 Task: Buy 5 Graters from Graters, Peelers & Slicers section under best seller category for shipping address: Jude Thompson, 2767 Fieldcrest Road, New York, New York 10005, Cell Number 6318992398. Pay from credit card ending with 9757, CVV 798
Action: Mouse moved to (14, 74)
Screenshot: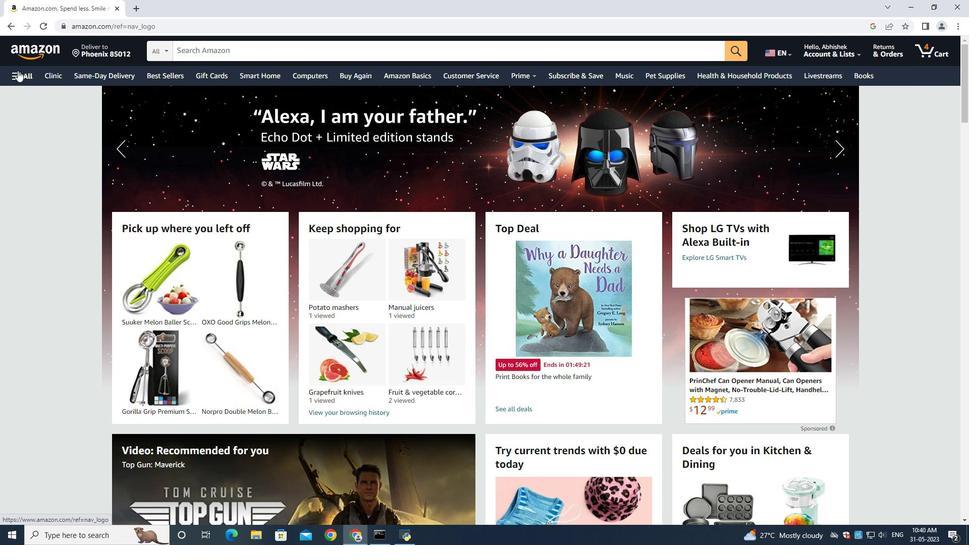 
Action: Mouse pressed left at (14, 74)
Screenshot: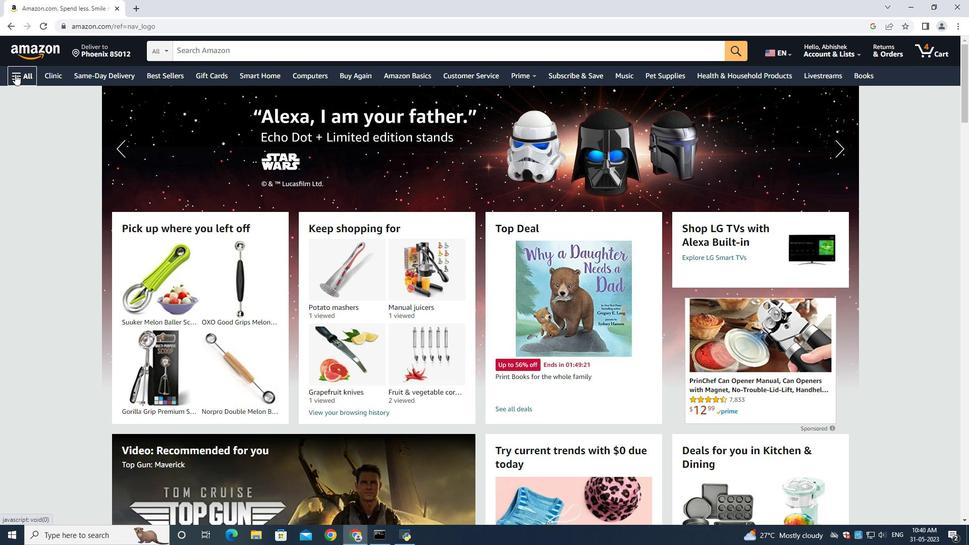 
Action: Mouse moved to (48, 99)
Screenshot: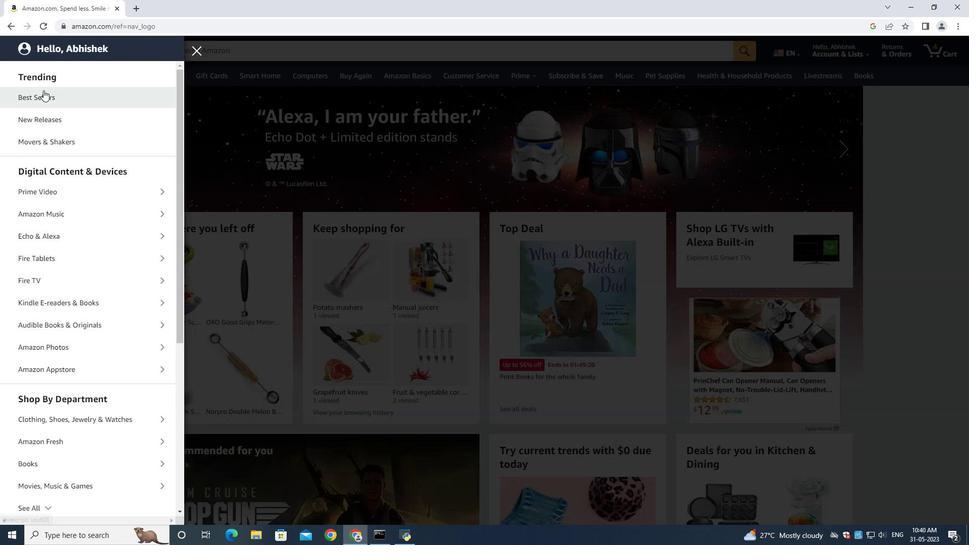 
Action: Mouse pressed left at (48, 99)
Screenshot: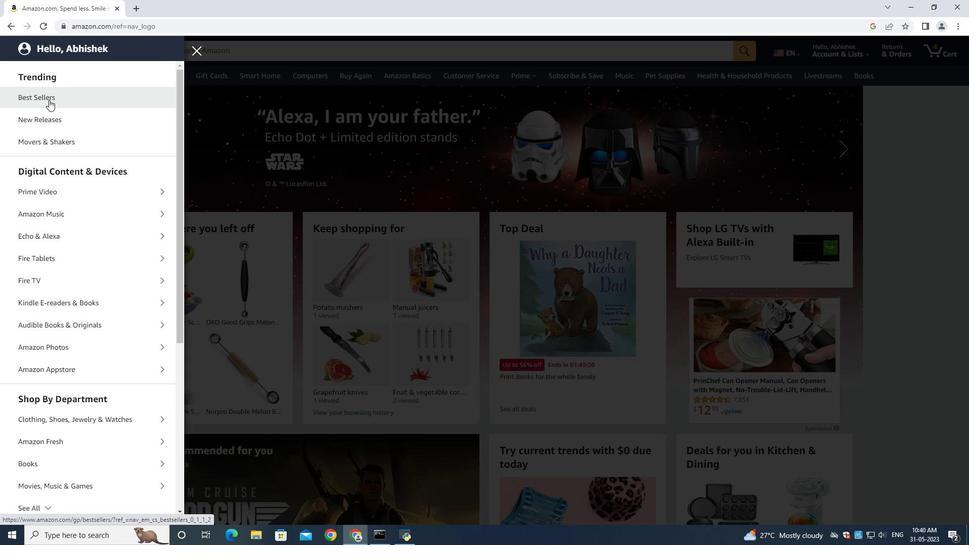 
Action: Mouse moved to (178, 57)
Screenshot: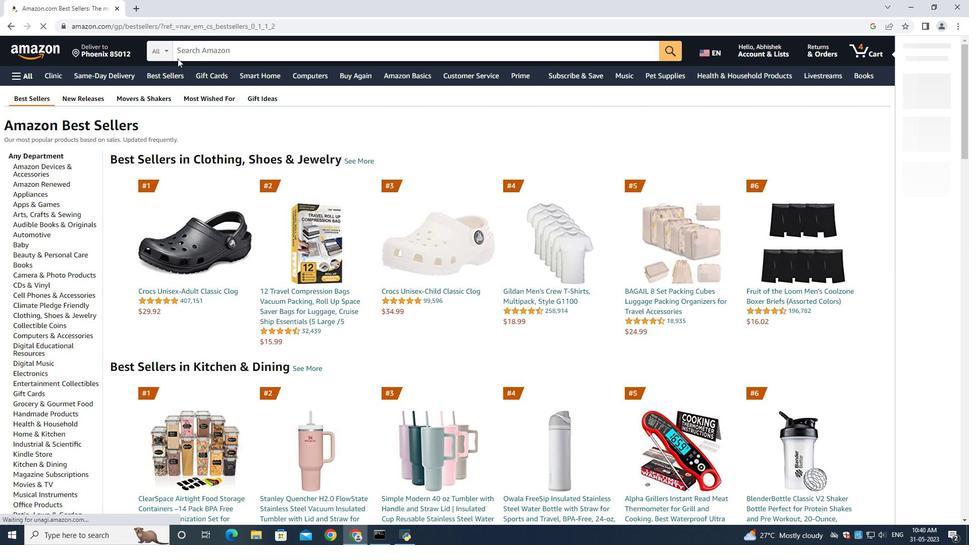 
Action: Mouse pressed left at (178, 57)
Screenshot: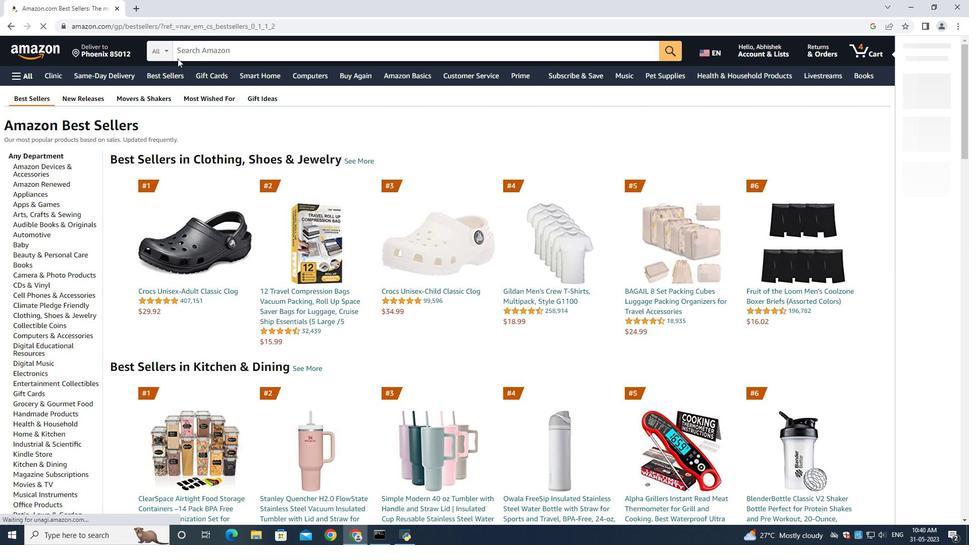 
Action: Mouse moved to (180, 56)
Screenshot: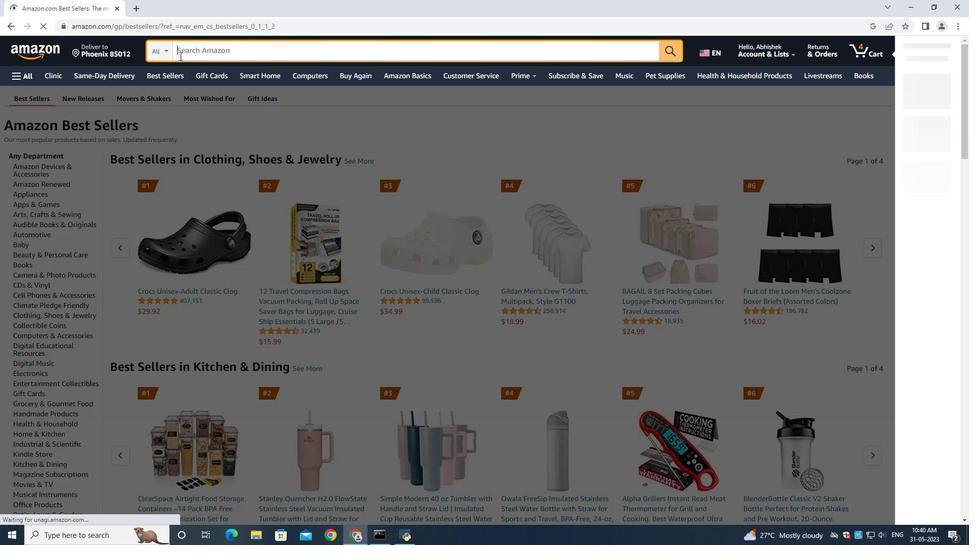 
Action: Key pressed <Key.shift>Graters<Key.enter>
Screenshot: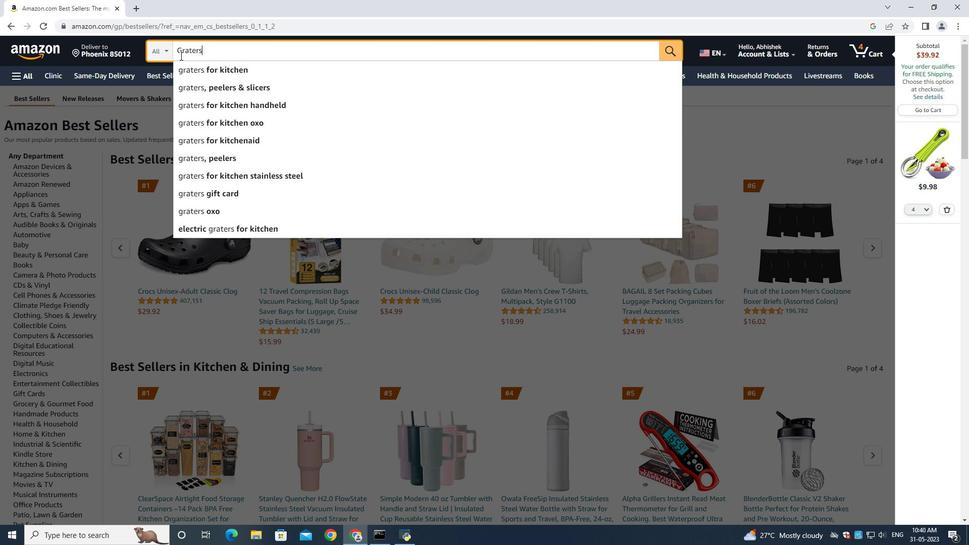 
Action: Mouse moved to (948, 211)
Screenshot: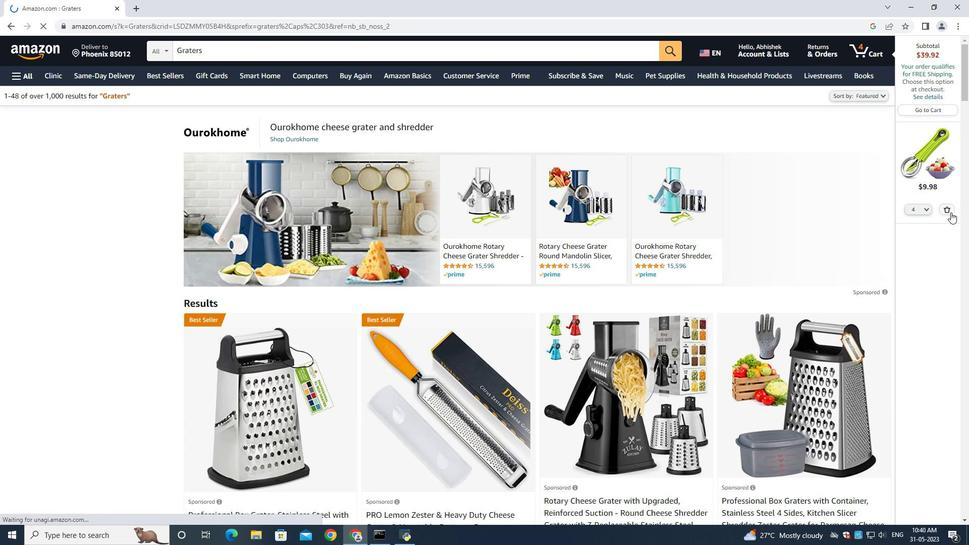 
Action: Mouse pressed left at (948, 211)
Screenshot: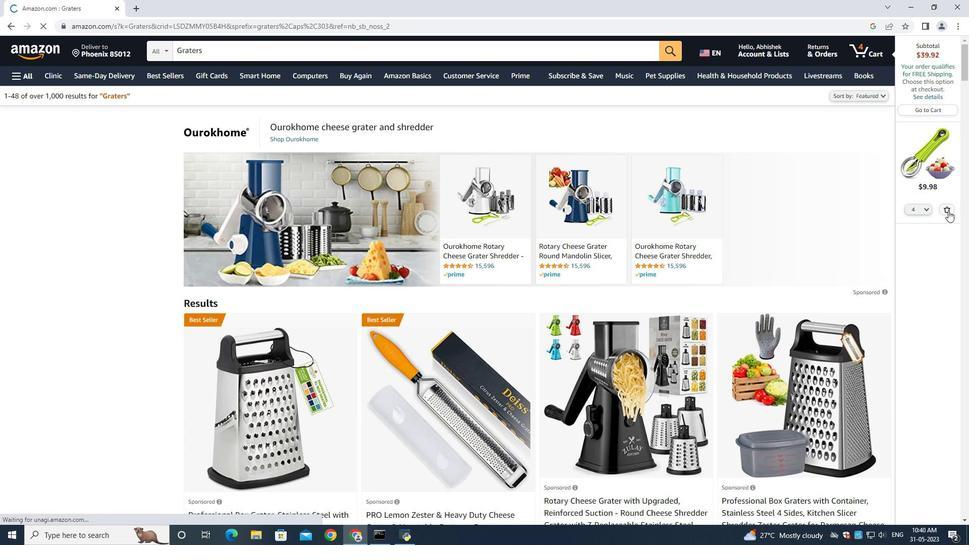 
Action: Mouse moved to (241, 54)
Screenshot: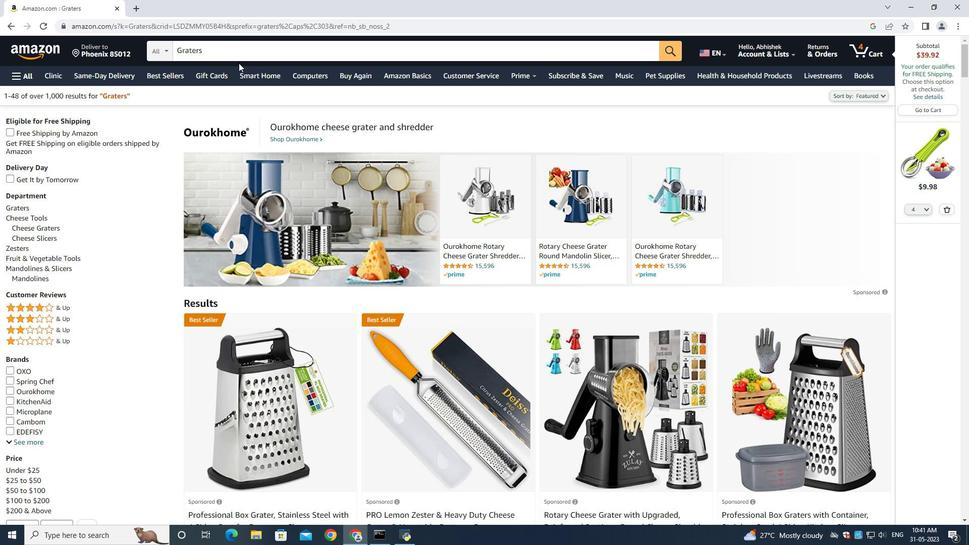 
Action: Mouse pressed left at (241, 54)
Screenshot: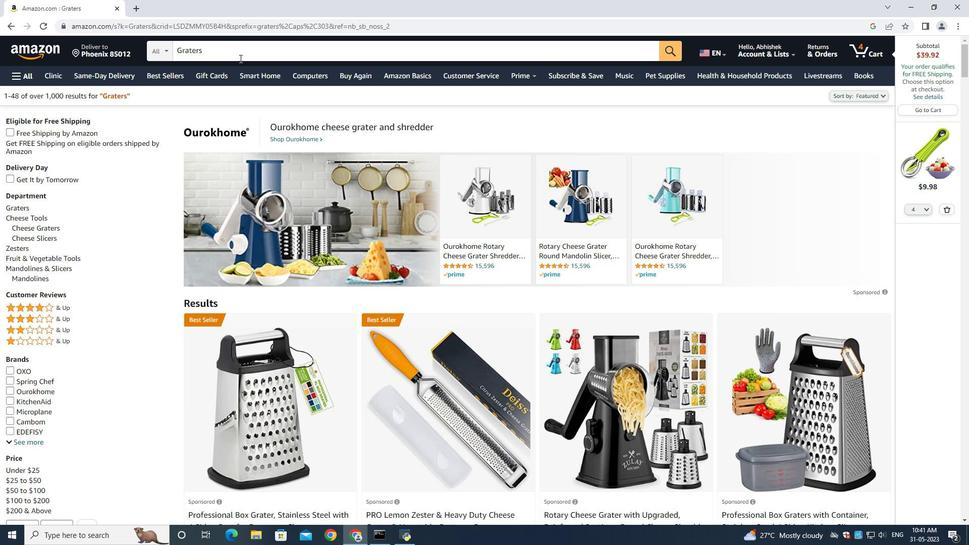 
Action: Mouse moved to (946, 207)
Screenshot: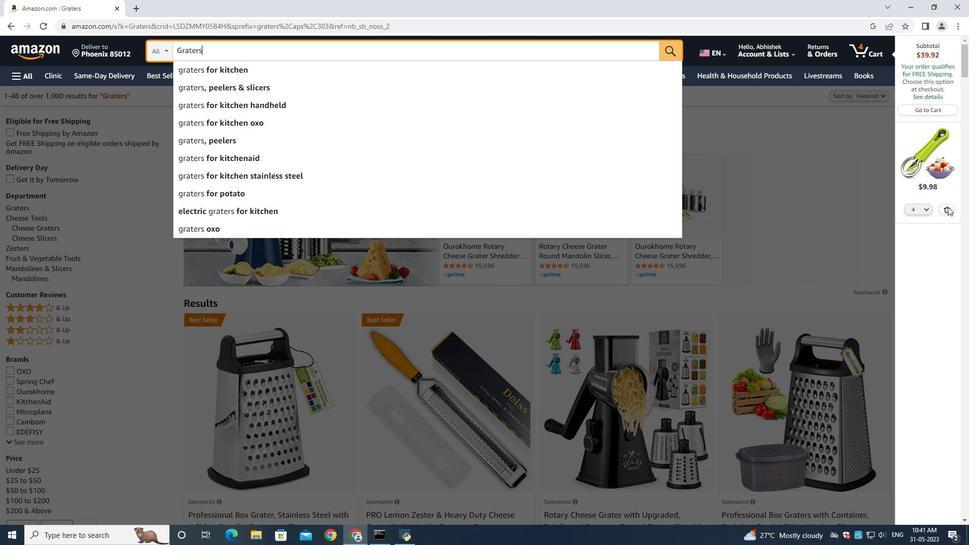 
Action: Mouse pressed left at (946, 207)
Screenshot: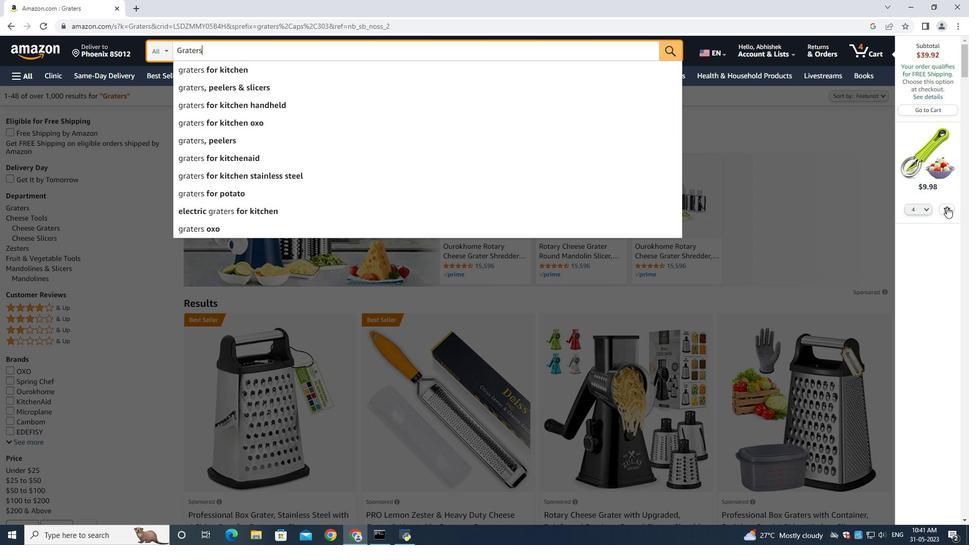 
Action: Mouse moved to (289, 52)
Screenshot: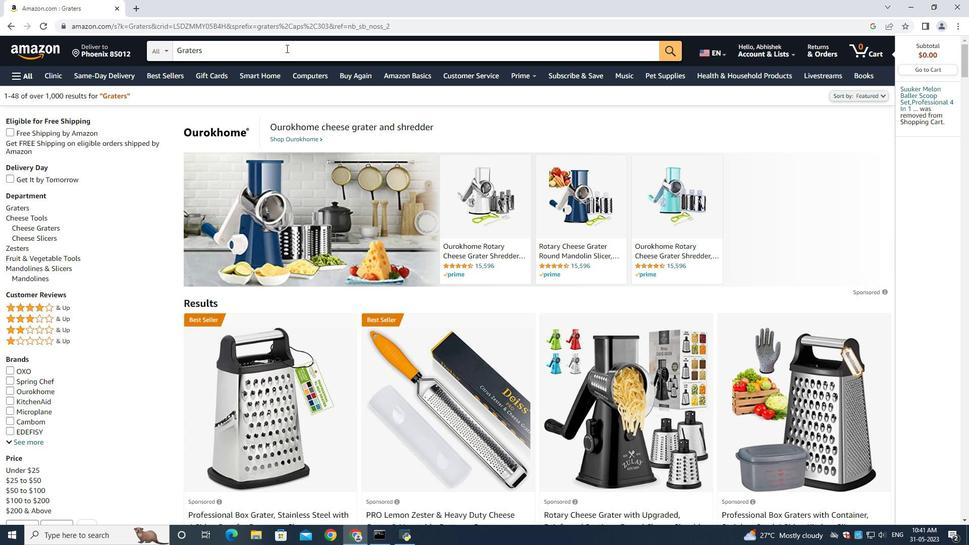 
Action: Mouse pressed left at (289, 52)
Screenshot: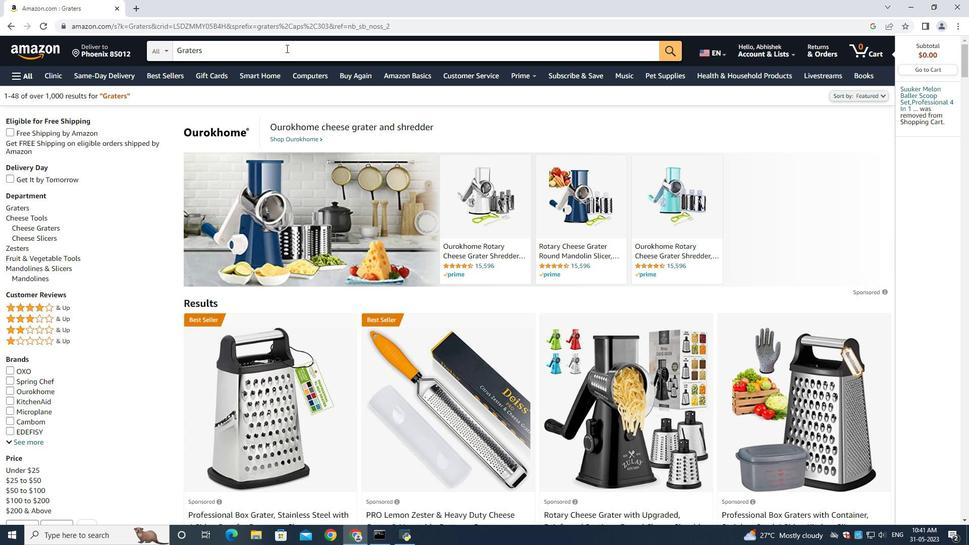 
Action: Key pressed <Key.space>
Screenshot: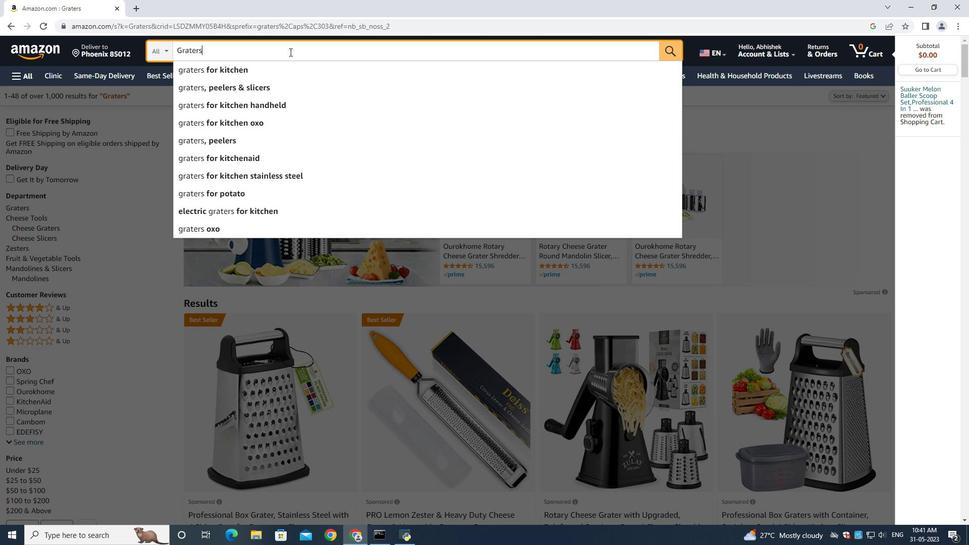
Action: Mouse moved to (95, 197)
Screenshot: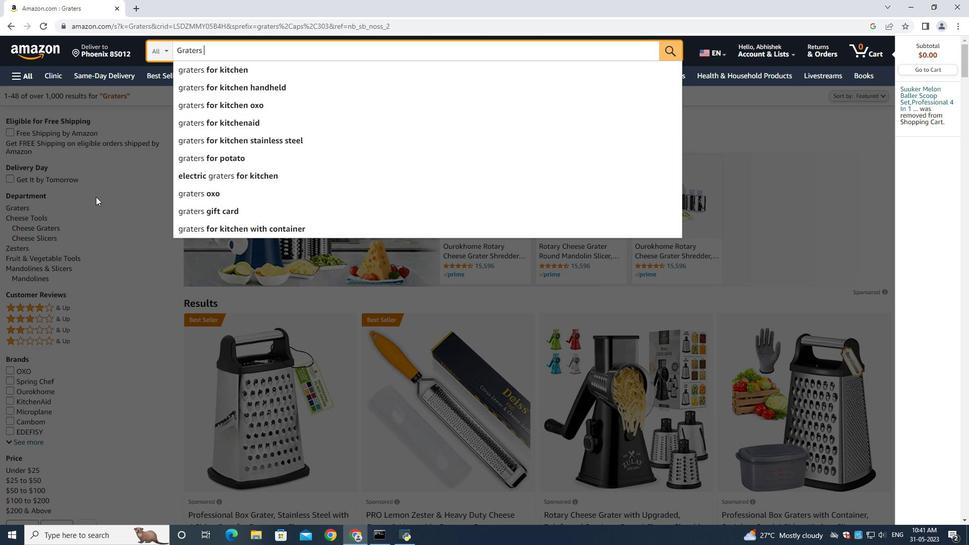 
Action: Mouse pressed left at (95, 197)
Screenshot: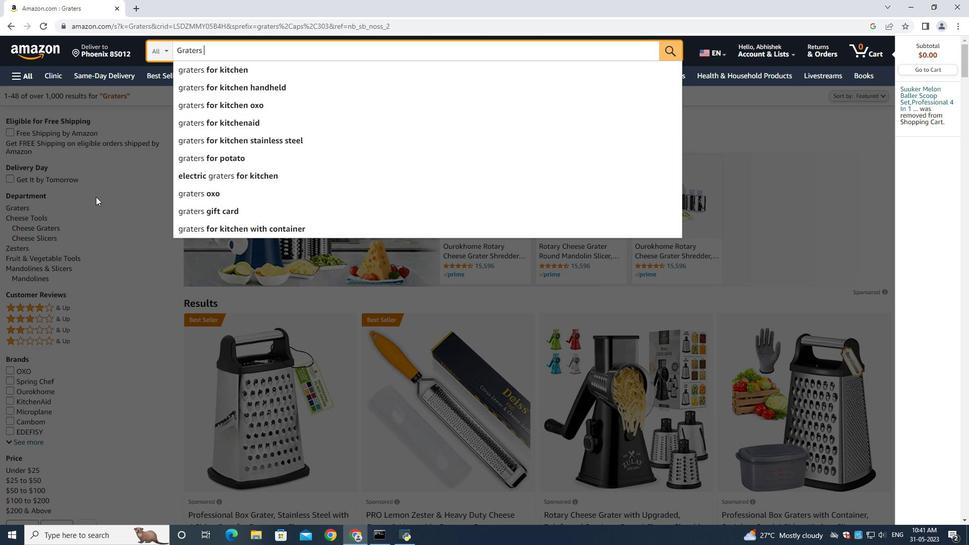 
Action: Mouse moved to (19, 208)
Screenshot: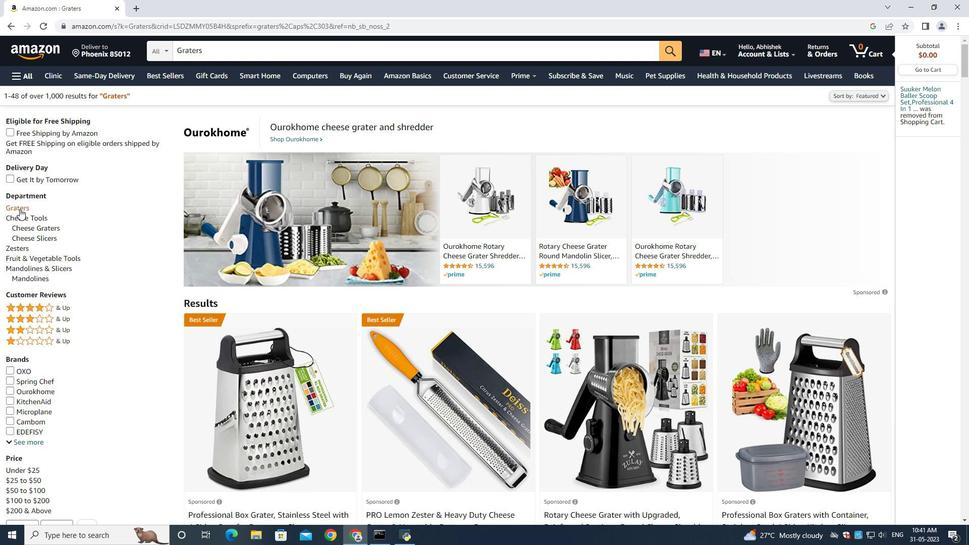 
Action: Mouse pressed left at (19, 208)
Screenshot: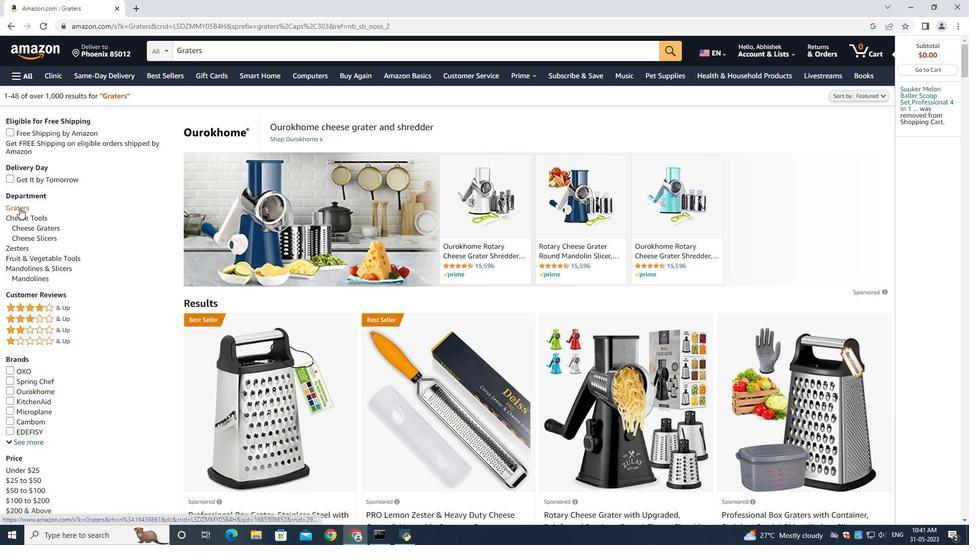 
Action: Mouse moved to (52, 300)
Screenshot: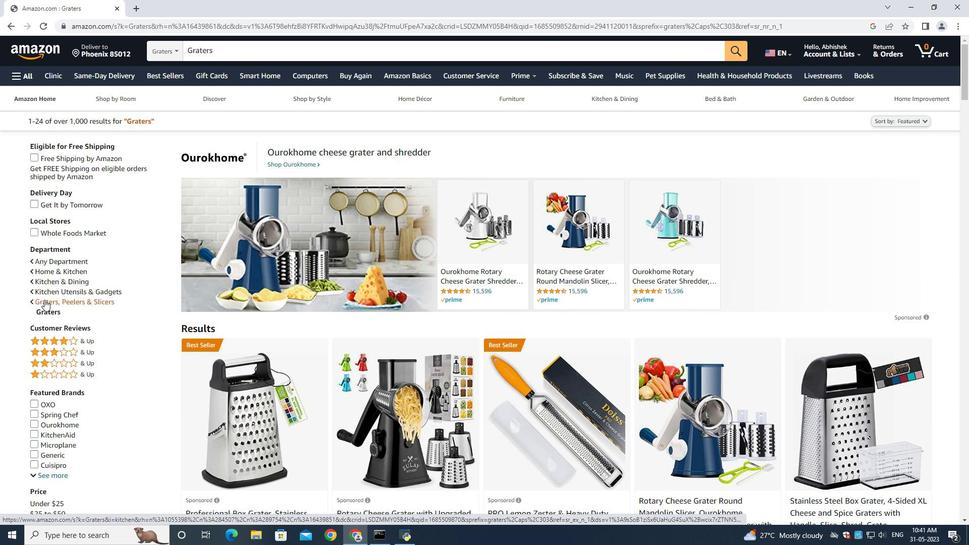 
Action: Mouse pressed left at (52, 300)
Screenshot: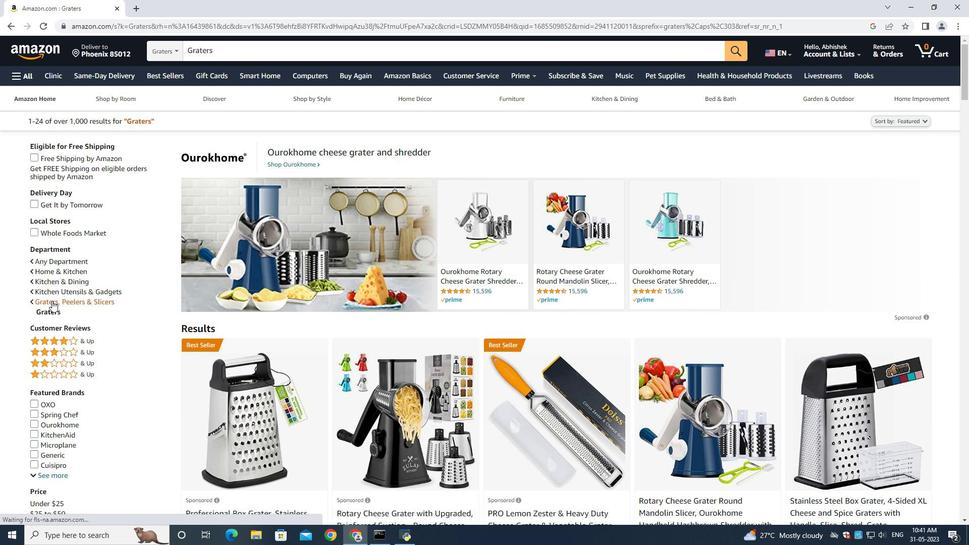 
Action: Mouse moved to (412, 430)
Screenshot: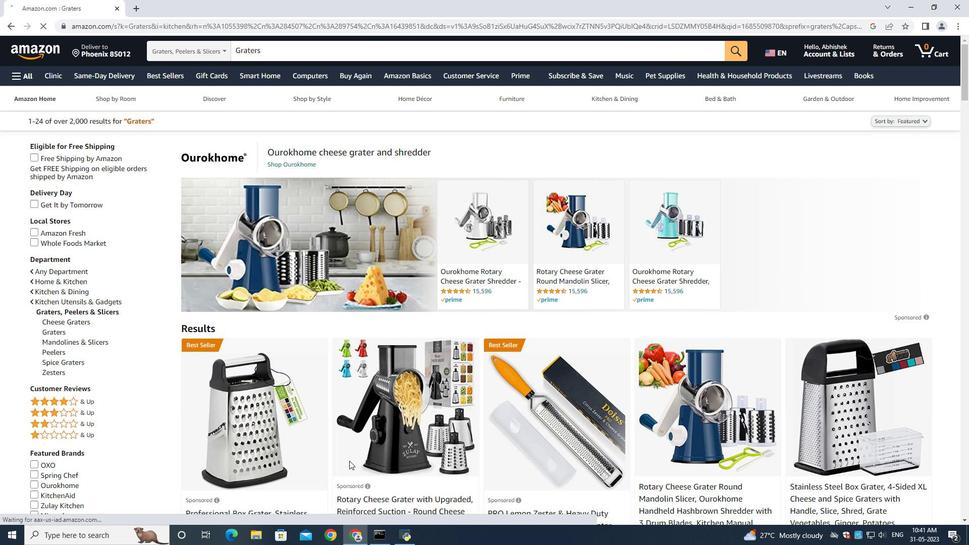 
Action: Mouse scrolled (412, 429) with delta (0, 0)
Screenshot: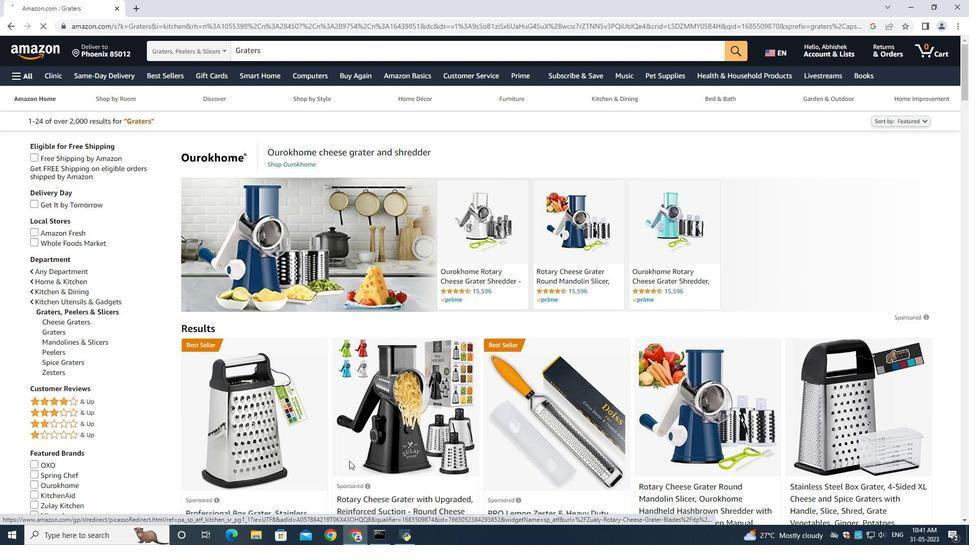 
Action: Mouse moved to (414, 428)
Screenshot: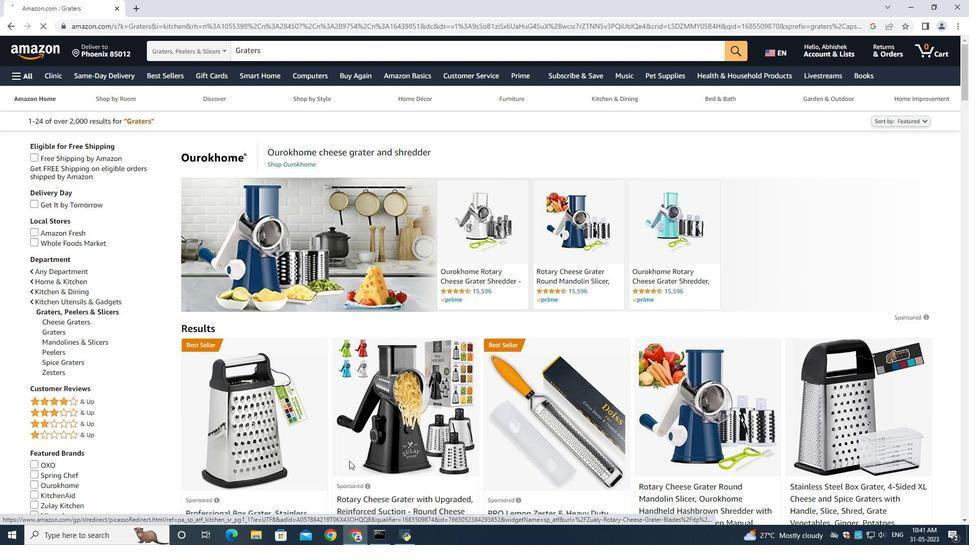 
Action: Mouse scrolled (414, 427) with delta (0, 0)
Screenshot: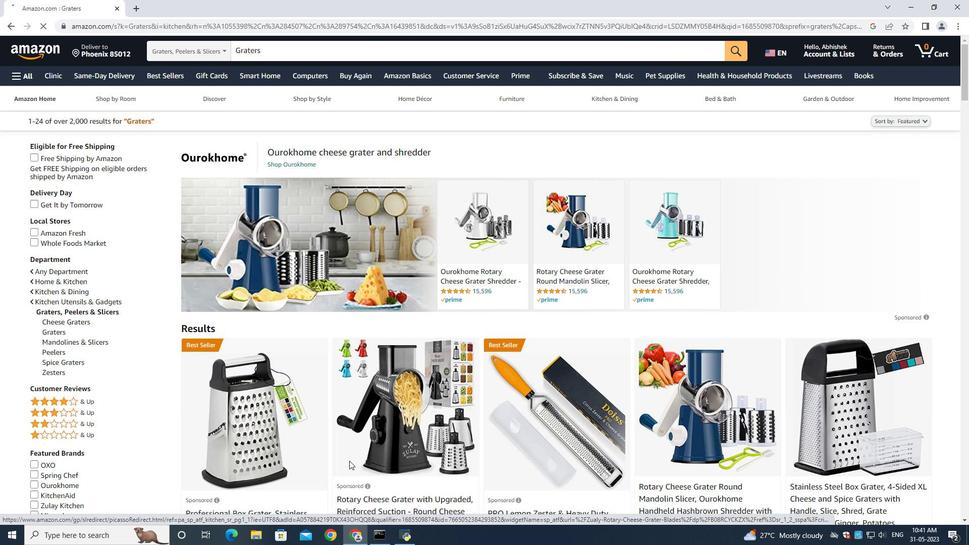 
Action: Mouse moved to (419, 425)
Screenshot: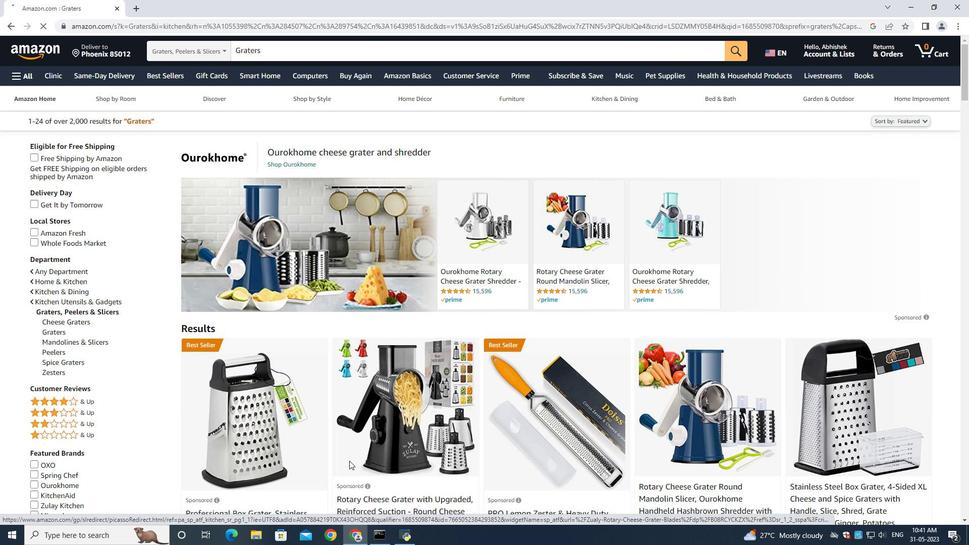 
Action: Mouse scrolled (419, 425) with delta (0, 0)
Screenshot: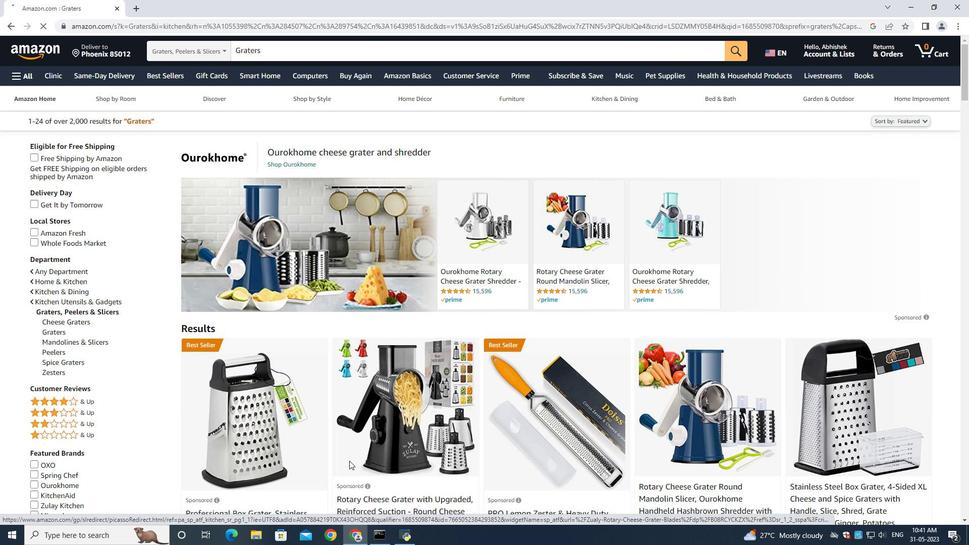 
Action: Mouse moved to (404, 361)
Screenshot: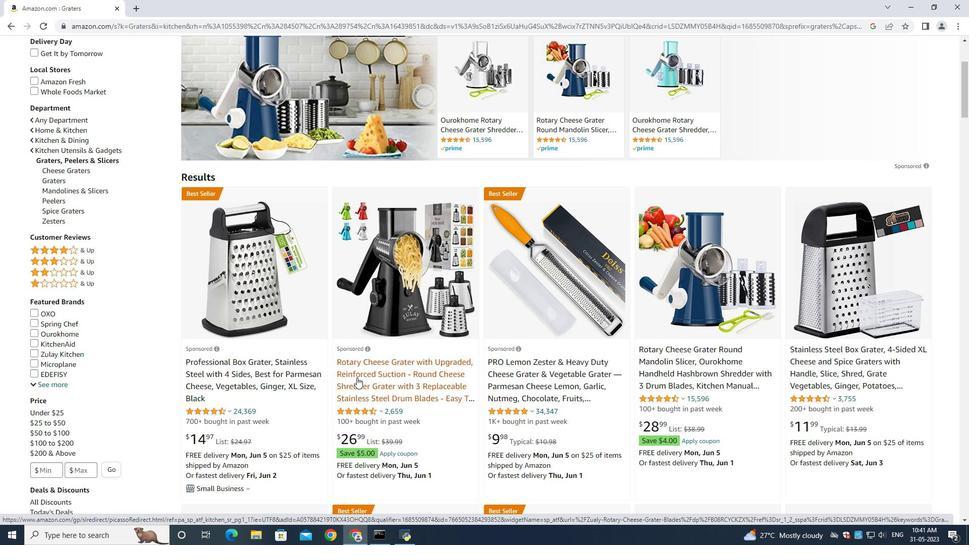 
Action: Mouse scrolled (404, 361) with delta (0, 0)
Screenshot: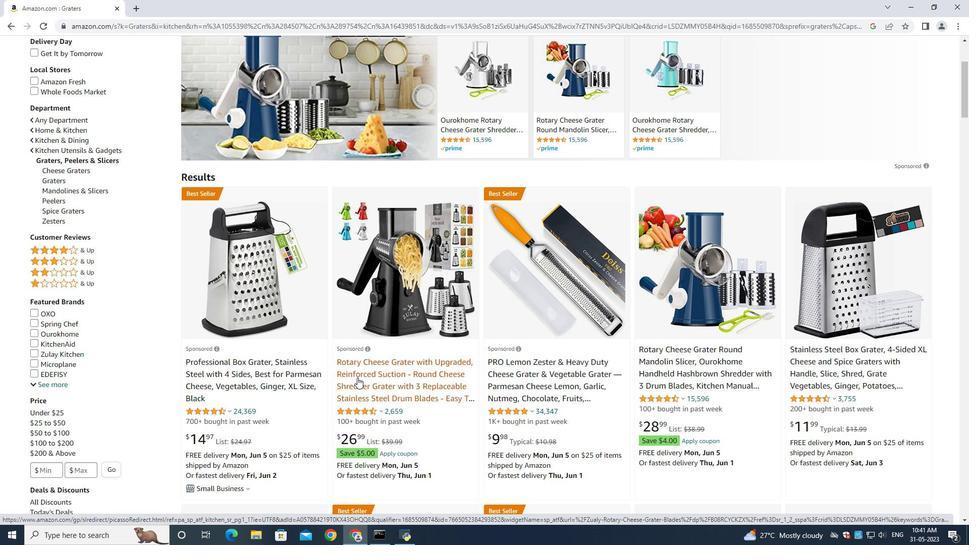 
Action: Mouse scrolled (404, 361) with delta (0, 0)
Screenshot: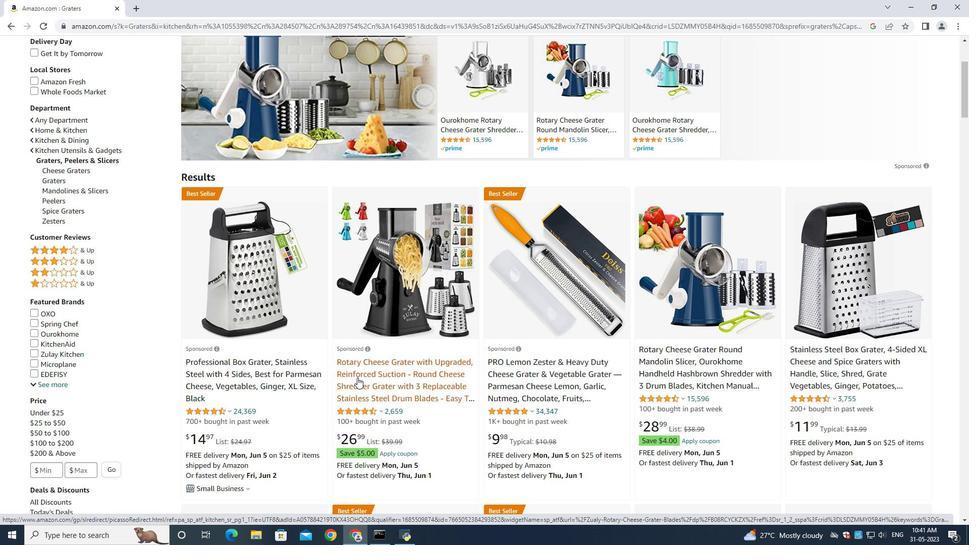 
Action: Mouse scrolled (404, 361) with delta (0, 0)
Screenshot: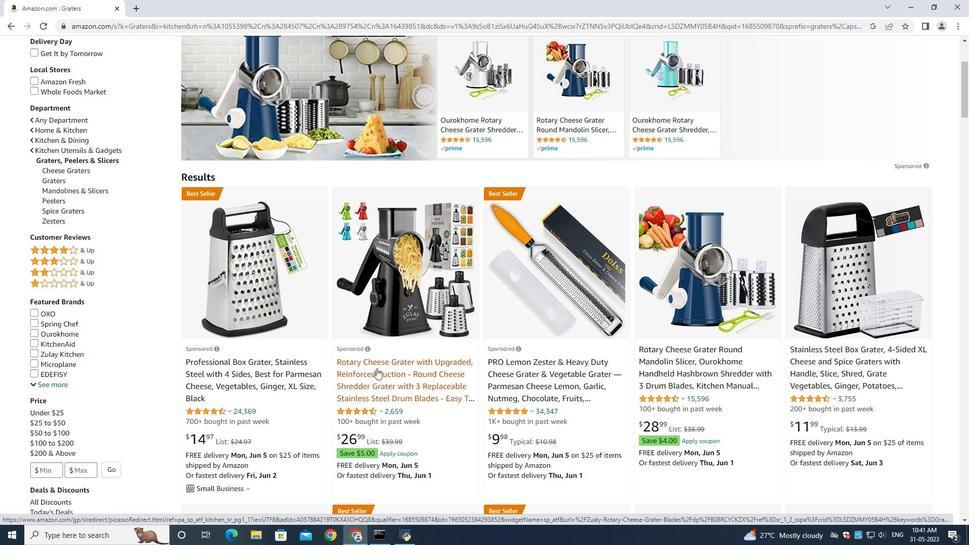 
Action: Mouse scrolled (404, 361) with delta (0, 0)
Screenshot: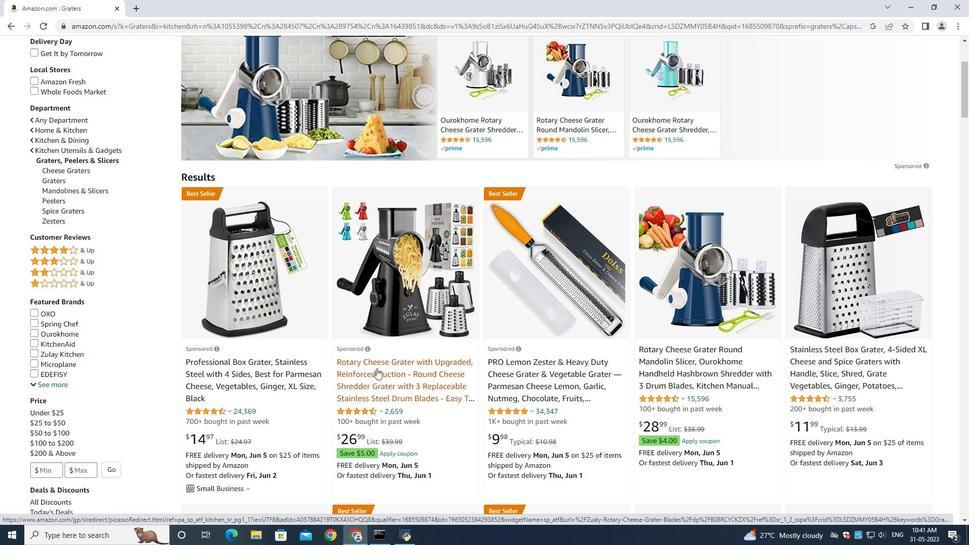
Action: Mouse scrolled (404, 361) with delta (0, 0)
Screenshot: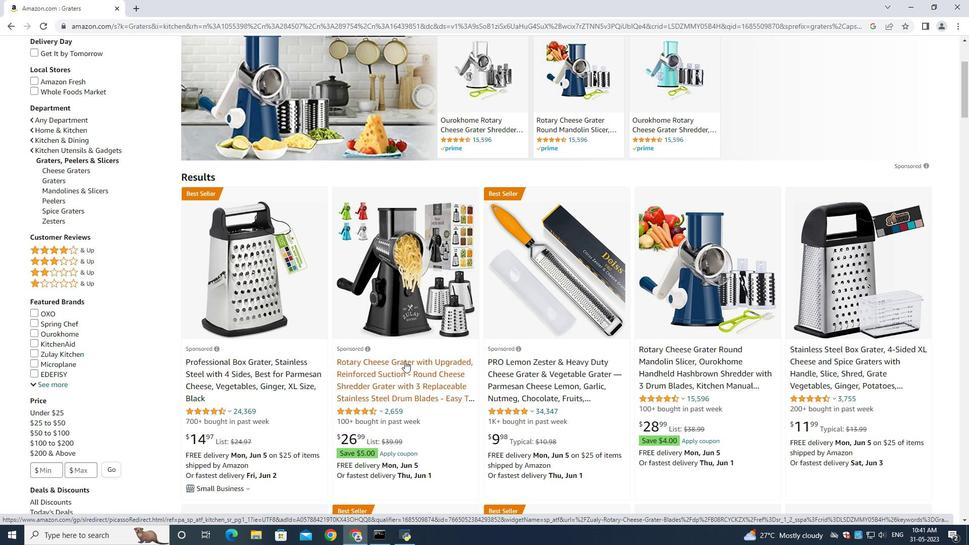 
Action: Mouse moved to (404, 361)
Screenshot: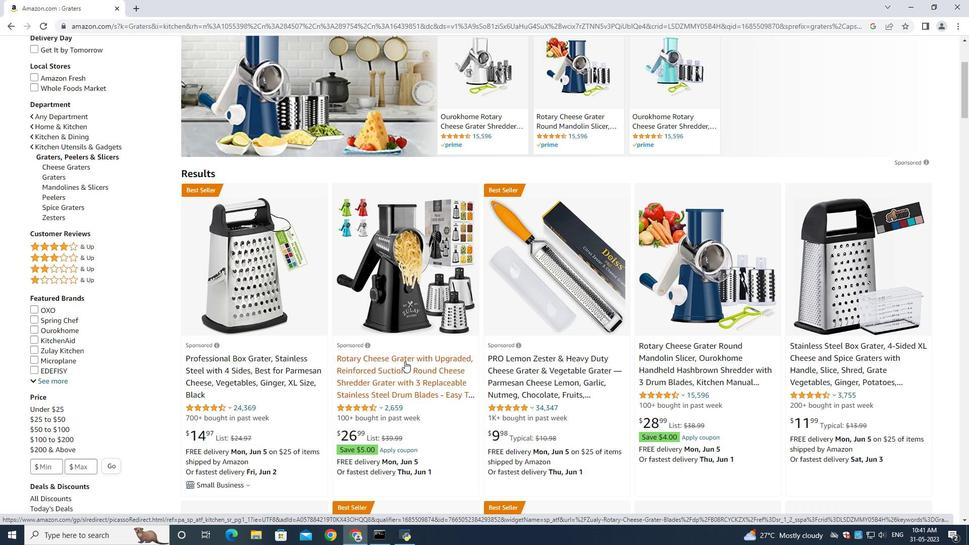 
Action: Mouse scrolled (404, 362) with delta (0, 0)
Screenshot: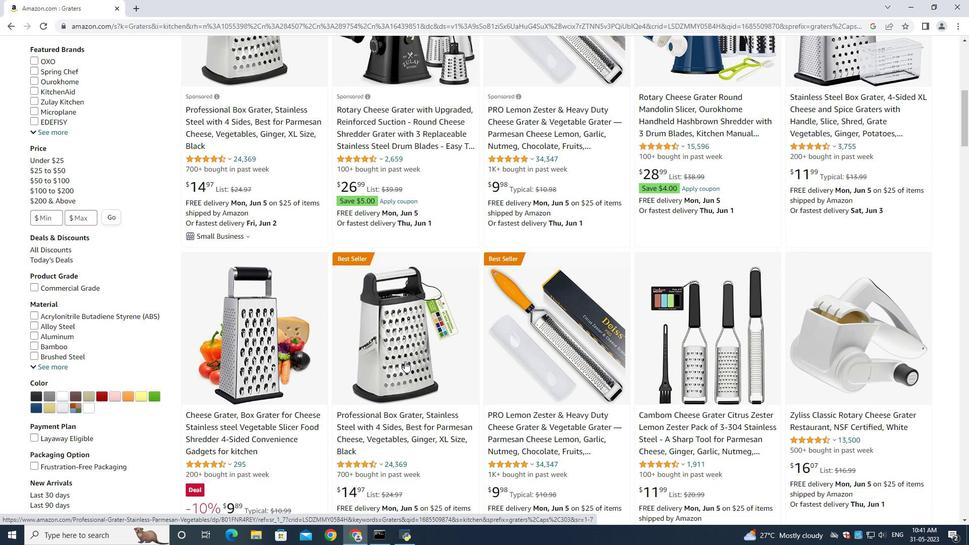 
Action: Mouse scrolled (404, 362) with delta (0, 0)
Screenshot: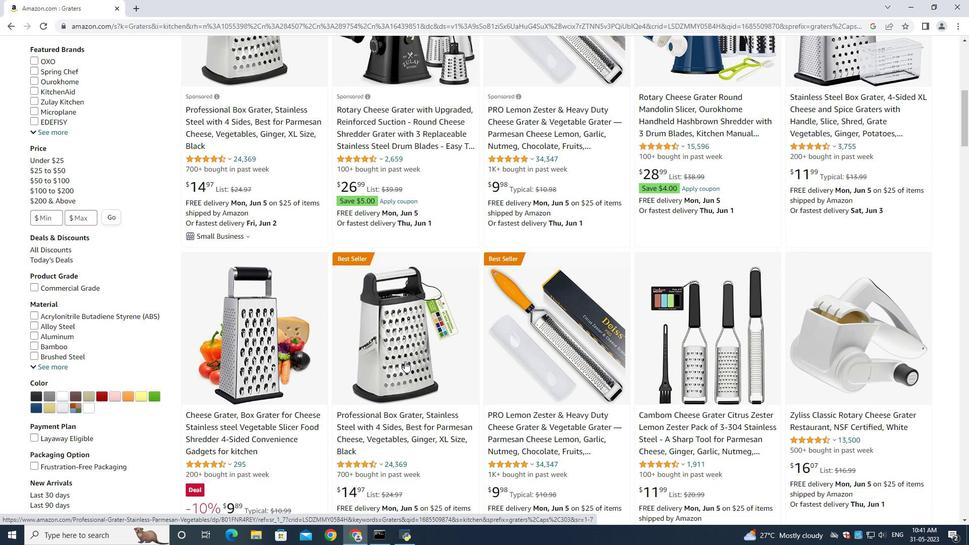 
Action: Mouse scrolled (404, 362) with delta (0, 0)
Screenshot: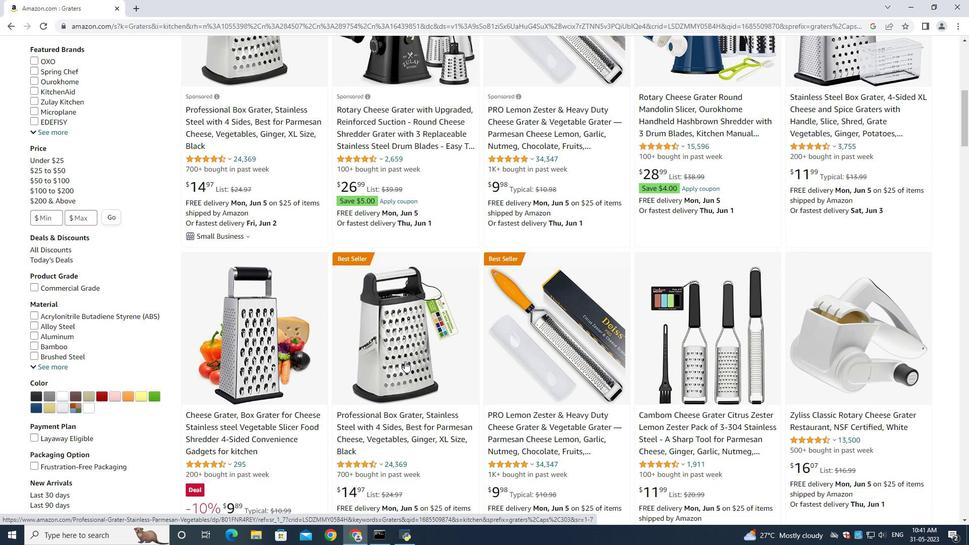 
Action: Mouse moved to (363, 278)
Screenshot: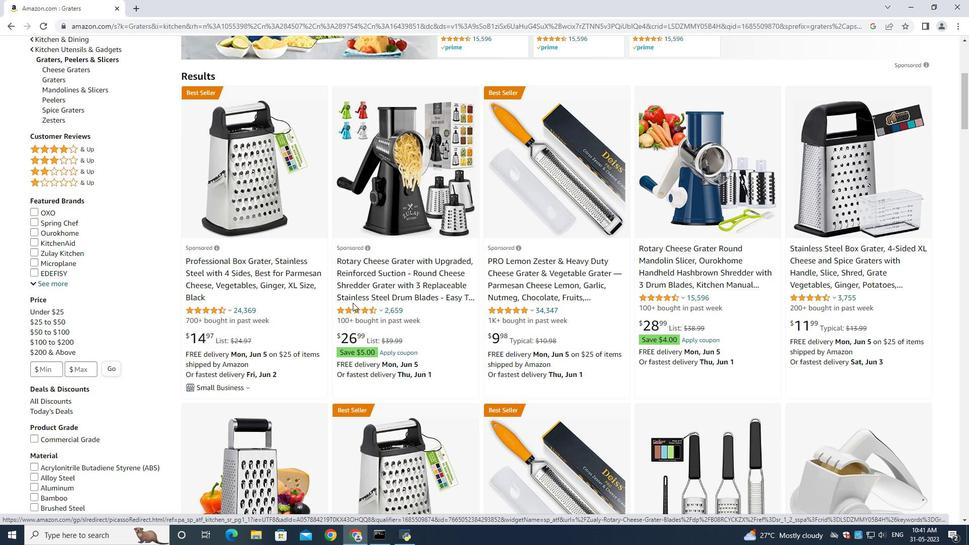 
Action: Mouse pressed left at (363, 278)
Screenshot: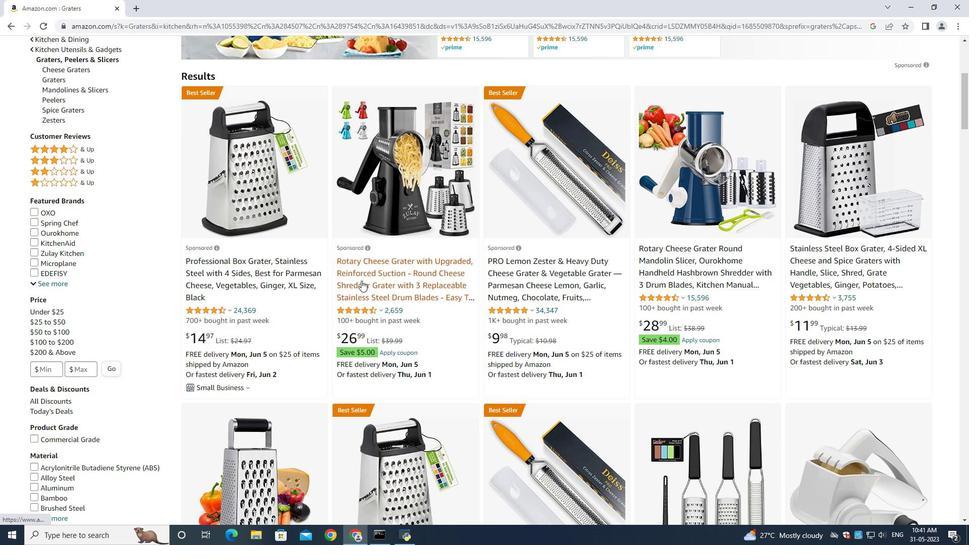 
Action: Mouse moved to (322, 446)
Screenshot: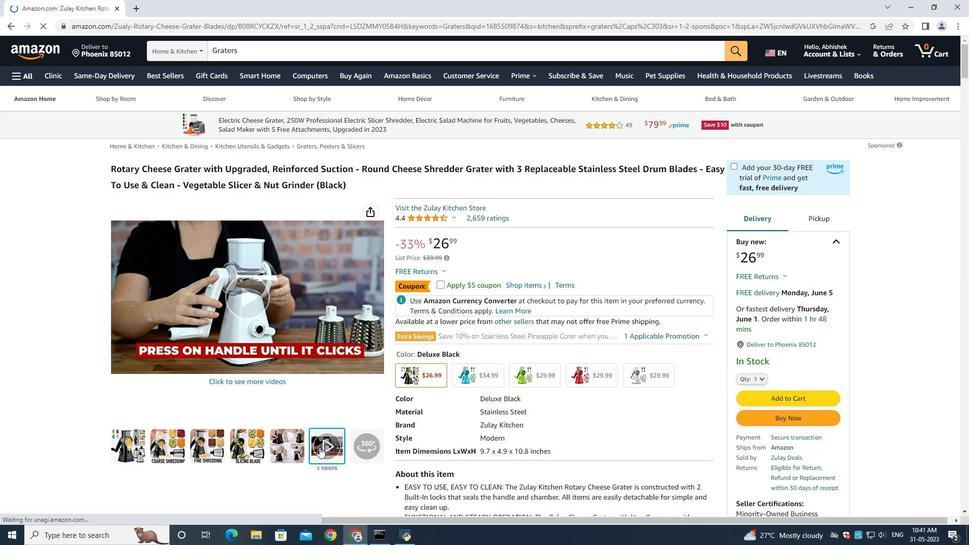 
Action: Mouse pressed left at (322, 446)
Screenshot: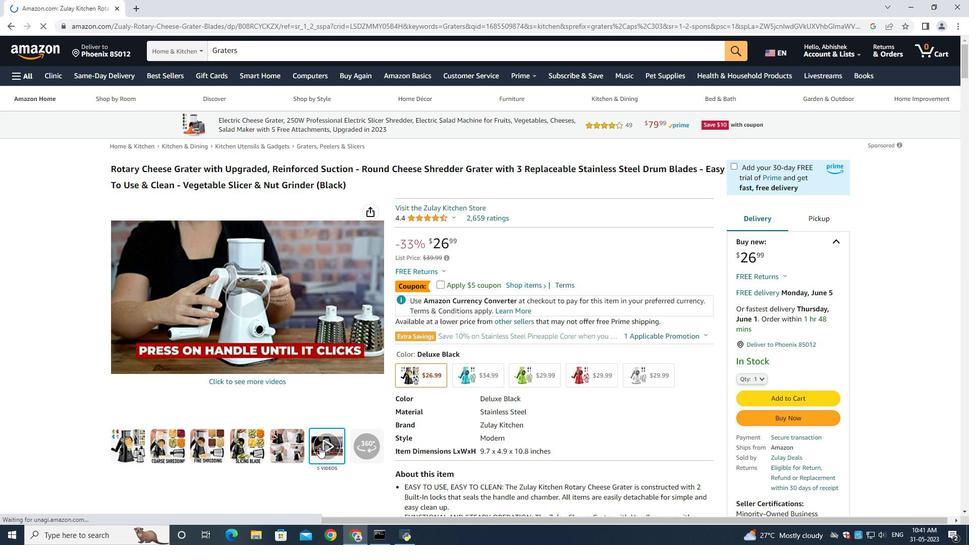 
Action: Mouse moved to (442, 420)
Screenshot: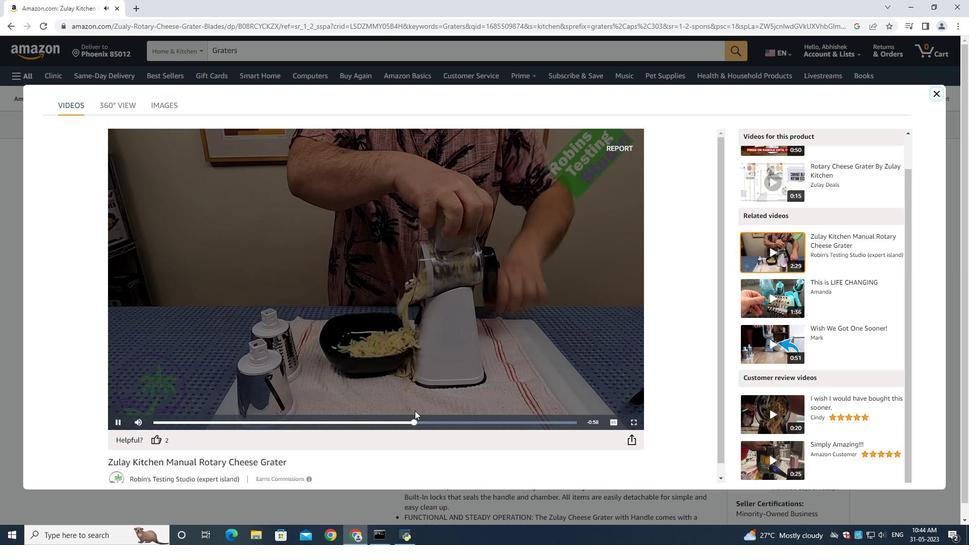 
Action: Mouse pressed left at (442, 420)
Screenshot: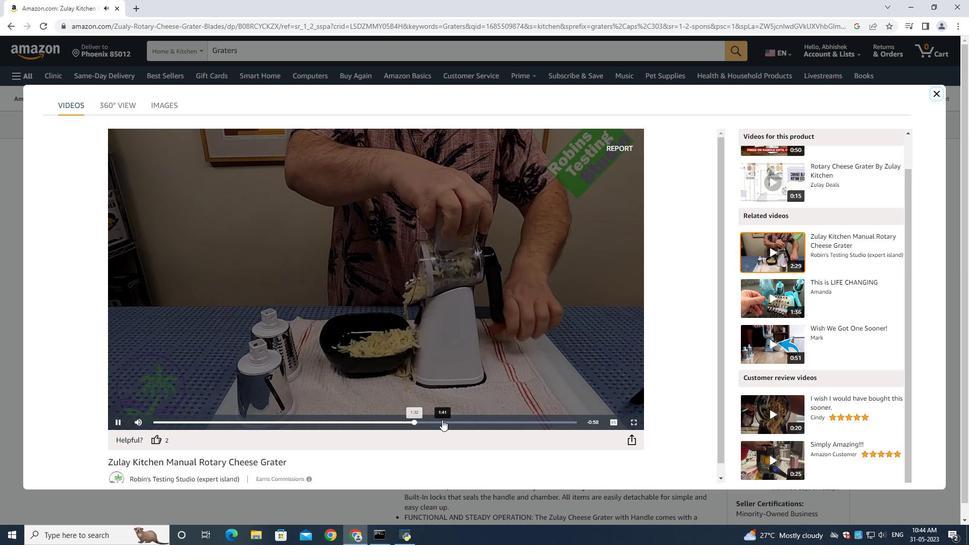
Action: Mouse moved to (471, 419)
Screenshot: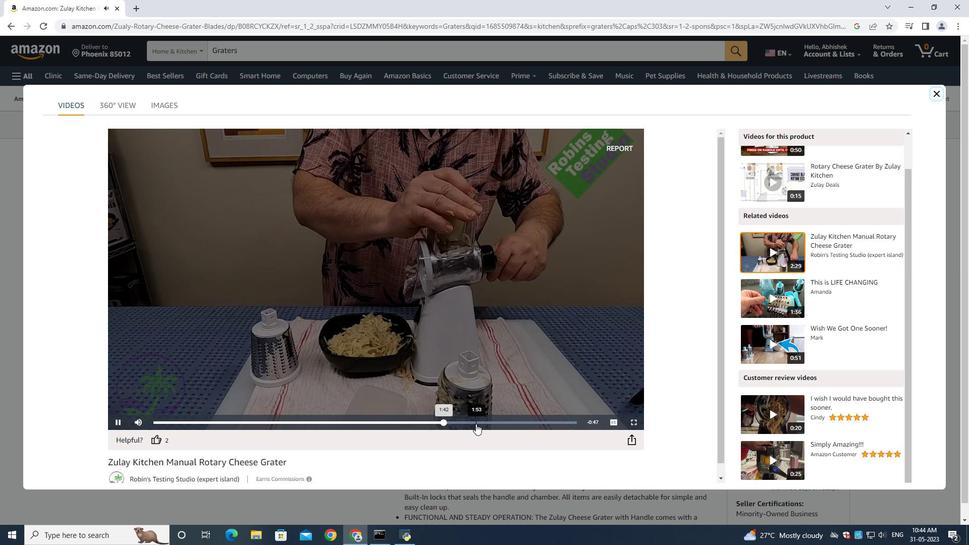 
Action: Mouse pressed left at (471, 419)
Screenshot: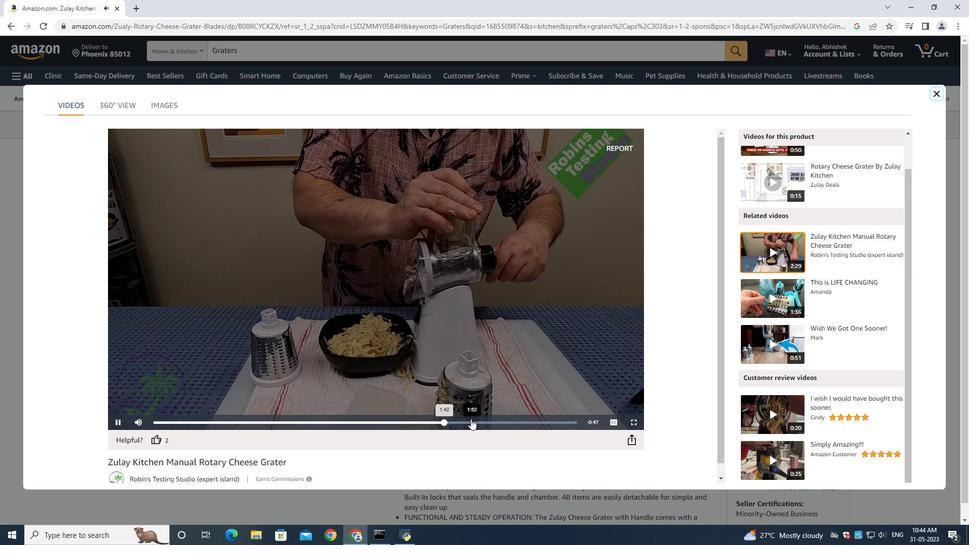 
Action: Mouse moved to (753, 298)
Screenshot: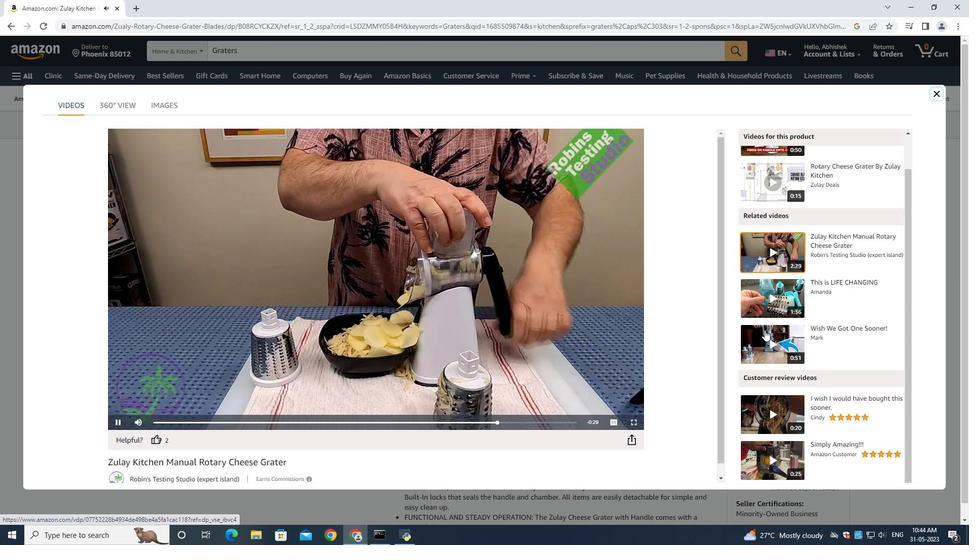 
Action: Mouse pressed left at (753, 298)
Screenshot: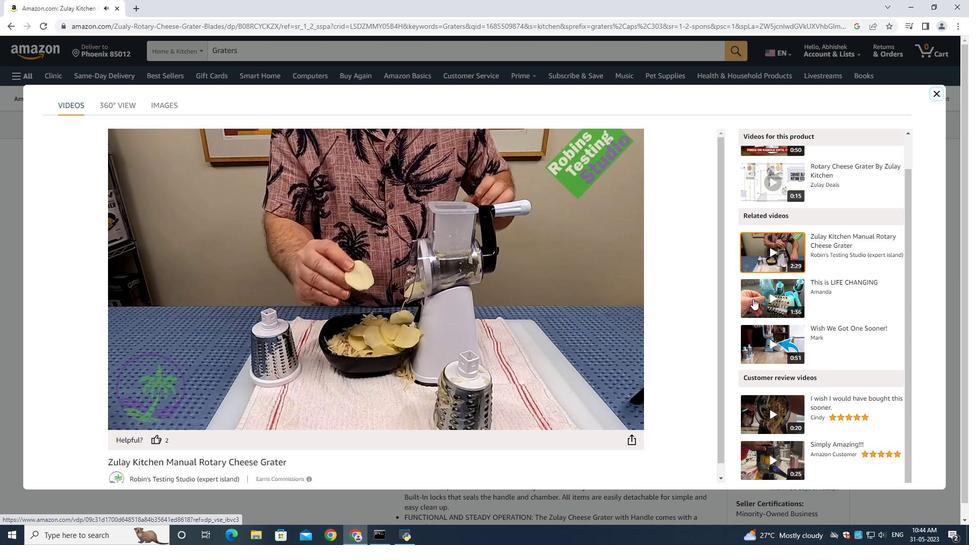 
Action: Mouse moved to (783, 347)
Screenshot: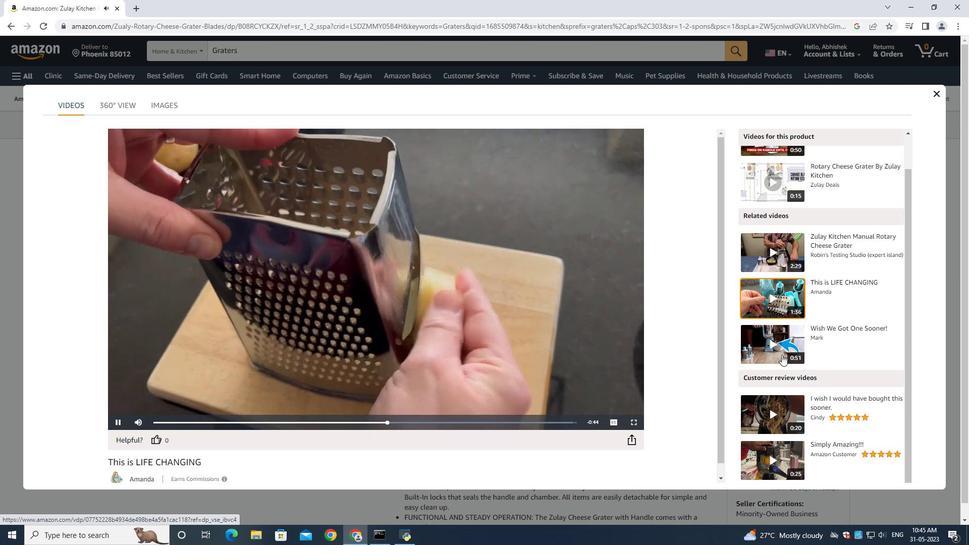 
Action: Mouse pressed left at (783, 347)
Screenshot: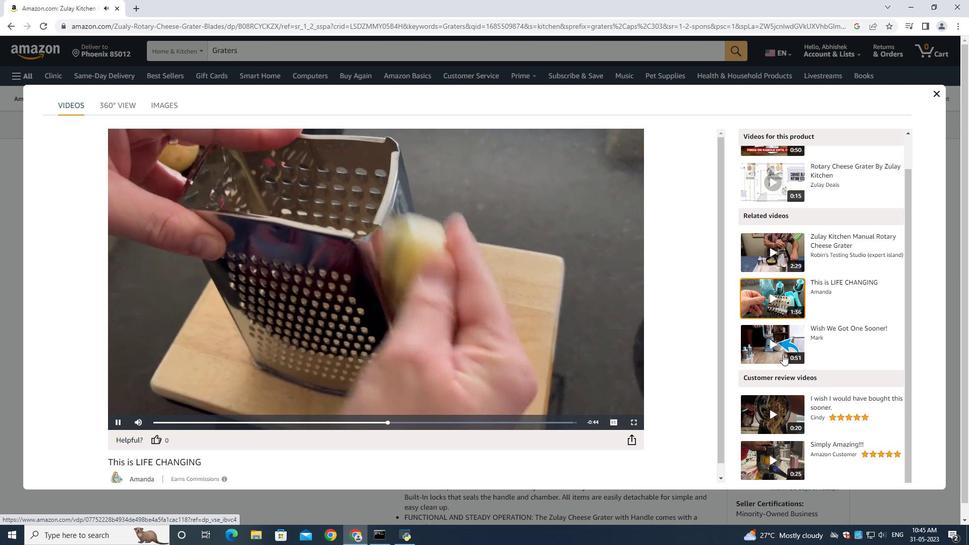 
Action: Mouse moved to (480, 421)
Screenshot: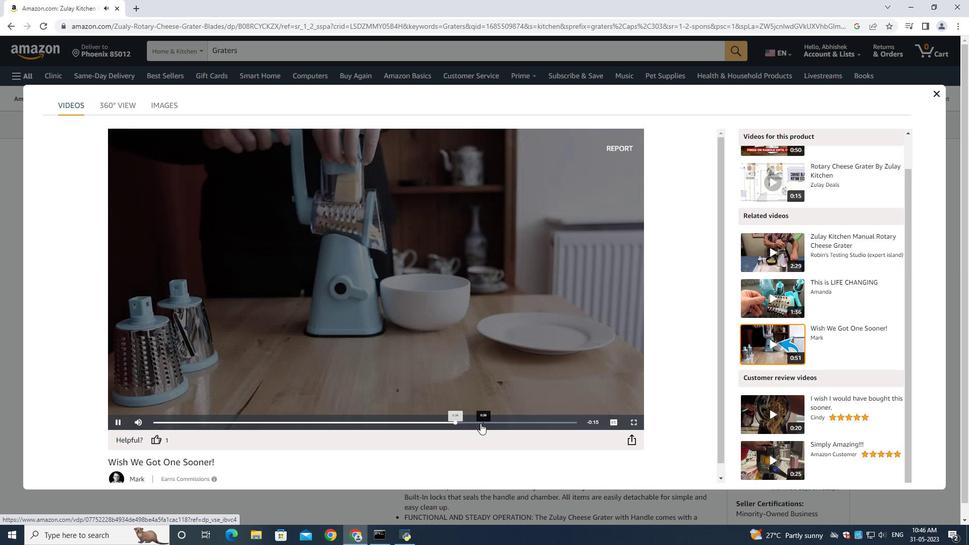
Action: Mouse pressed left at (480, 421)
Screenshot: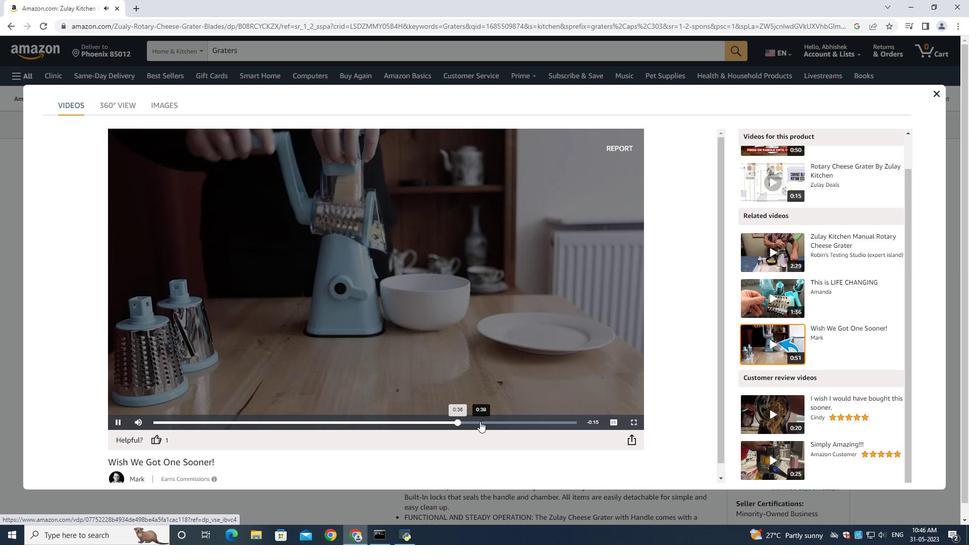 
Action: Mouse moved to (497, 421)
Screenshot: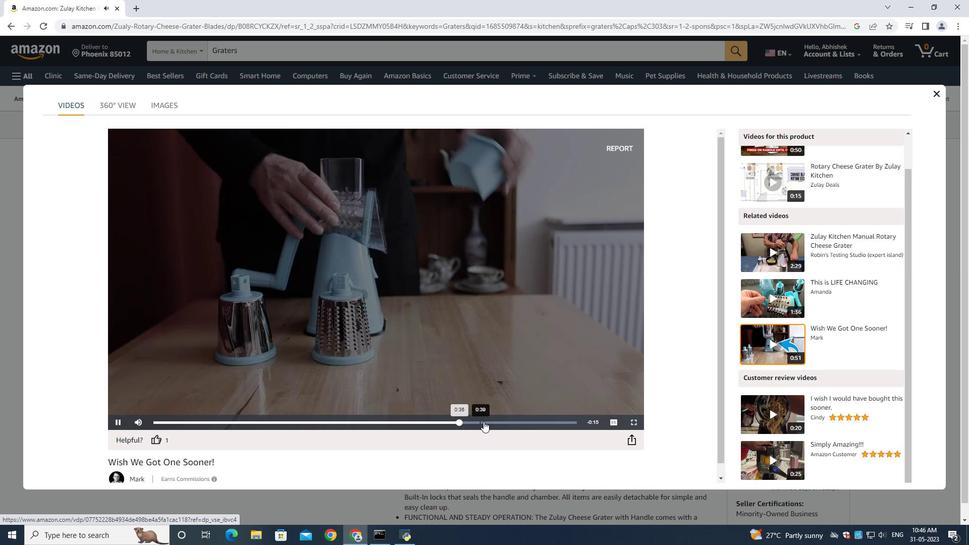 
Action: Mouse pressed left at (497, 421)
Screenshot: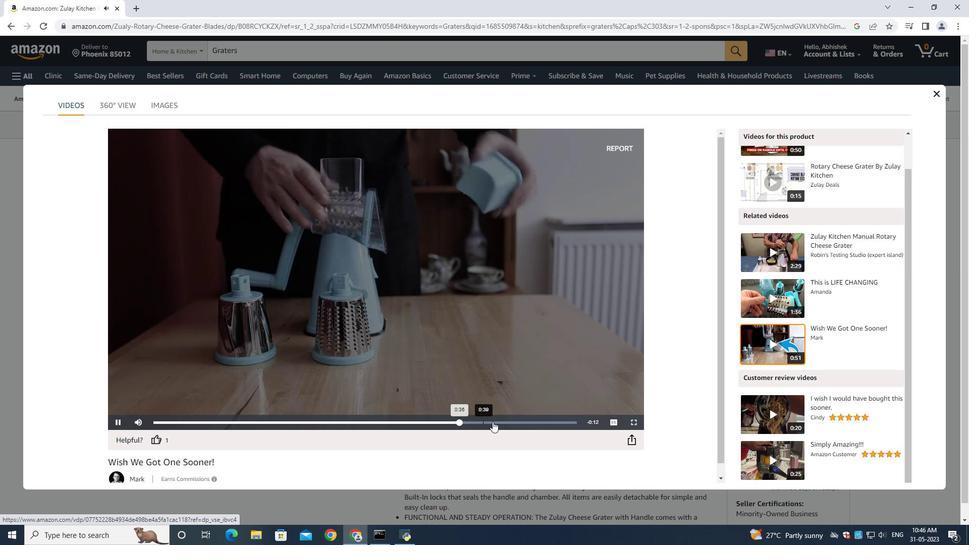 
Action: Mouse moved to (518, 411)
Screenshot: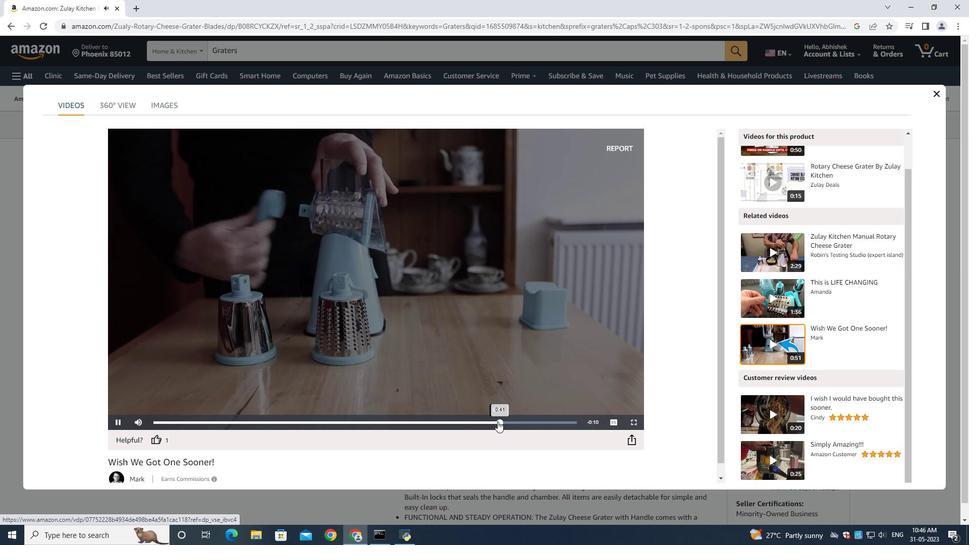 
Action: Mouse pressed left at (518, 411)
Screenshot: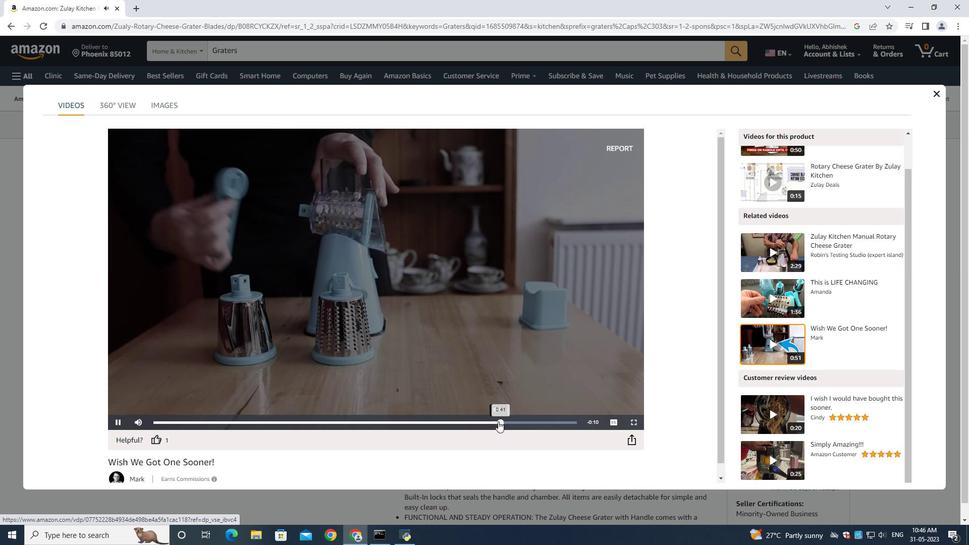 
Action: Mouse moved to (531, 422)
Screenshot: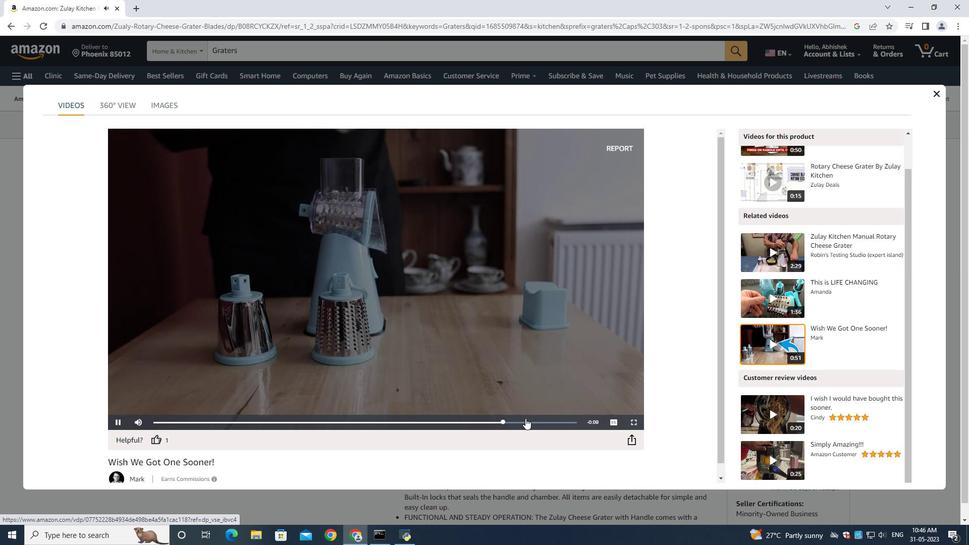 
Action: Mouse pressed left at (531, 422)
Screenshot: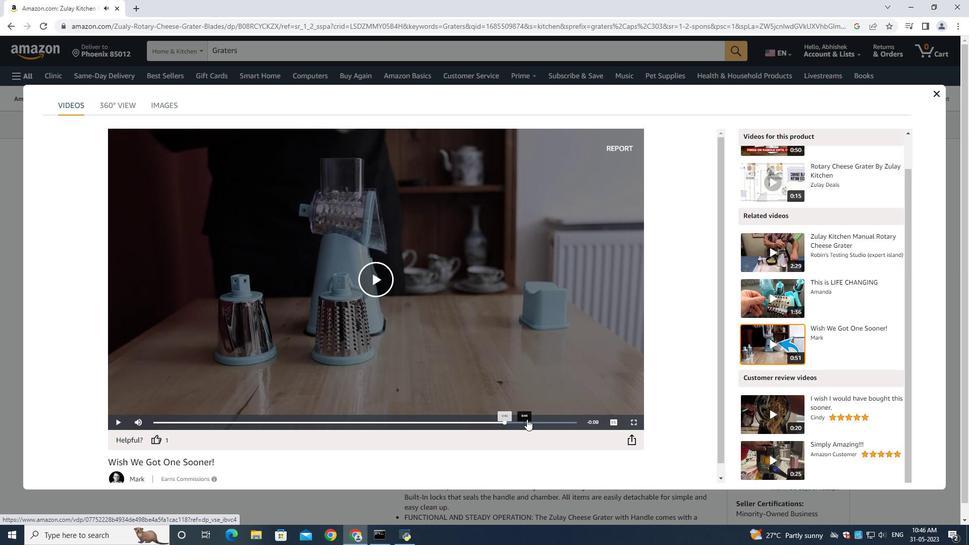 
Action: Mouse moved to (561, 420)
Screenshot: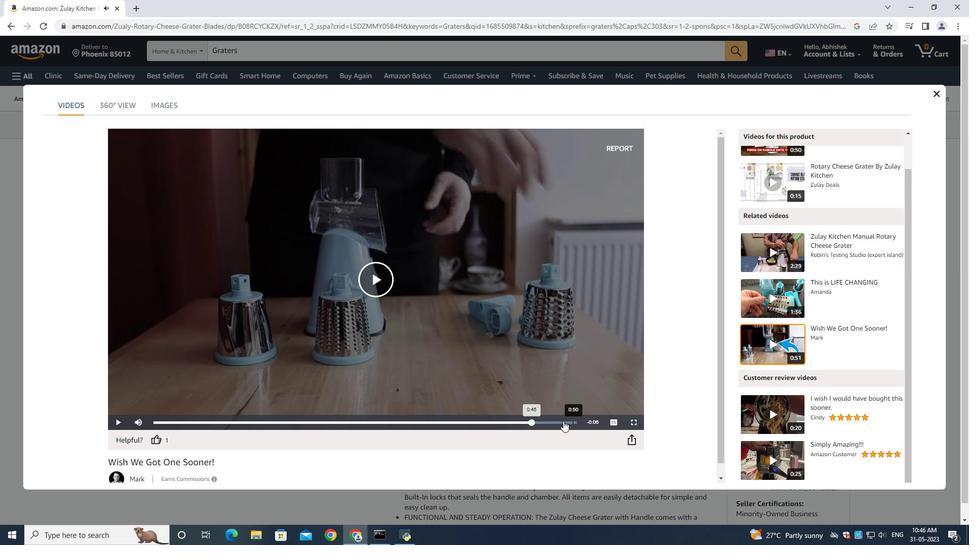 
Action: Mouse pressed left at (561, 420)
Screenshot: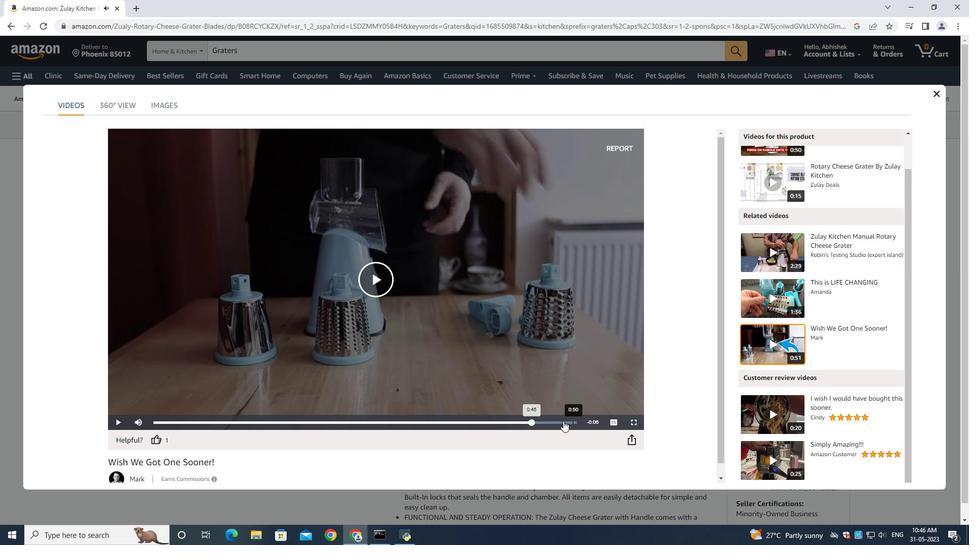 
Action: Mouse moved to (935, 90)
Screenshot: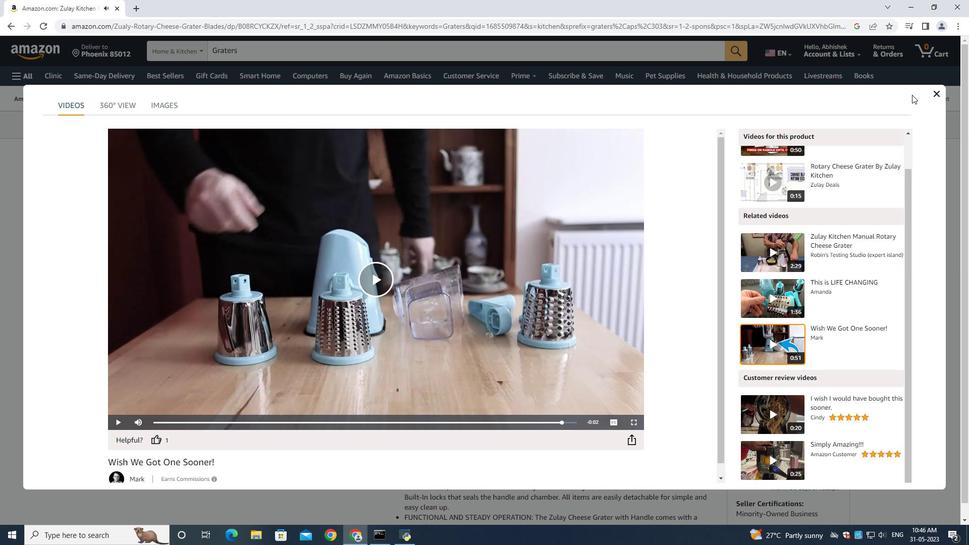 
Action: Mouse pressed left at (935, 90)
Screenshot: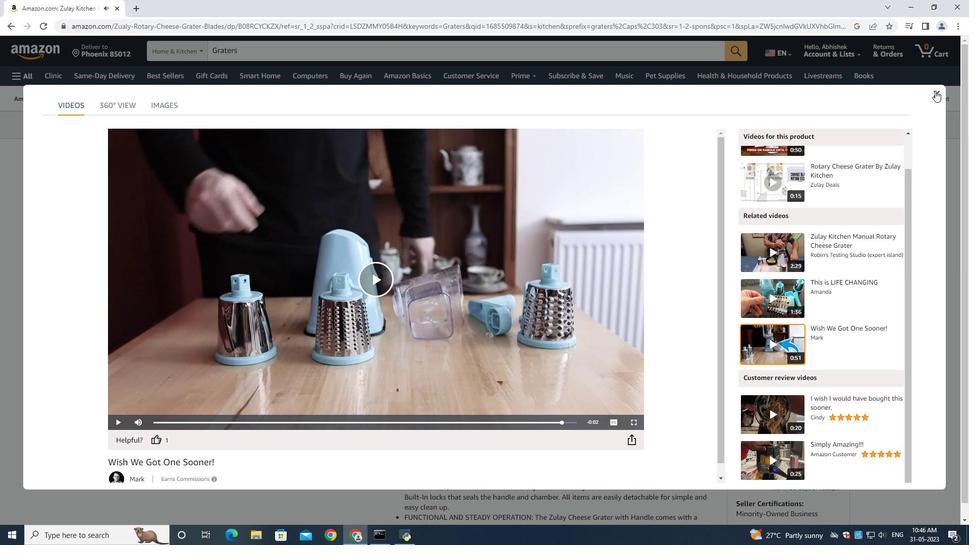 
Action: Mouse moved to (750, 374)
Screenshot: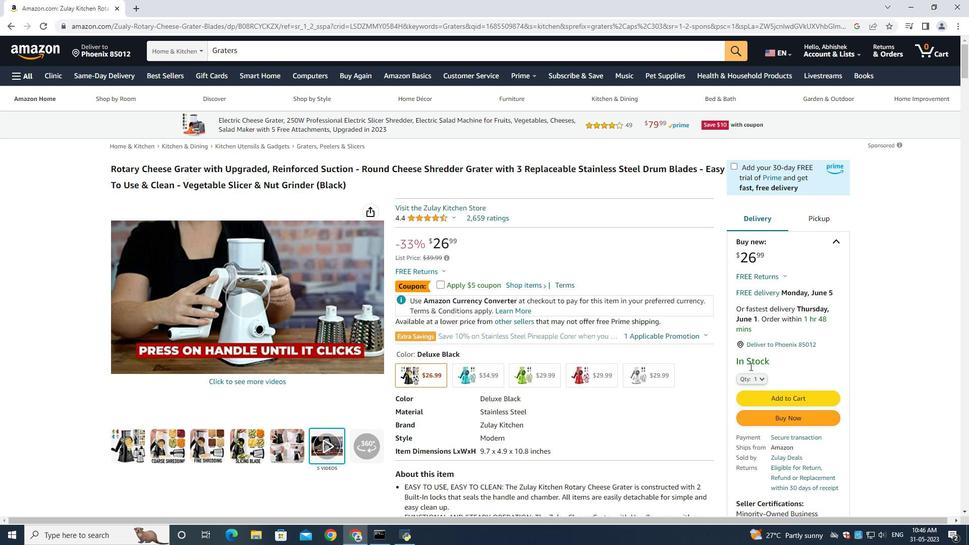 
Action: Mouse pressed left at (750, 374)
Screenshot: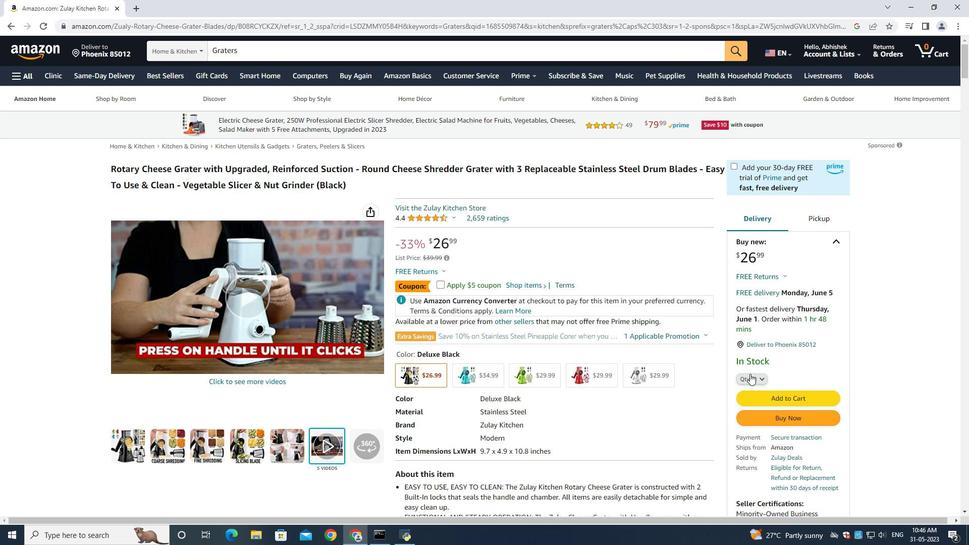 
Action: Mouse moved to (746, 112)
Screenshot: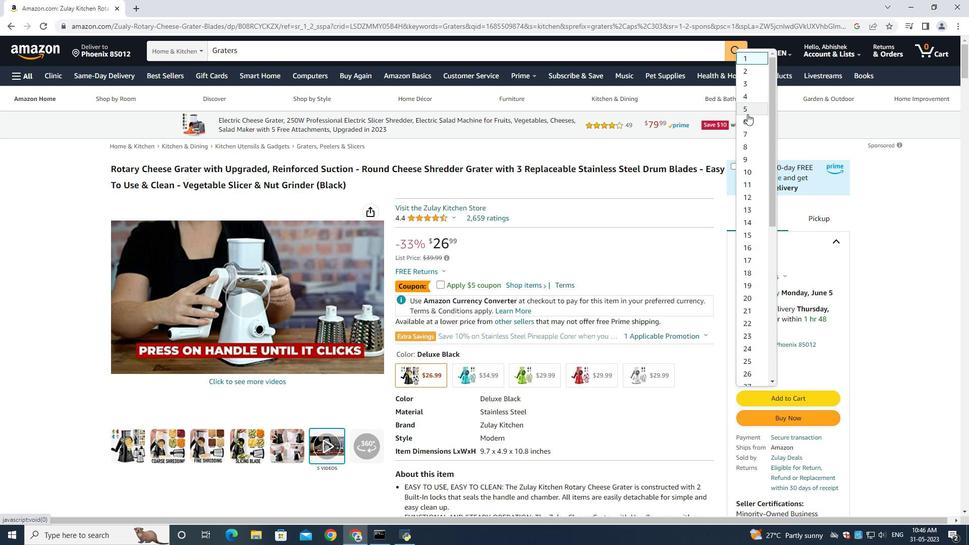 
Action: Mouse pressed left at (746, 112)
Screenshot: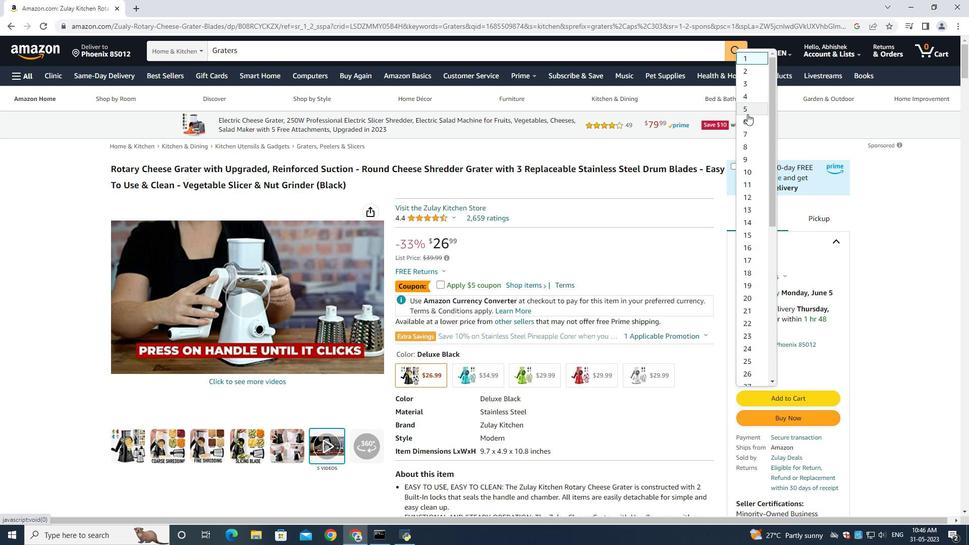 
Action: Mouse moved to (793, 415)
Screenshot: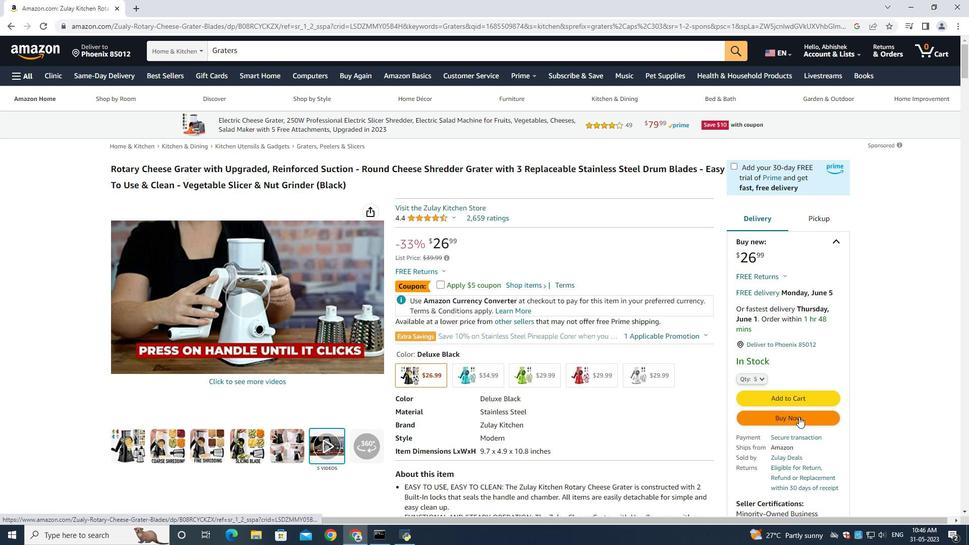 
Action: Mouse pressed left at (793, 415)
Screenshot: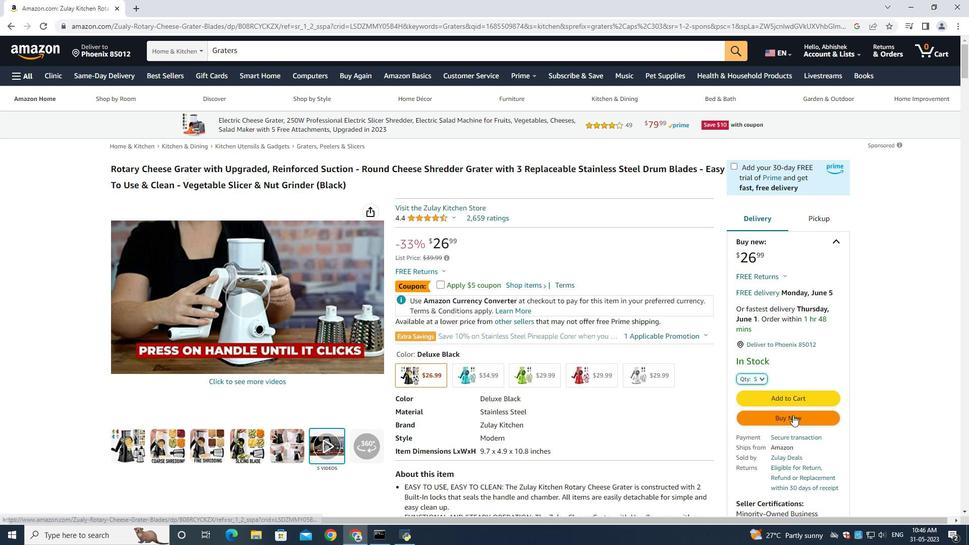
Action: Mouse moved to (514, 294)
Screenshot: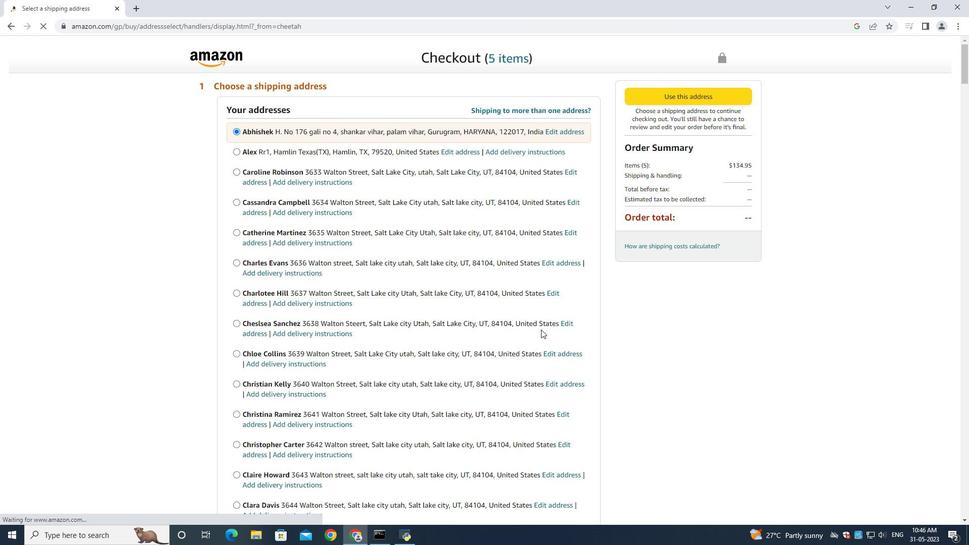 
Action: Mouse scrolled (514, 294) with delta (0, 0)
Screenshot: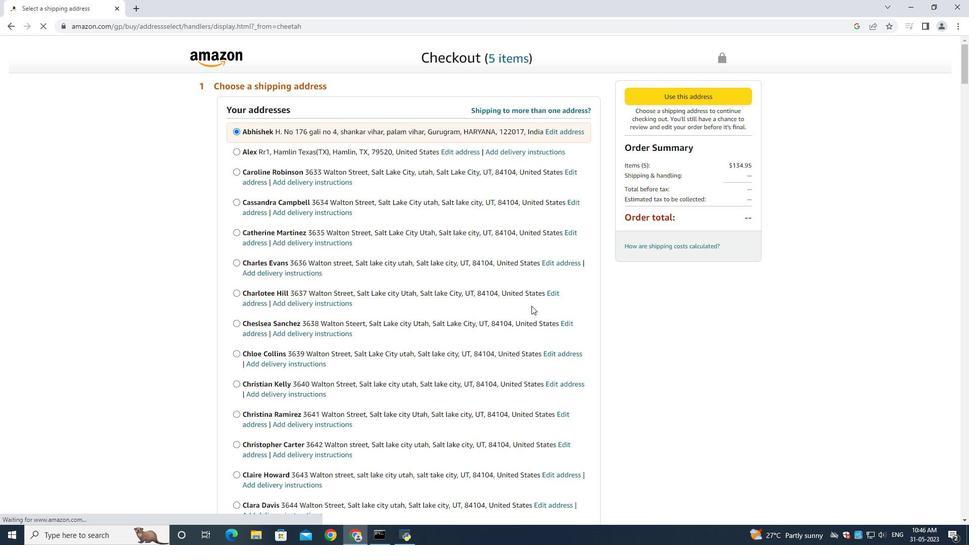 
Action: Mouse moved to (511, 293)
Screenshot: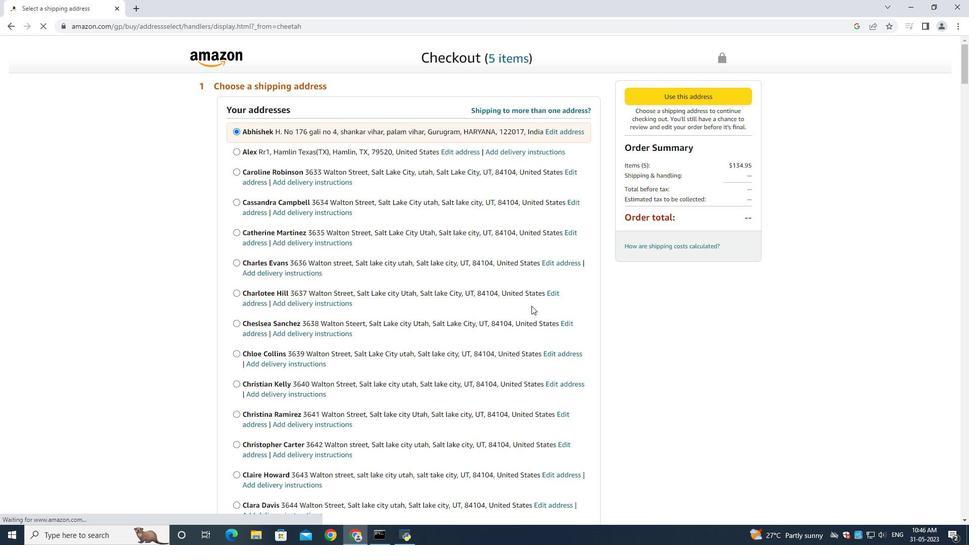 
Action: Mouse scrolled (512, 293) with delta (0, 0)
Screenshot: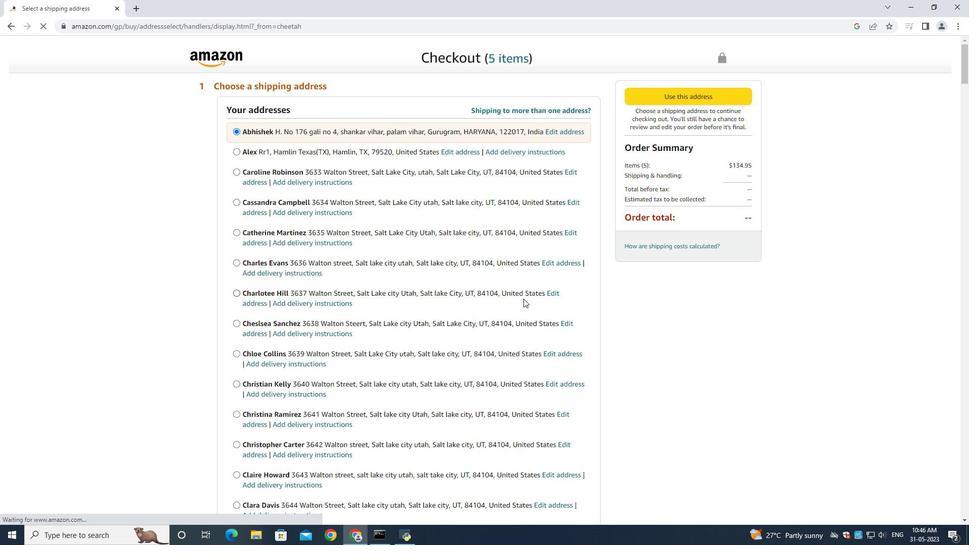 
Action: Mouse moved to (509, 293)
Screenshot: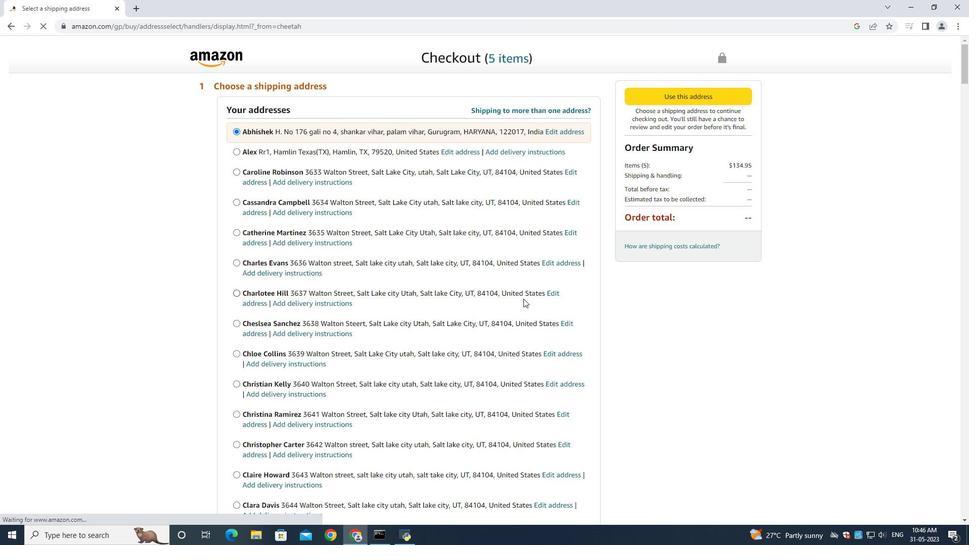 
Action: Mouse scrolled (511, 293) with delta (0, 0)
Screenshot: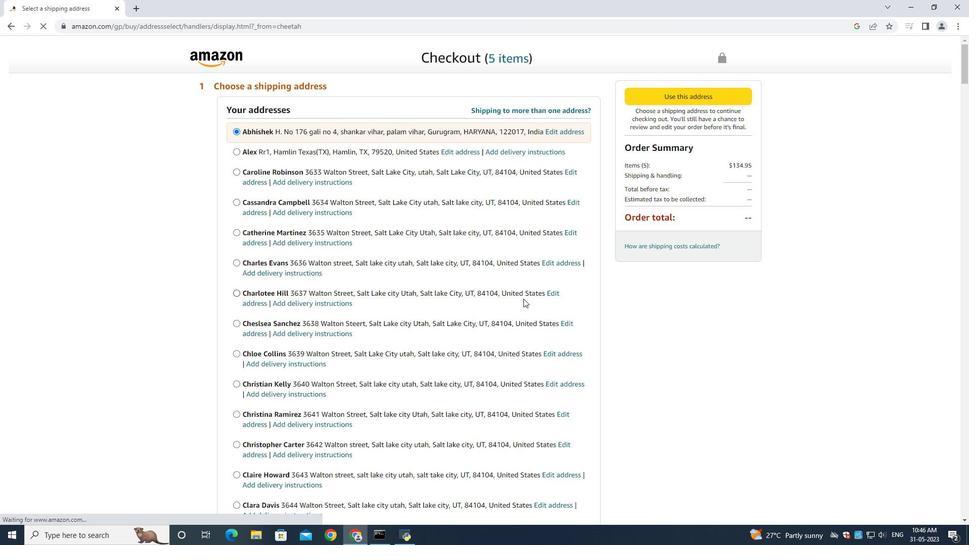 
Action: Mouse moved to (504, 290)
Screenshot: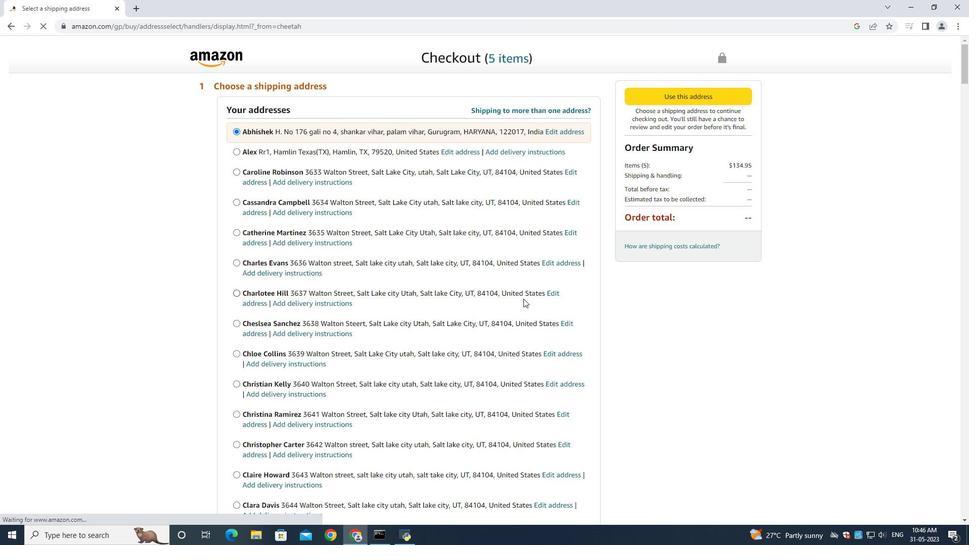 
Action: Mouse scrolled (509, 292) with delta (0, 0)
Screenshot: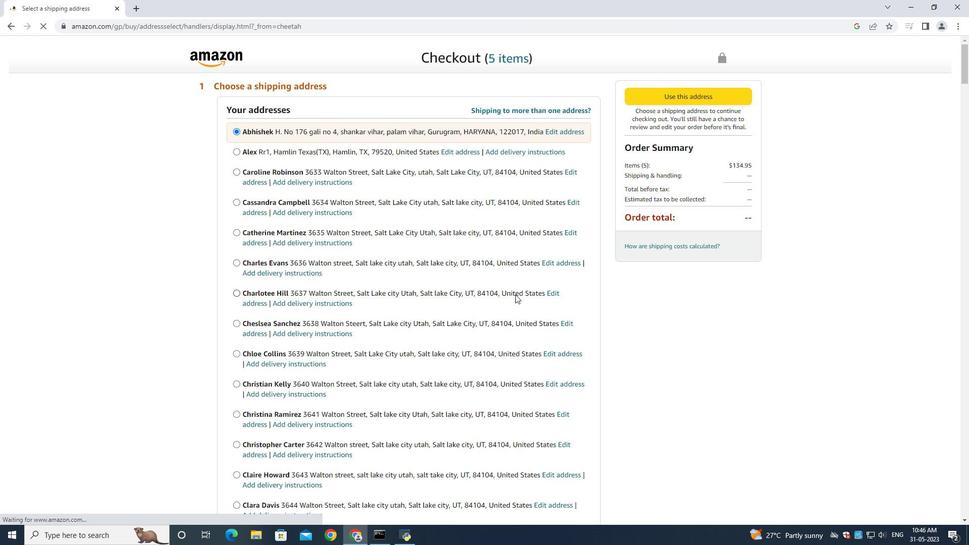 
Action: Mouse moved to (501, 289)
Screenshot: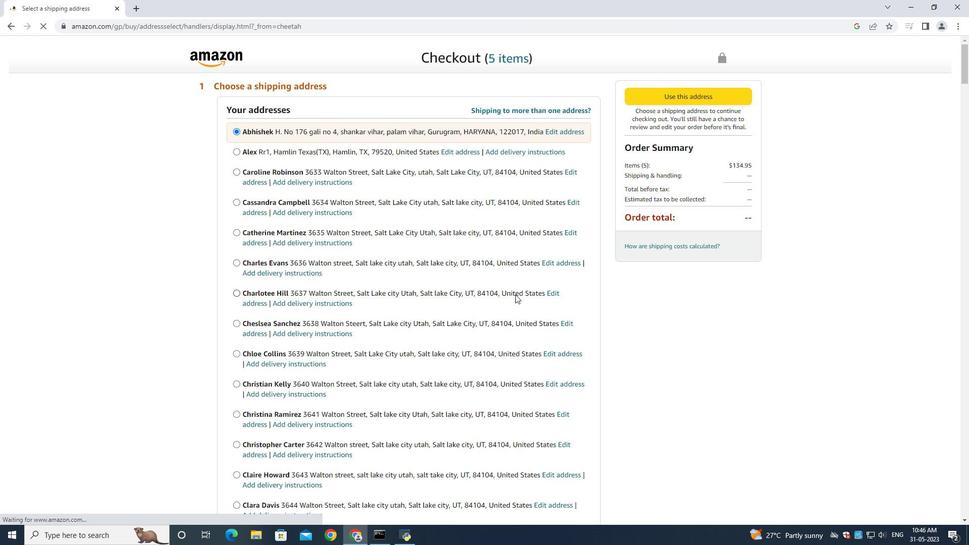 
Action: Mouse scrolled (504, 290) with delta (0, 0)
Screenshot: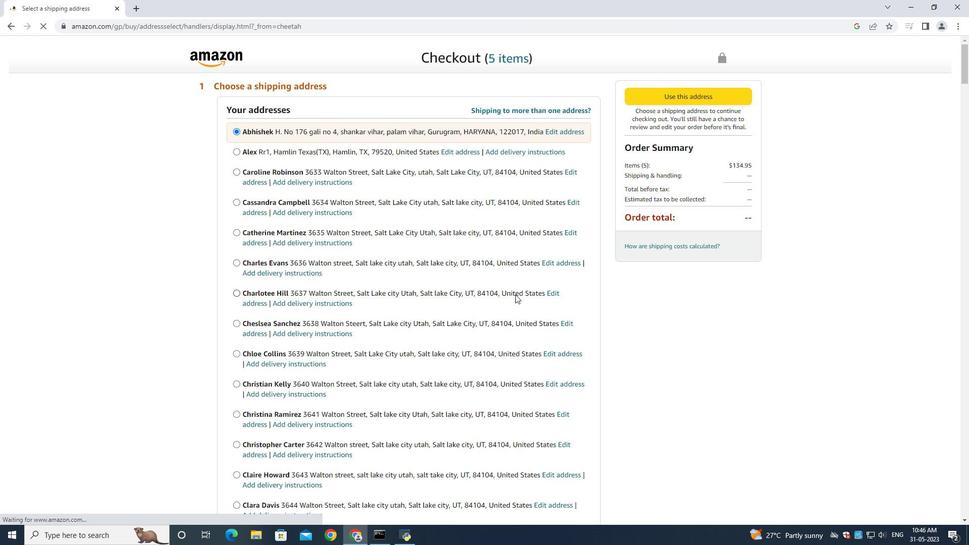 
Action: Mouse moved to (495, 288)
Screenshot: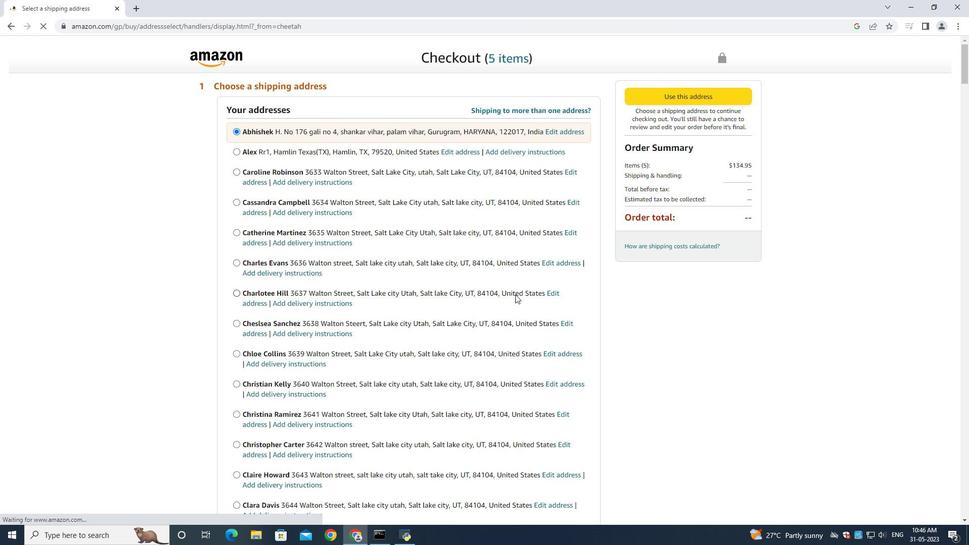 
Action: Mouse scrolled (501, 289) with delta (0, 0)
Screenshot: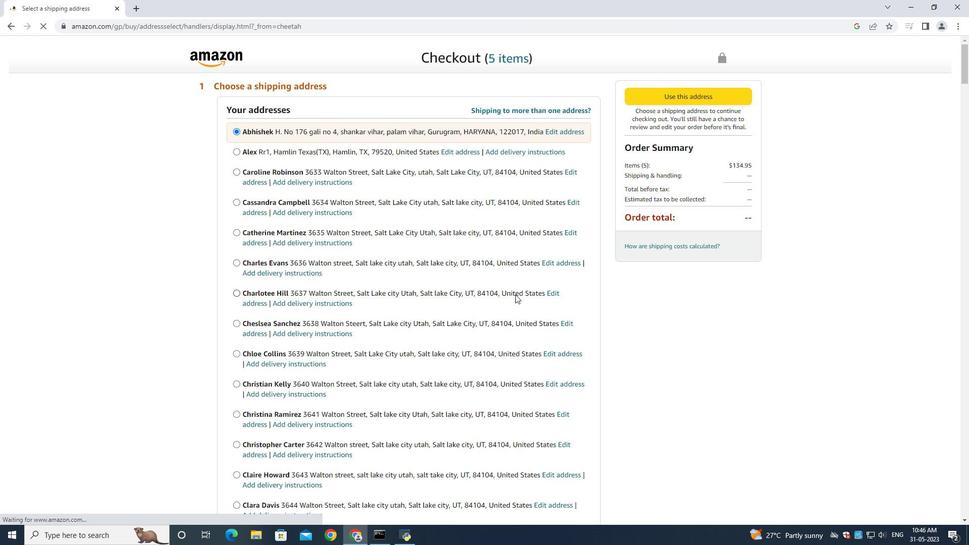 
Action: Mouse moved to (480, 287)
Screenshot: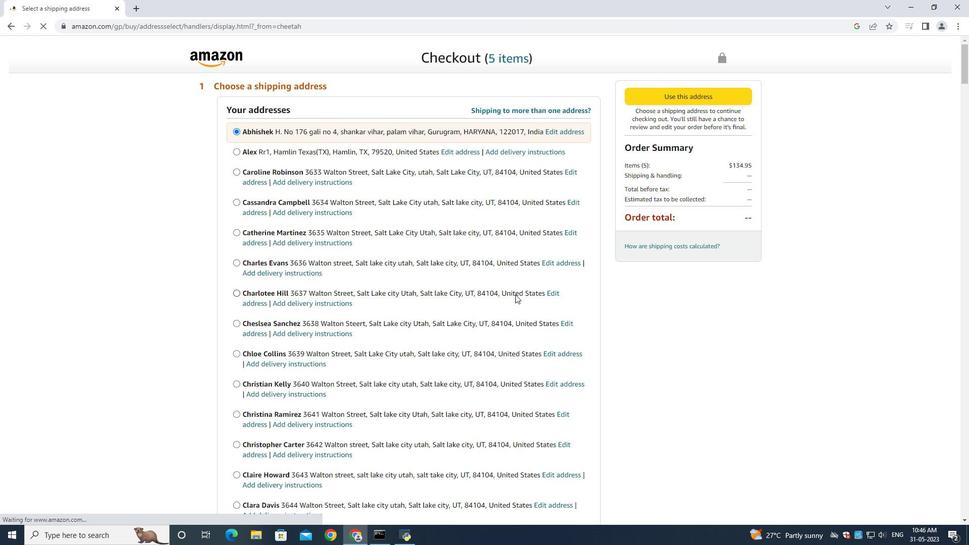 
Action: Mouse scrolled (489, 287) with delta (0, 0)
Screenshot: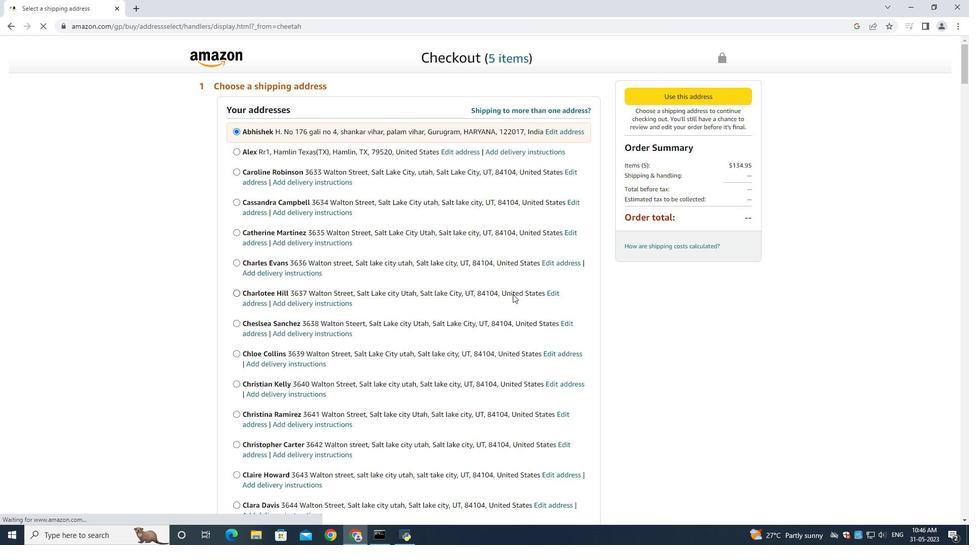 
Action: Mouse moved to (480, 287)
Screenshot: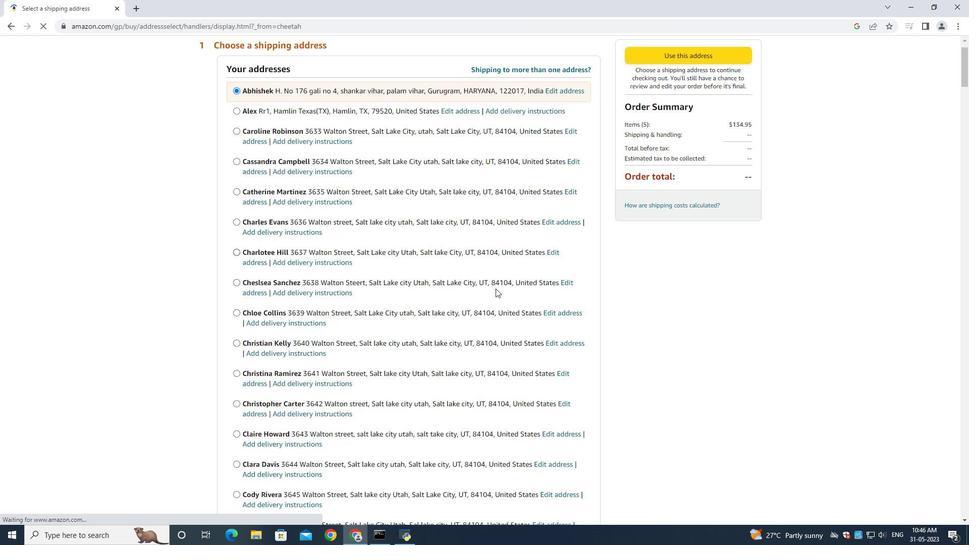 
Action: Mouse scrolled (480, 286) with delta (0, 0)
Screenshot: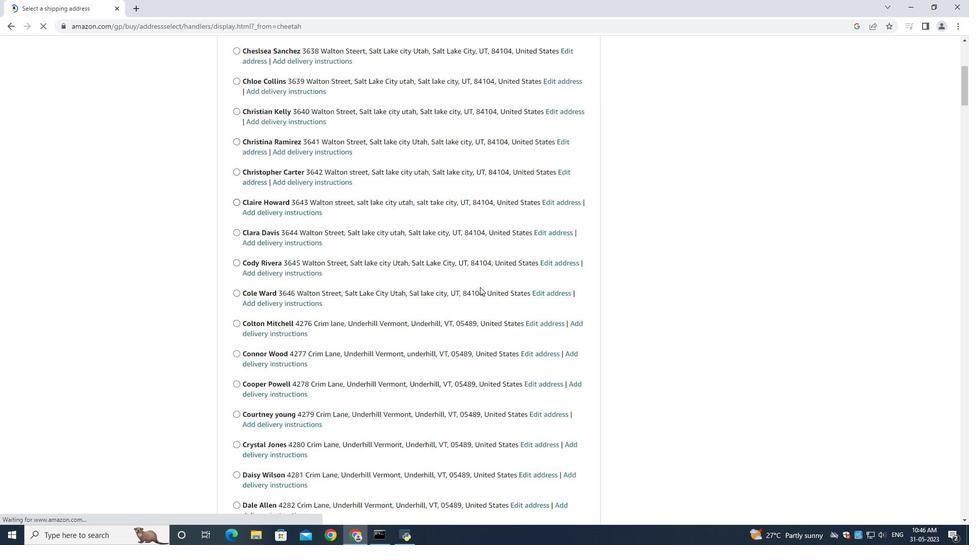 
Action: Mouse moved to (479, 288)
Screenshot: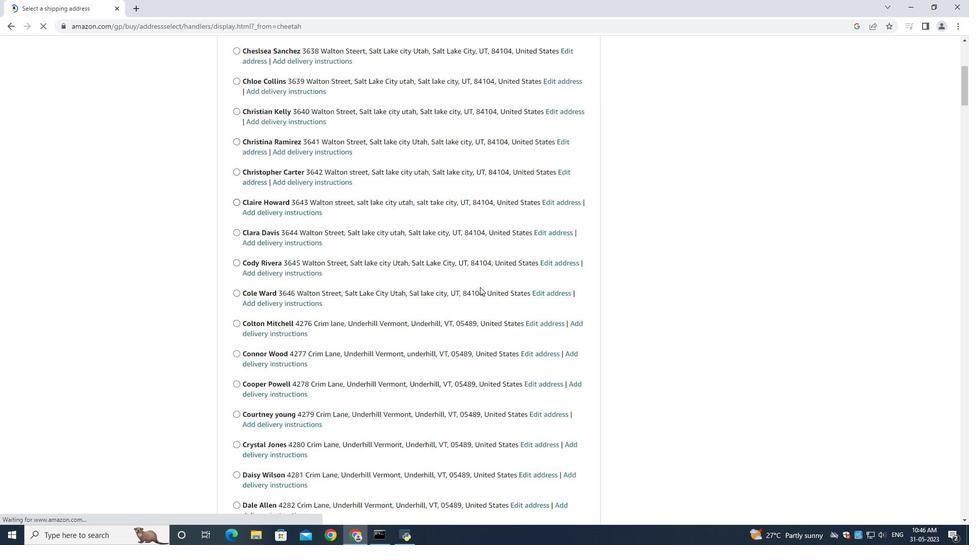 
Action: Mouse scrolled (480, 287) with delta (0, 0)
Screenshot: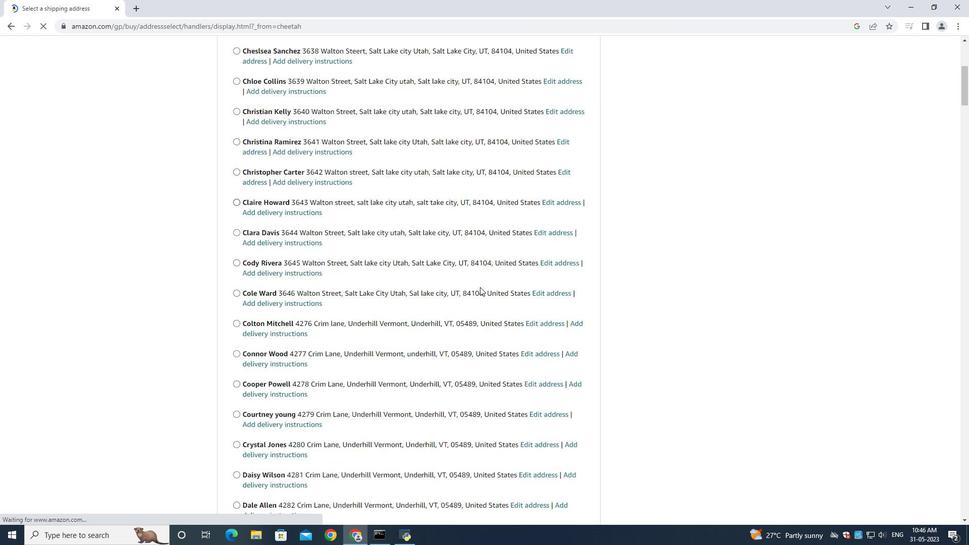 
Action: Mouse moved to (479, 288)
Screenshot: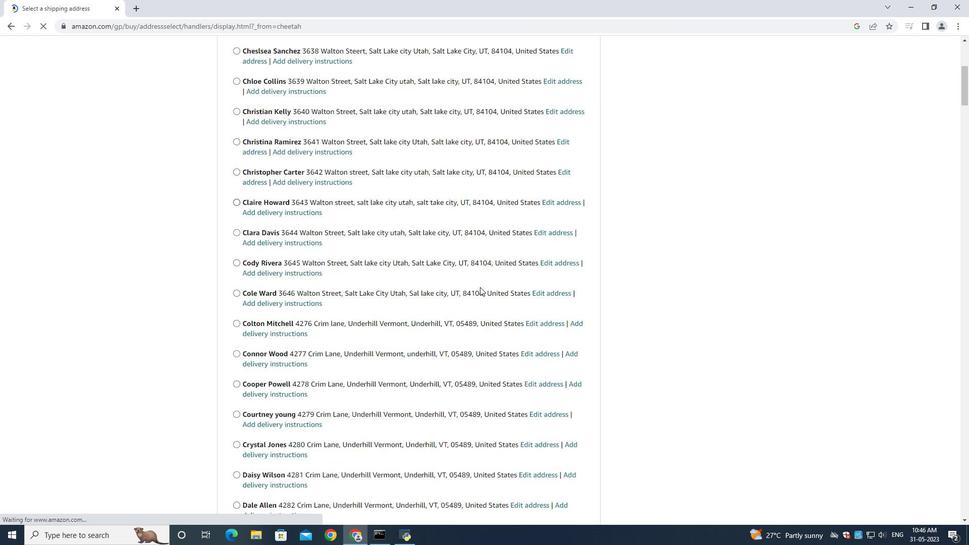 
Action: Mouse scrolled (479, 287) with delta (0, 0)
Screenshot: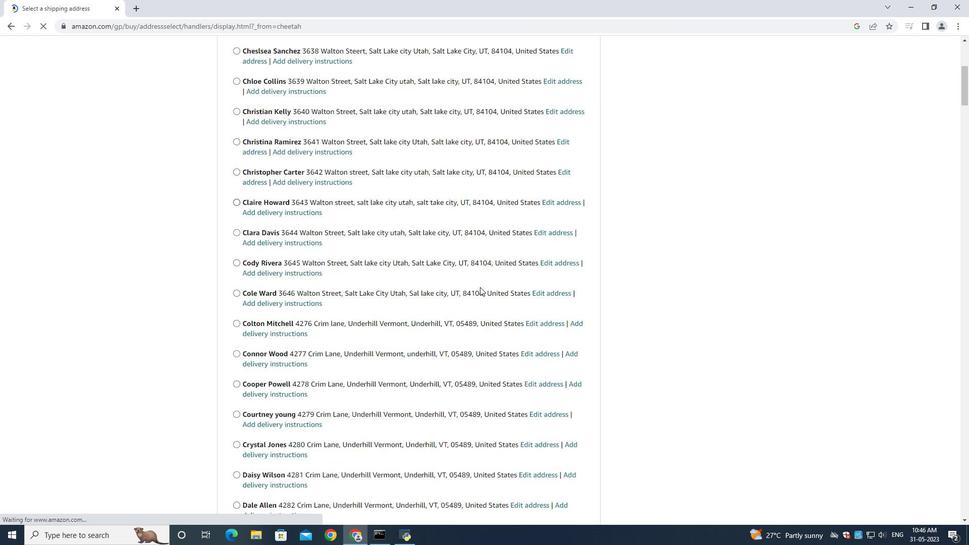
Action: Mouse moved to (477, 288)
Screenshot: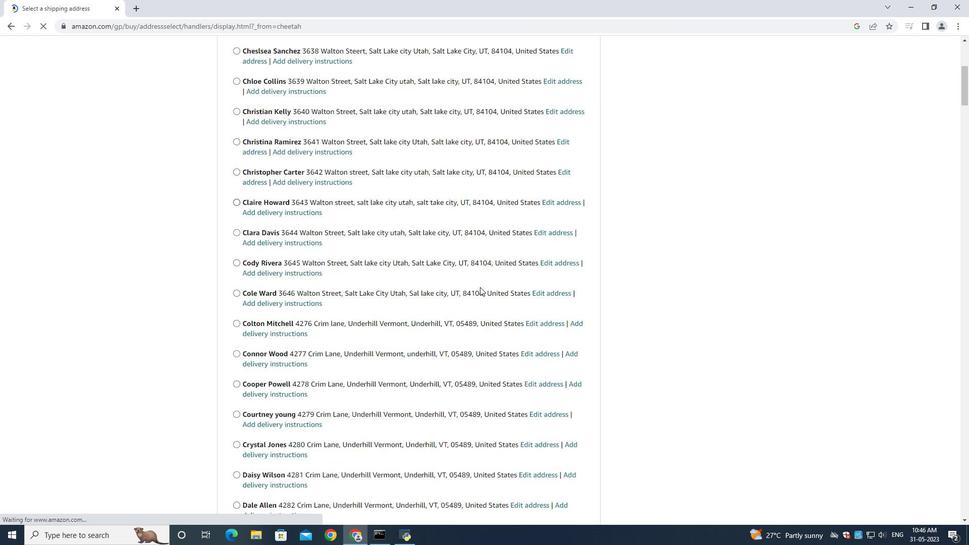 
Action: Mouse scrolled (479, 287) with delta (0, 0)
Screenshot: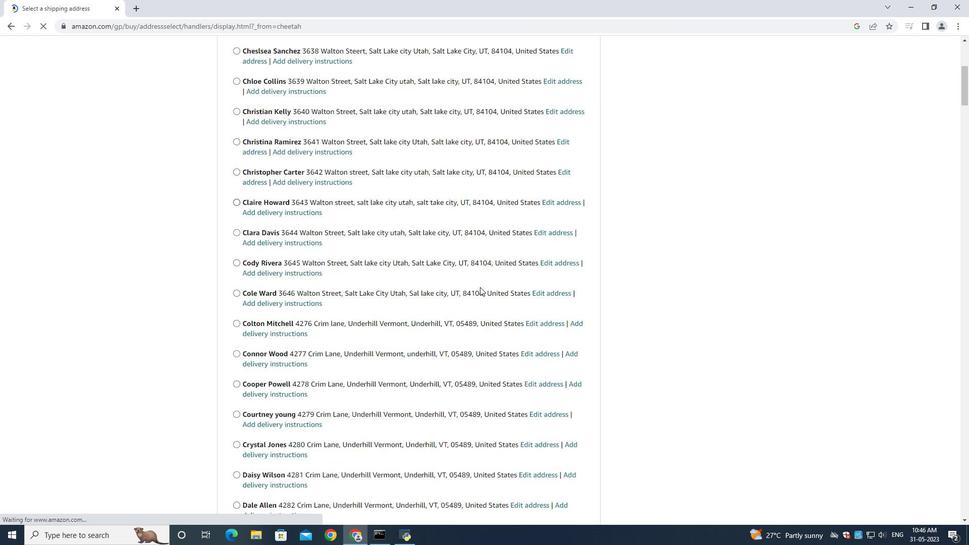 
Action: Mouse moved to (477, 288)
Screenshot: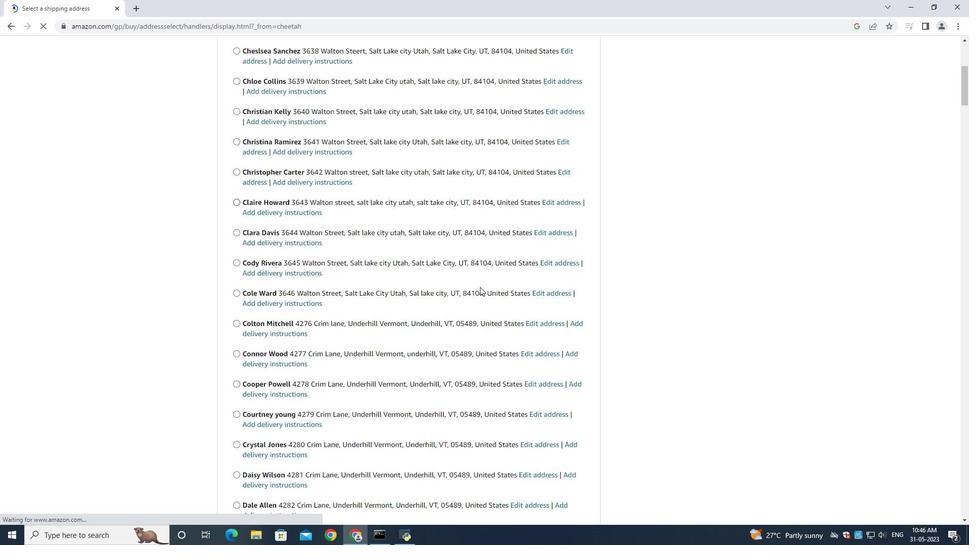 
Action: Mouse scrolled (479, 287) with delta (0, 0)
Screenshot: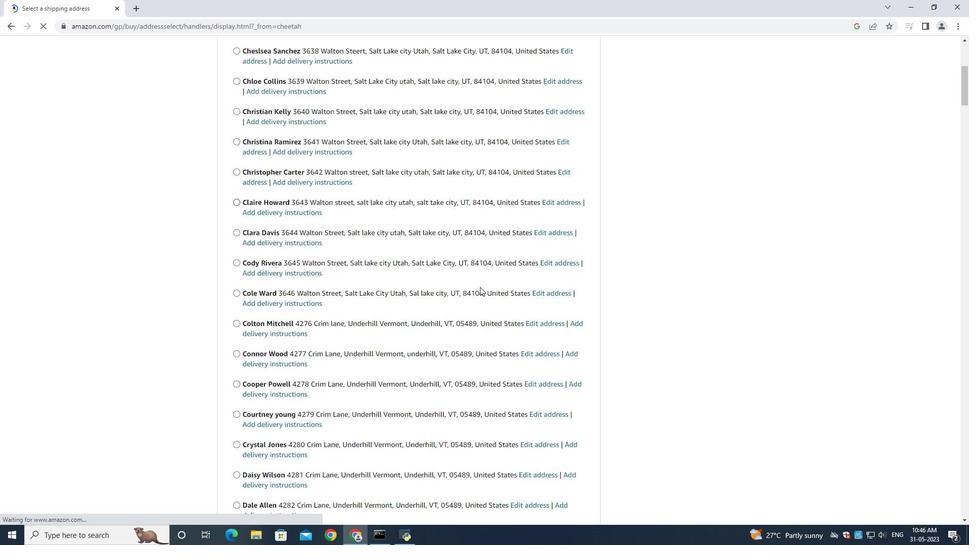 
Action: Mouse moved to (477, 288)
Screenshot: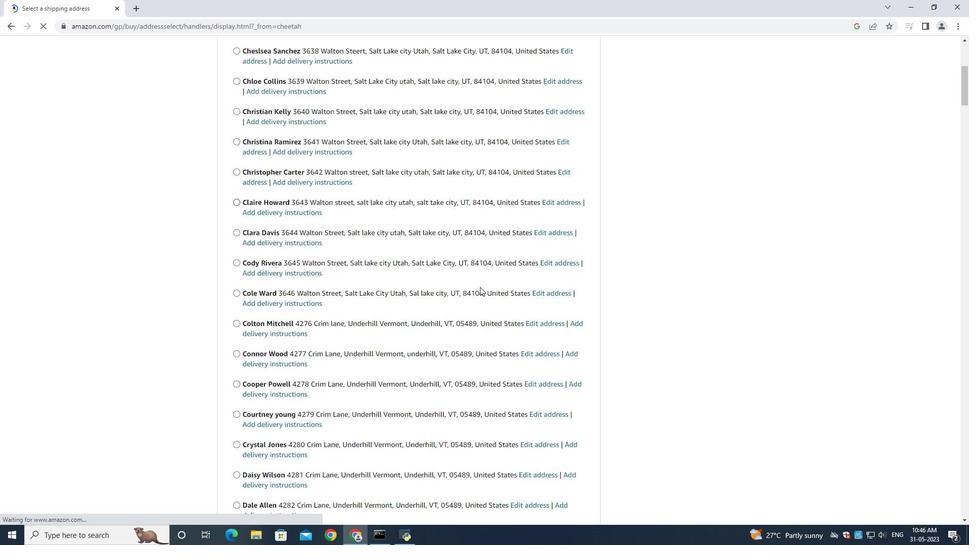 
Action: Mouse scrolled (479, 287) with delta (0, 0)
Screenshot: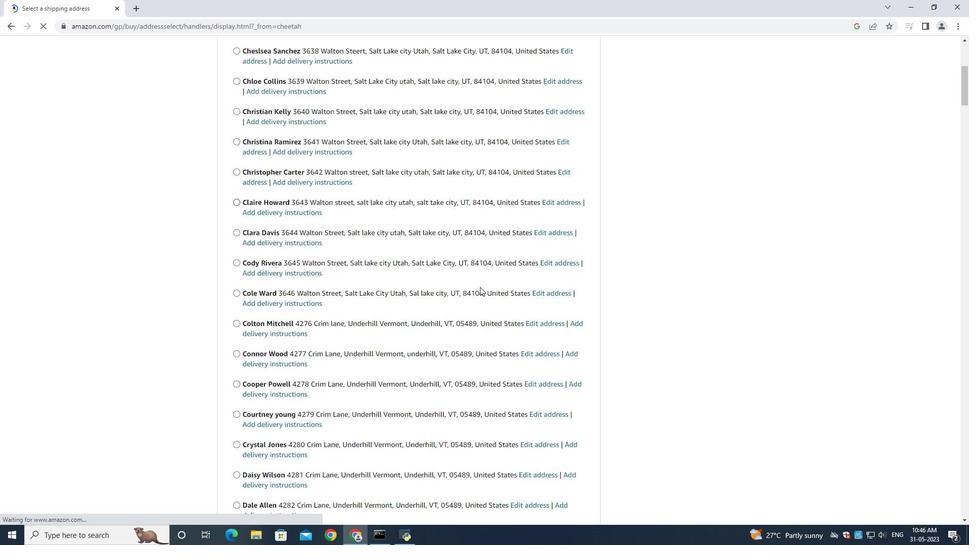 
Action: Mouse scrolled (477, 287) with delta (0, 0)
Screenshot: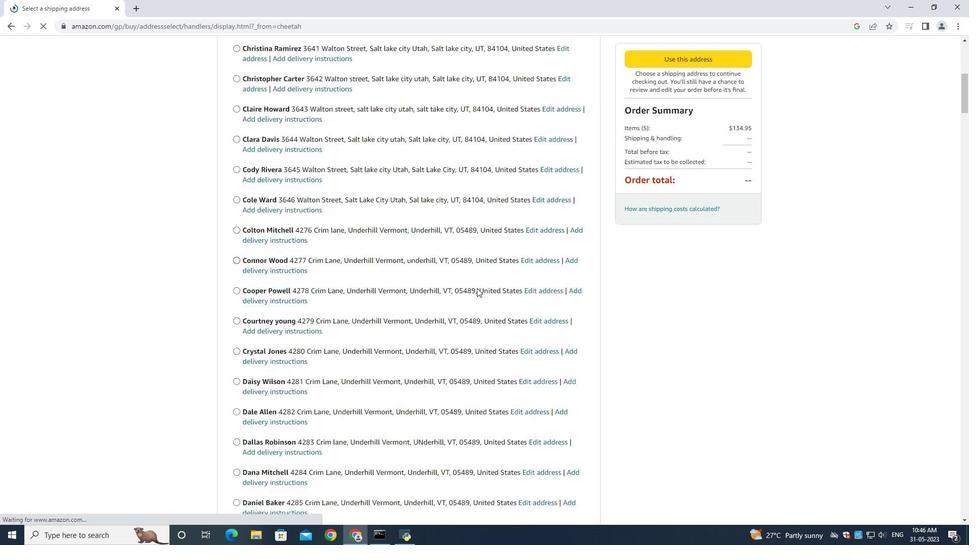 
Action: Mouse scrolled (477, 287) with delta (0, 0)
Screenshot: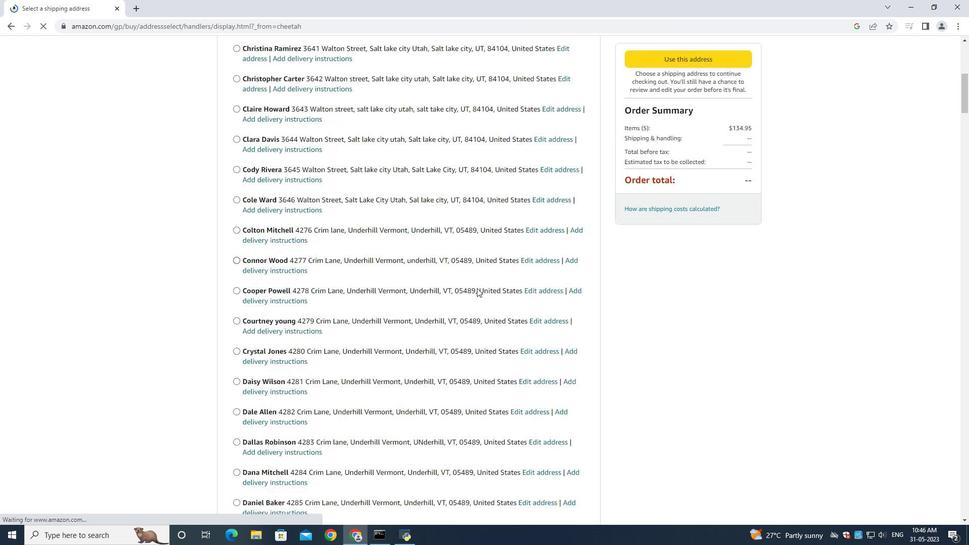 
Action: Mouse moved to (476, 288)
Screenshot: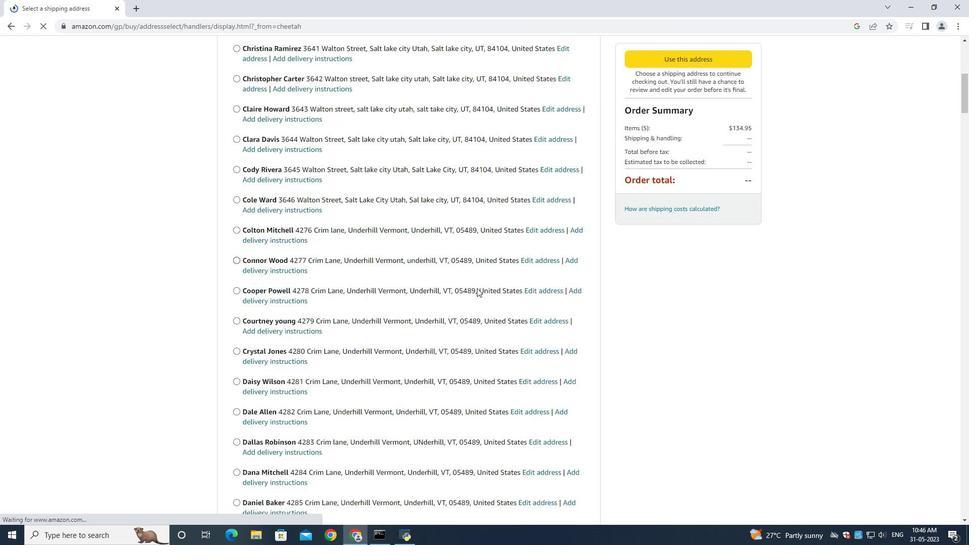 
Action: Mouse scrolled (476, 287) with delta (0, 0)
Screenshot: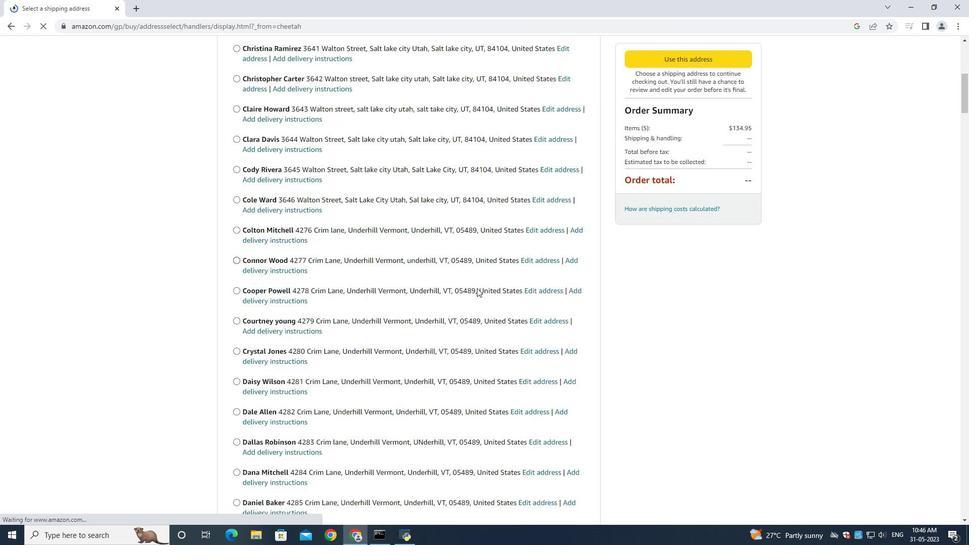 
Action: Mouse moved to (475, 288)
Screenshot: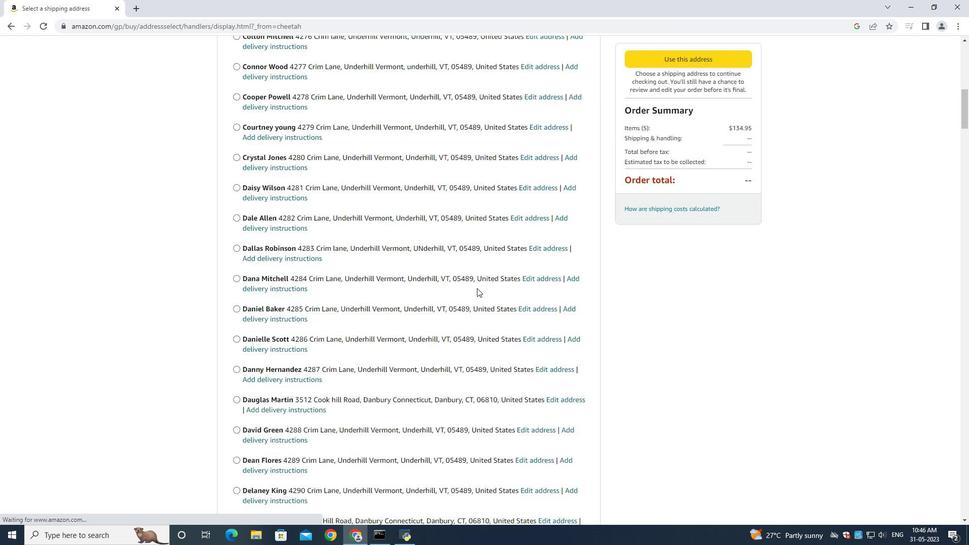 
Action: Mouse scrolled (475, 288) with delta (0, 0)
Screenshot: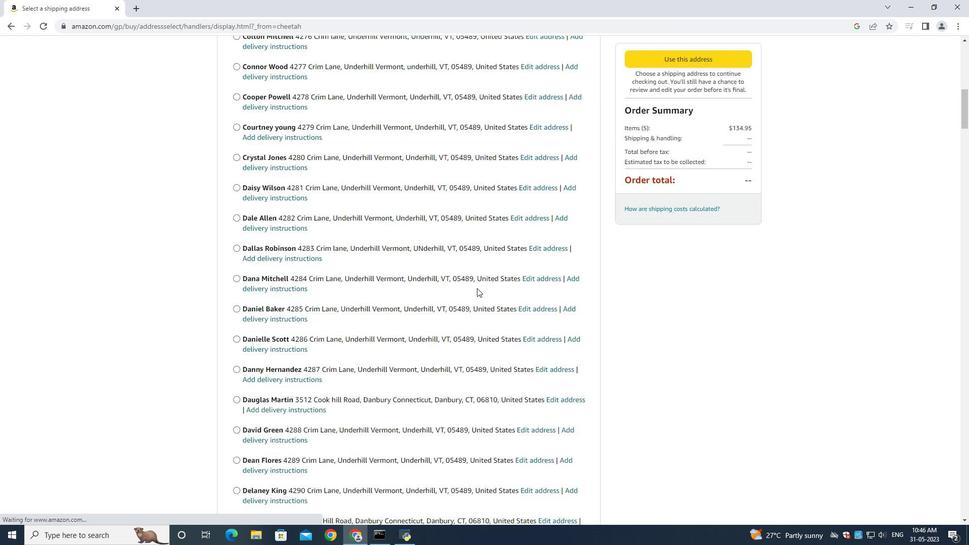 
Action: Mouse moved to (472, 288)
Screenshot: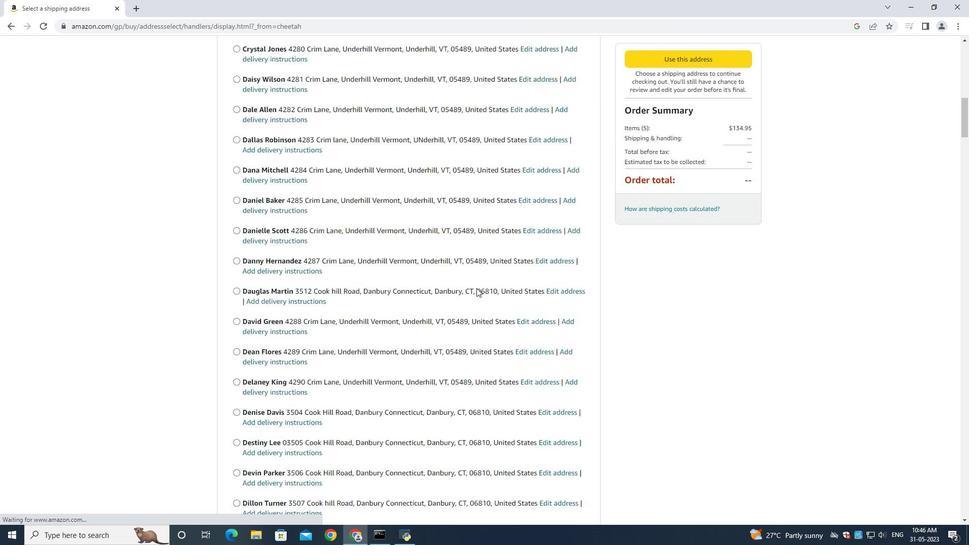 
Action: Mouse scrolled (475, 288) with delta (0, 0)
Screenshot: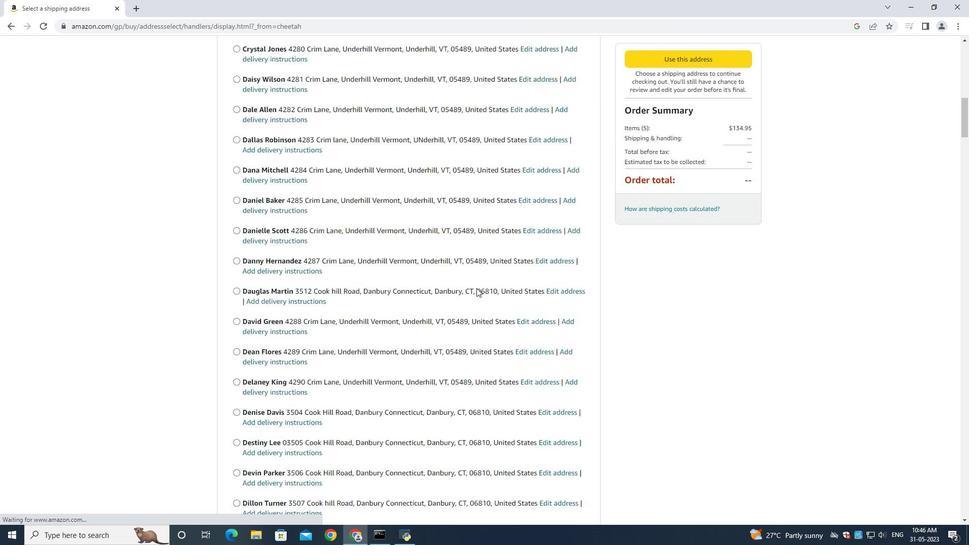 
Action: Mouse scrolled (475, 288) with delta (0, 0)
Screenshot: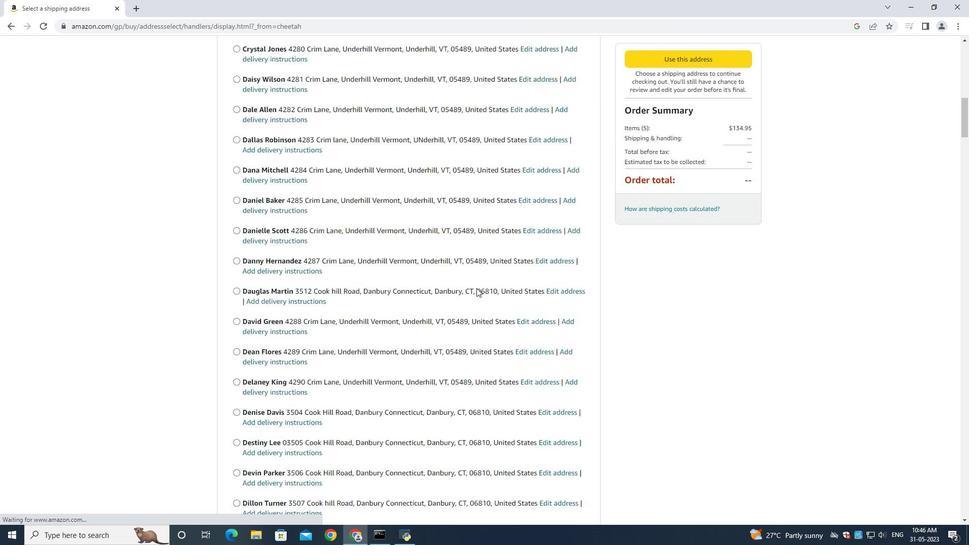 
Action: Mouse scrolled (475, 288) with delta (0, 0)
Screenshot: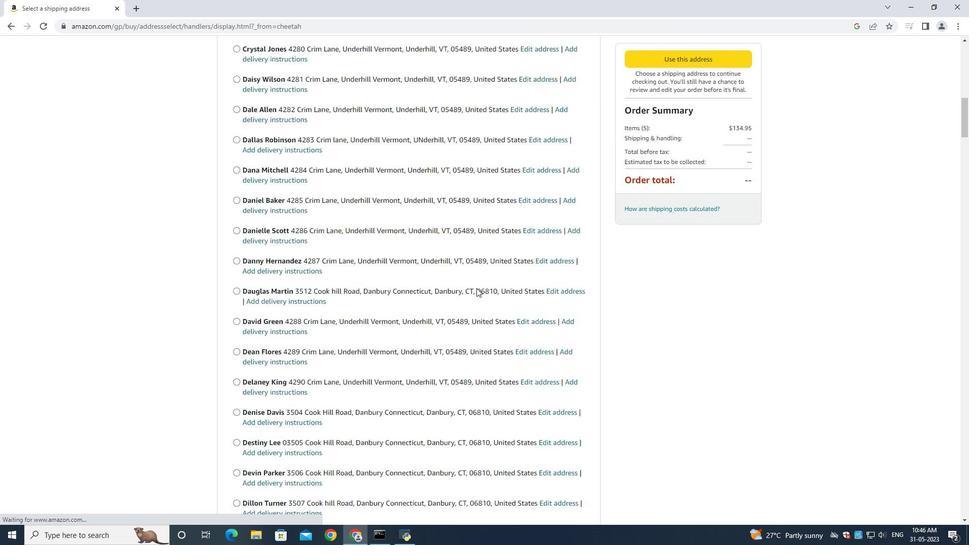 
Action: Mouse scrolled (472, 288) with delta (0, 0)
Screenshot: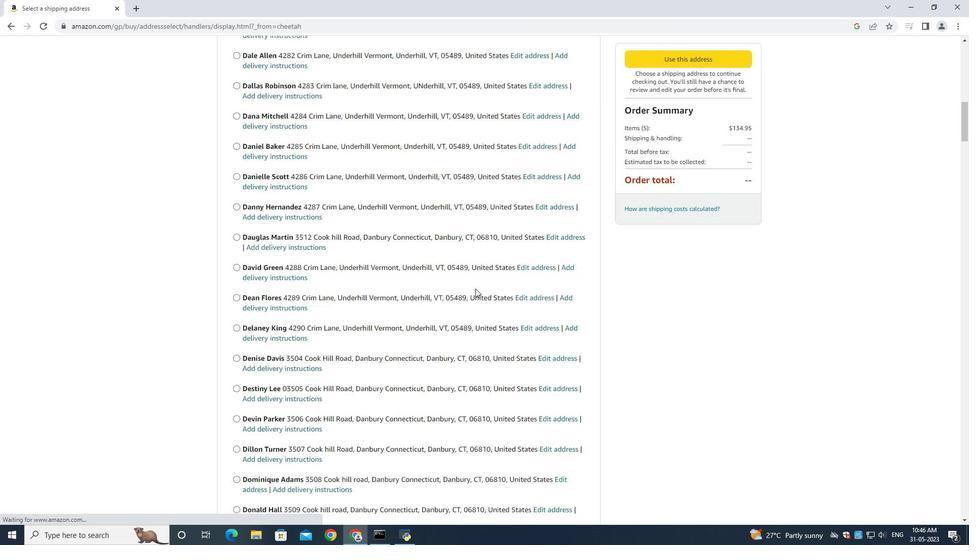 
Action: Mouse scrolled (472, 288) with delta (0, 0)
Screenshot: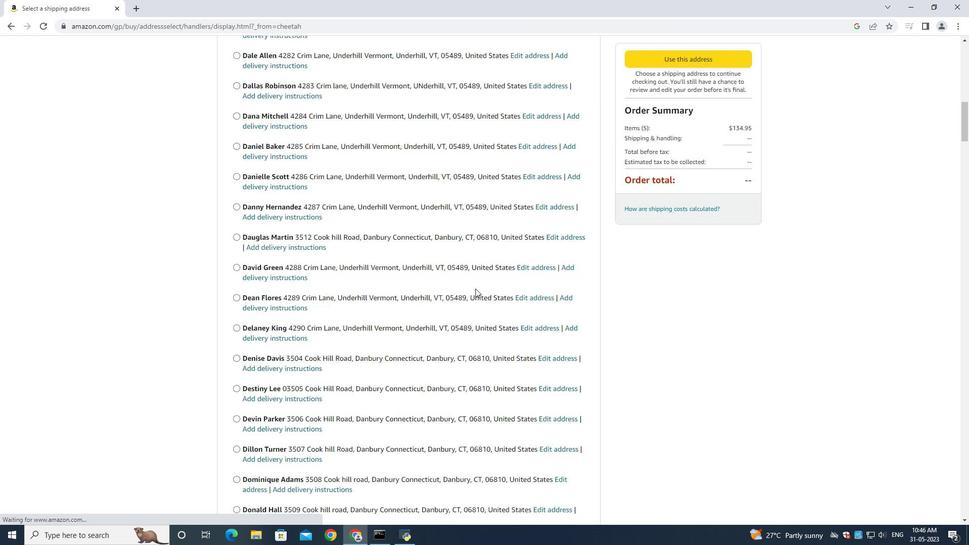 
Action: Mouse scrolled (472, 288) with delta (0, 0)
Screenshot: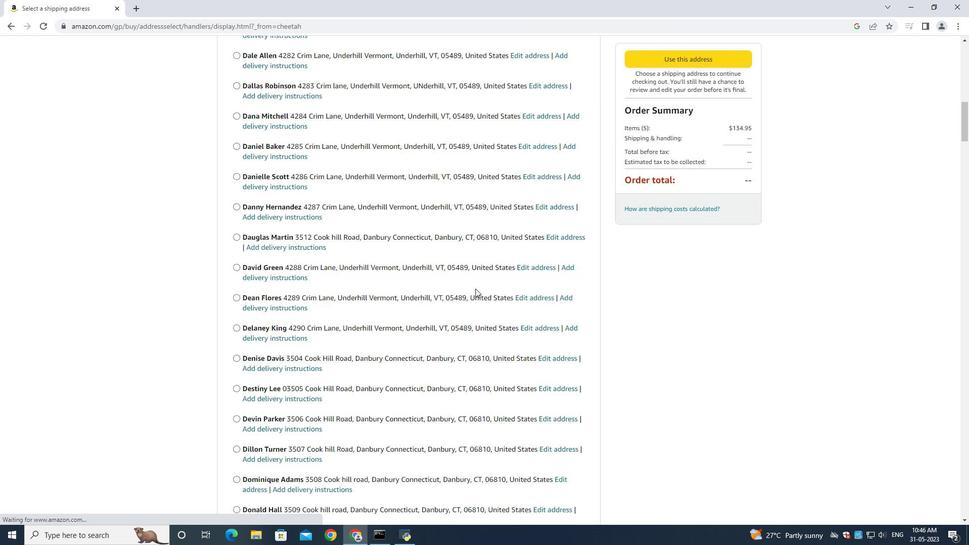 
Action: Mouse scrolled (472, 288) with delta (0, 0)
Screenshot: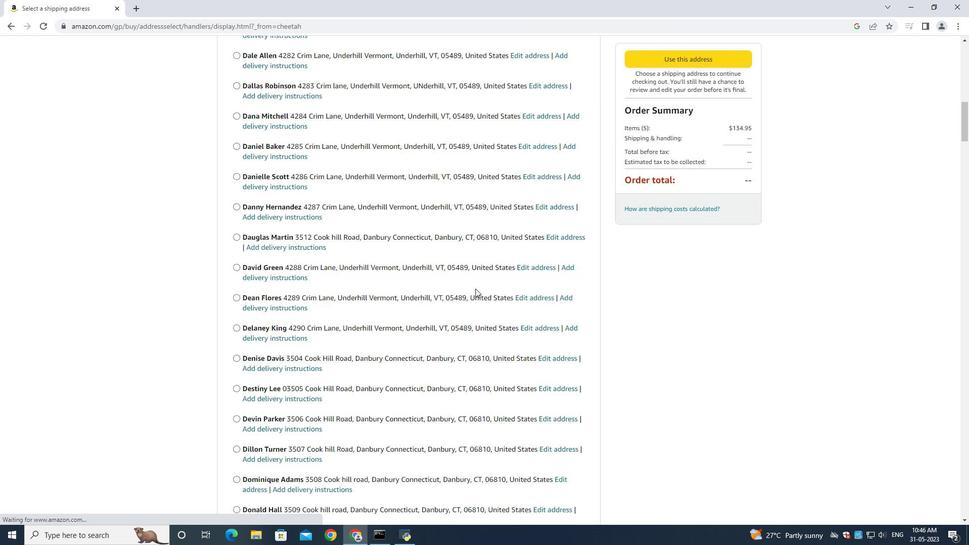 
Action: Mouse scrolled (472, 288) with delta (0, 0)
Screenshot: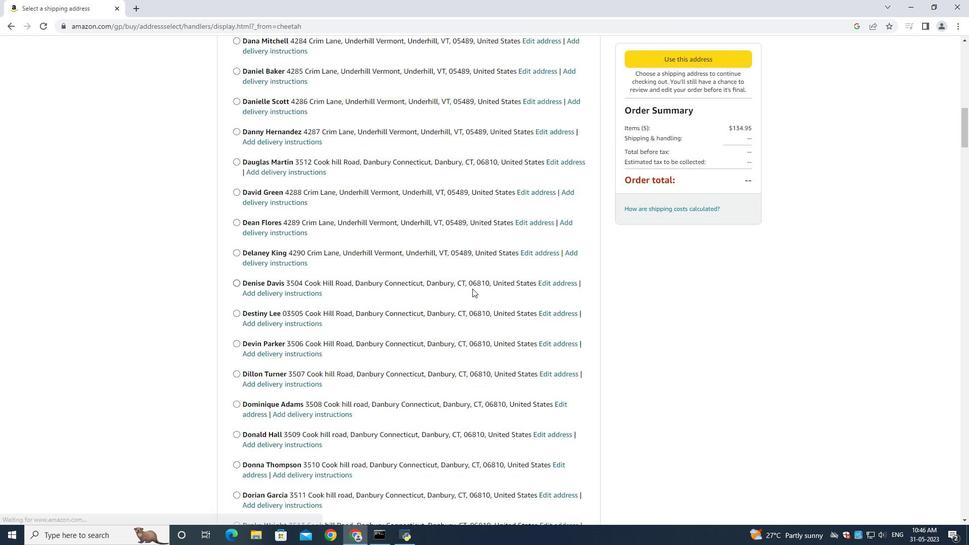 
Action: Mouse scrolled (472, 288) with delta (0, 0)
Screenshot: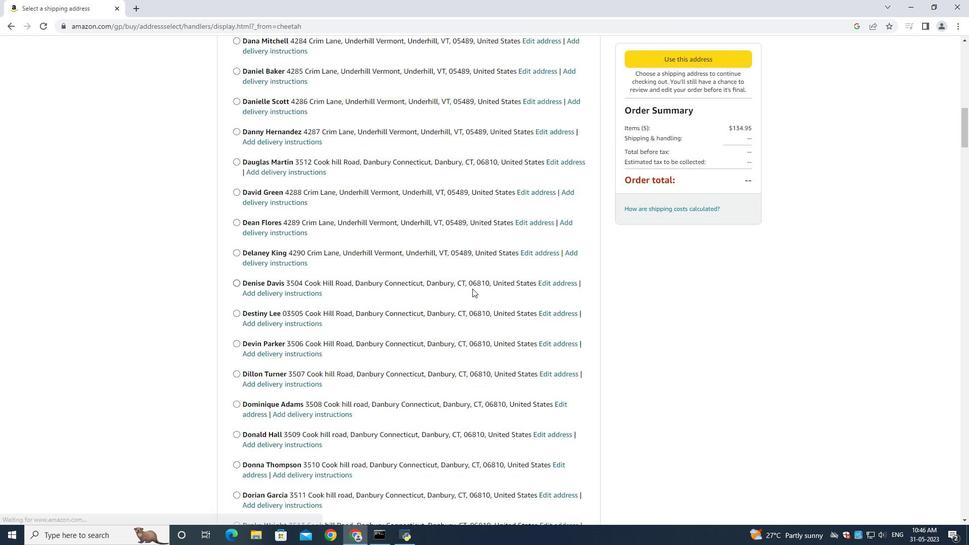 
Action: Mouse scrolled (472, 288) with delta (0, 0)
Screenshot: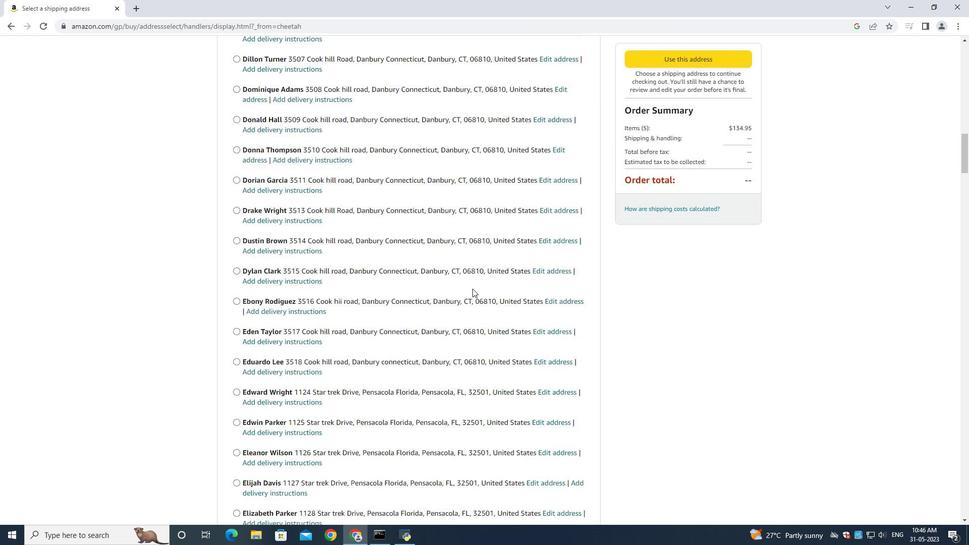 
Action: Mouse scrolled (472, 288) with delta (0, 0)
Screenshot: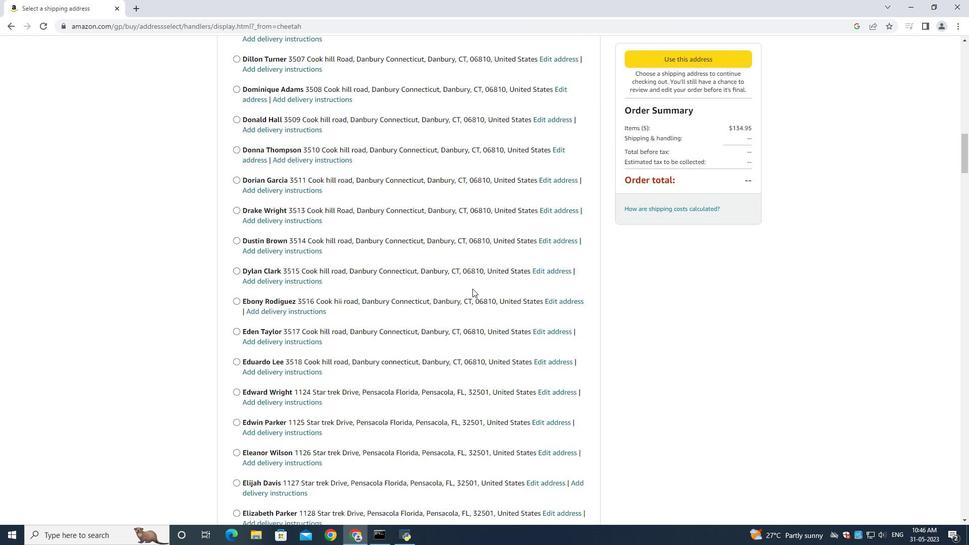 
Action: Mouse scrolled (472, 288) with delta (0, 0)
Screenshot: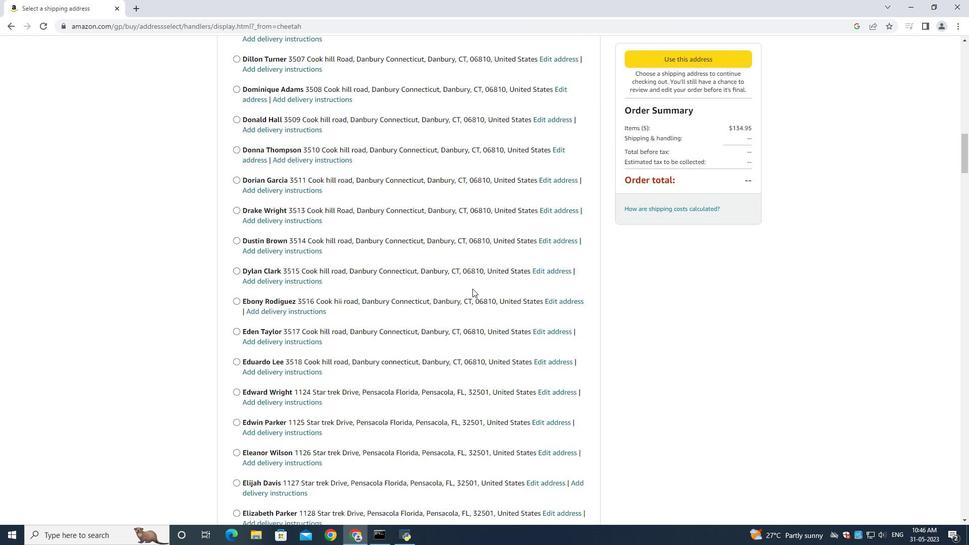 
Action: Mouse scrolled (472, 288) with delta (0, 0)
Screenshot: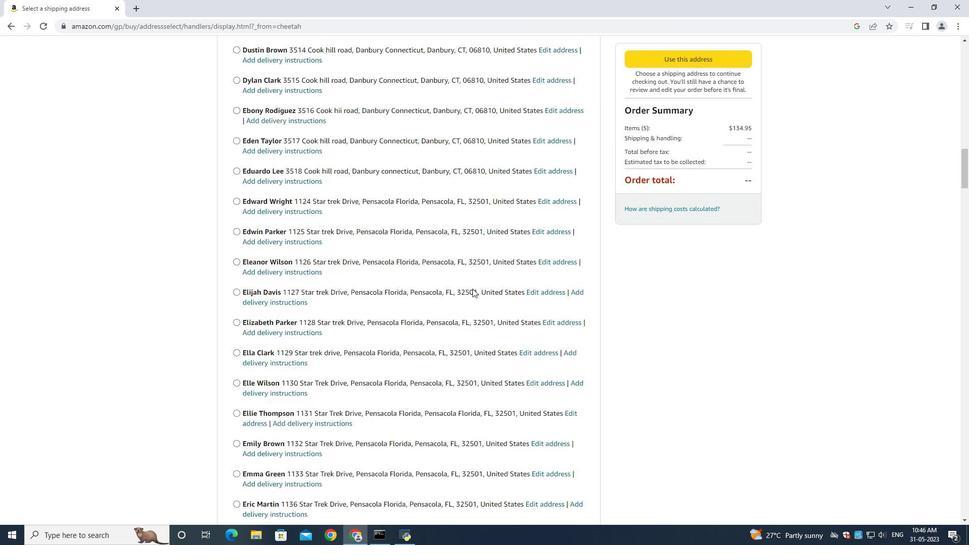 
Action: Mouse scrolled (472, 288) with delta (0, 0)
Screenshot: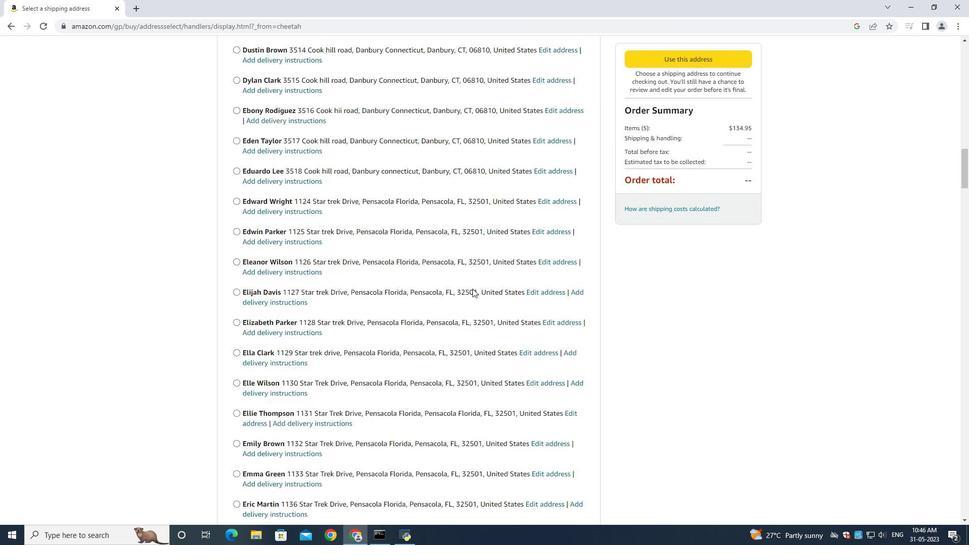 
Action: Mouse scrolled (472, 288) with delta (0, 0)
Screenshot: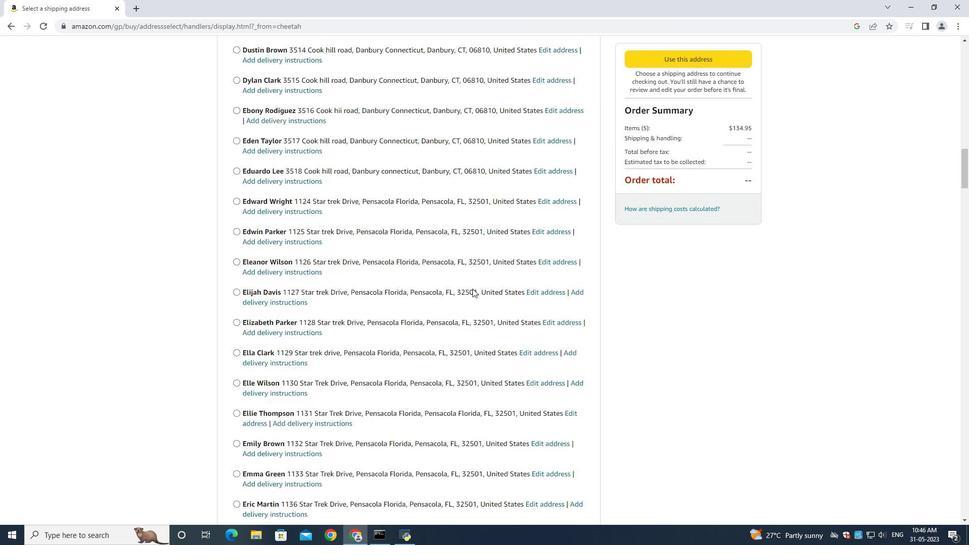 
Action: Mouse scrolled (472, 288) with delta (0, 0)
Screenshot: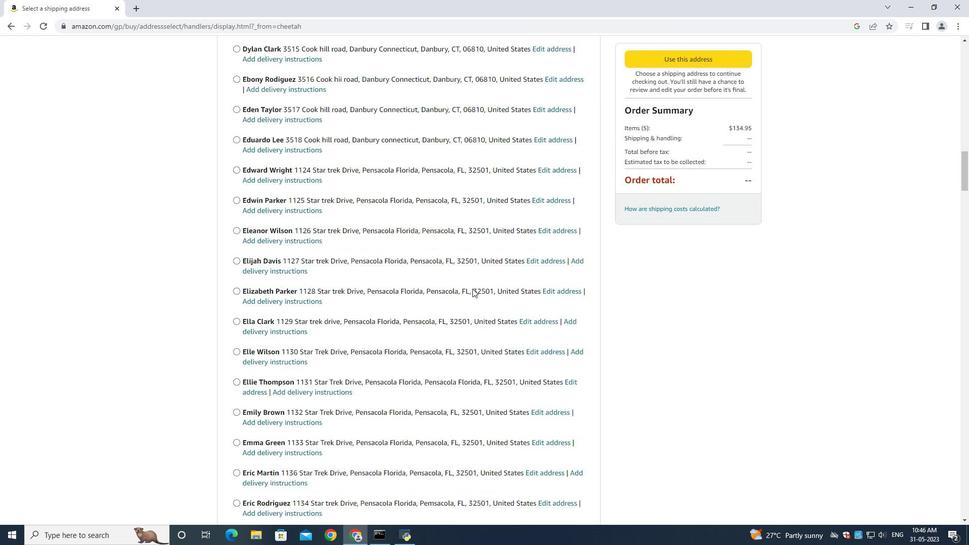 
Action: Mouse scrolled (472, 288) with delta (0, 0)
Screenshot: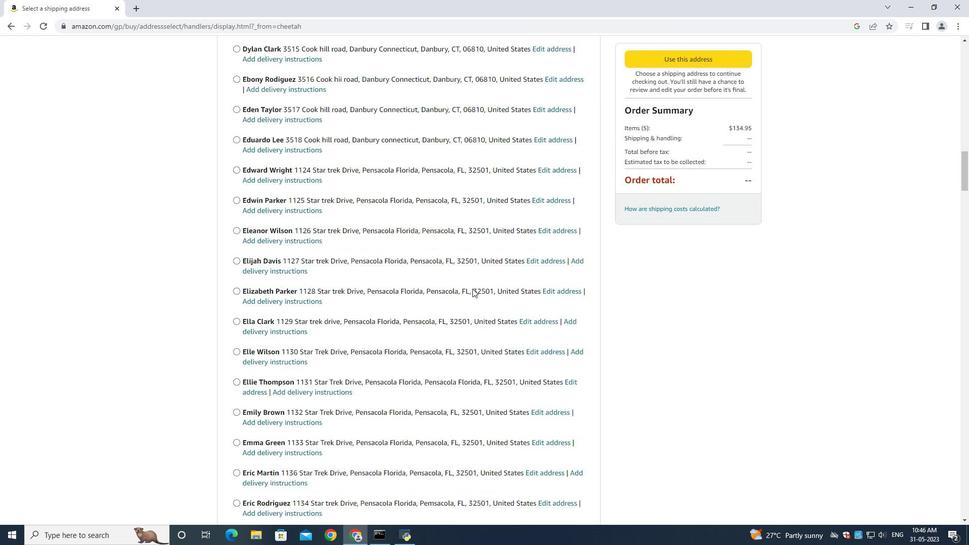 
Action: Mouse scrolled (472, 288) with delta (0, 0)
Screenshot: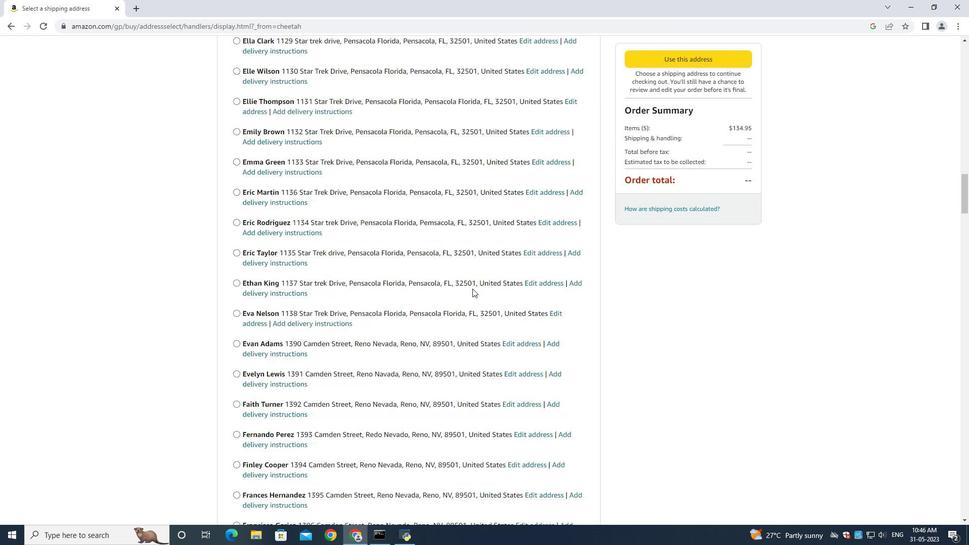 
Action: Mouse scrolled (472, 288) with delta (0, 0)
Screenshot: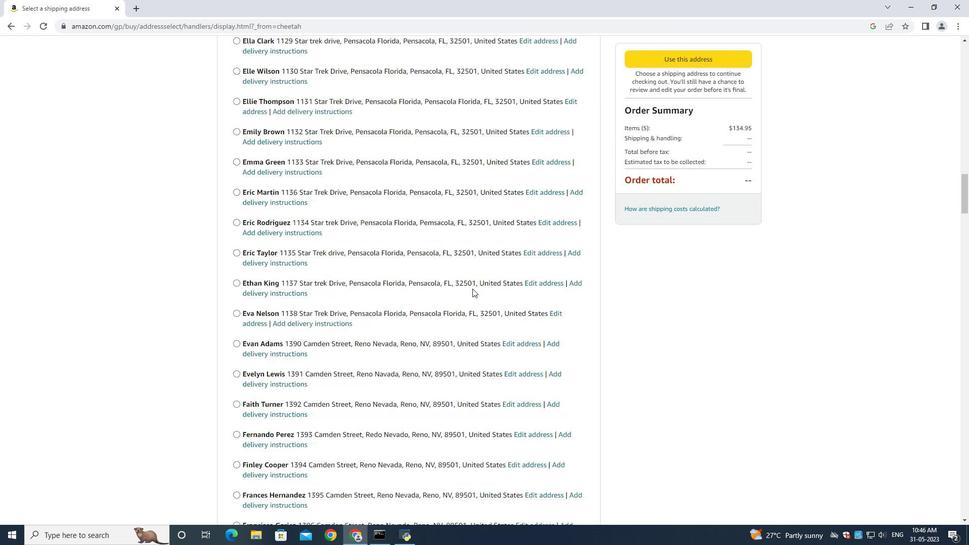 
Action: Mouse scrolled (472, 288) with delta (0, 0)
Screenshot: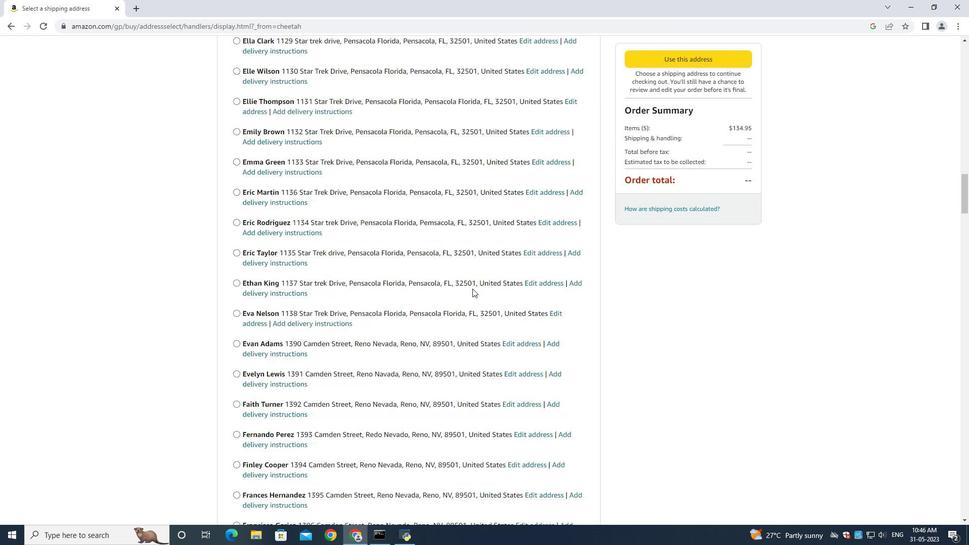 
Action: Mouse scrolled (472, 288) with delta (0, 0)
Screenshot: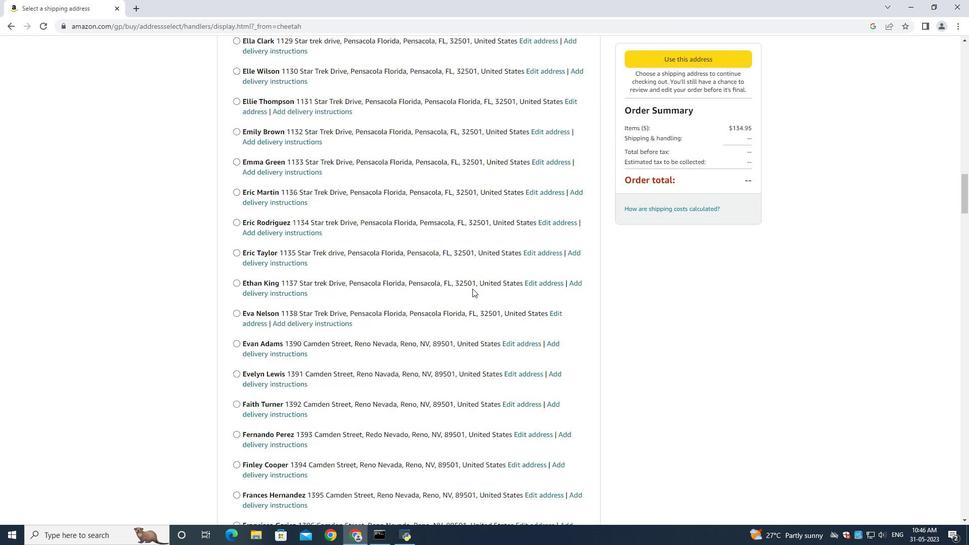 
Action: Mouse scrolled (472, 288) with delta (0, 0)
Screenshot: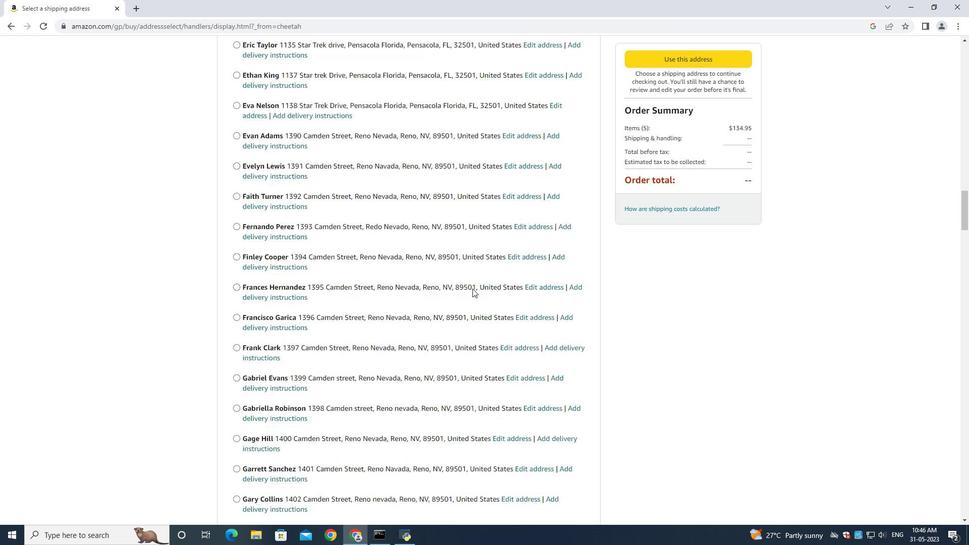 
Action: Mouse scrolled (472, 288) with delta (0, 0)
Screenshot: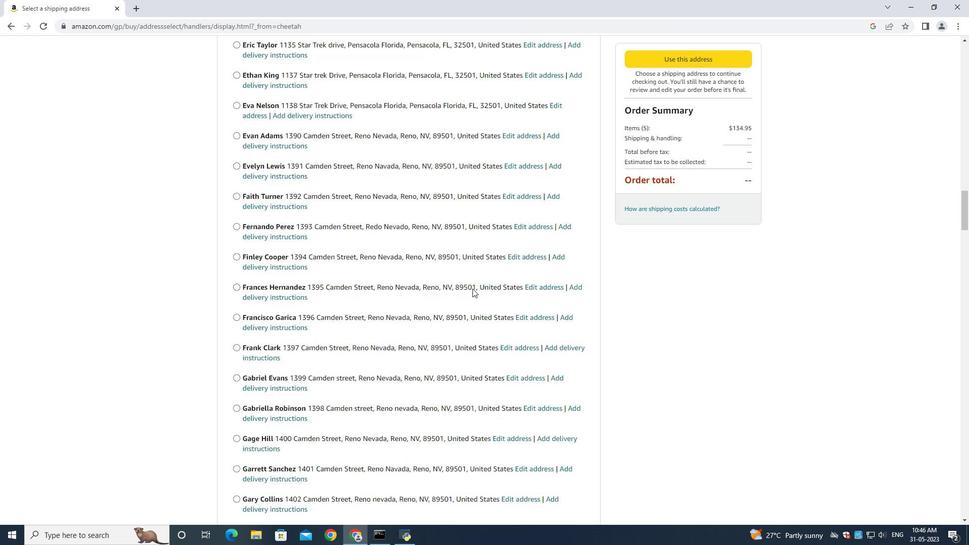 
Action: Mouse scrolled (472, 288) with delta (0, 0)
Screenshot: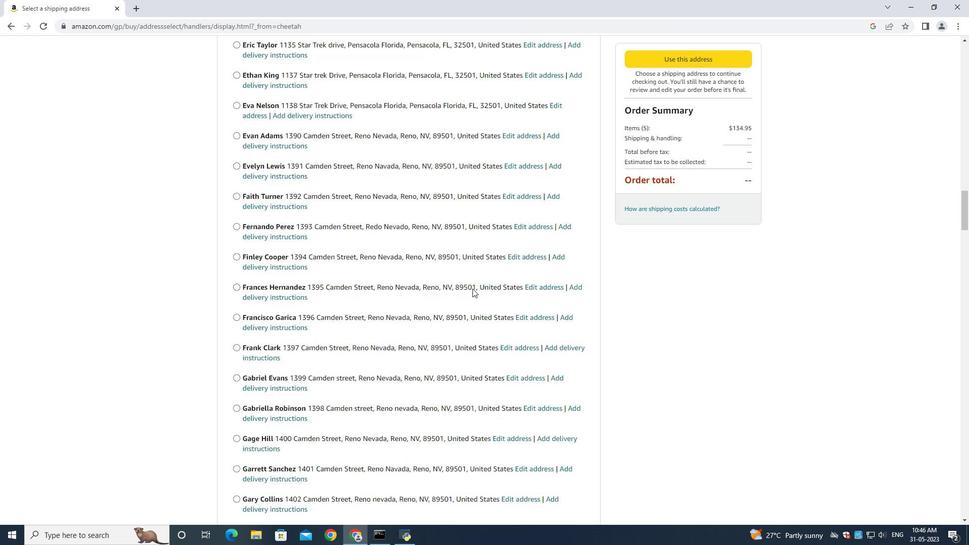 
Action: Mouse scrolled (472, 288) with delta (0, 0)
Screenshot: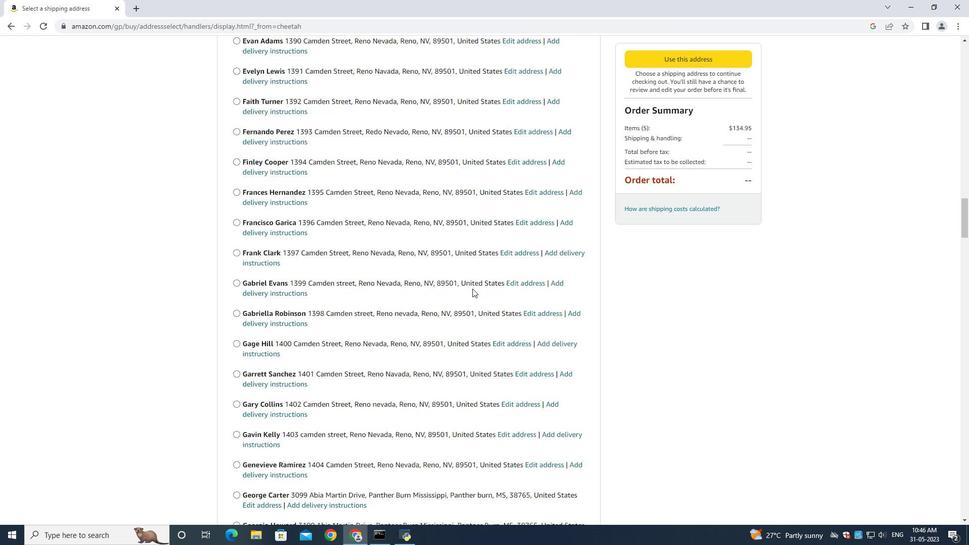 
Action: Mouse scrolled (472, 288) with delta (0, 0)
Screenshot: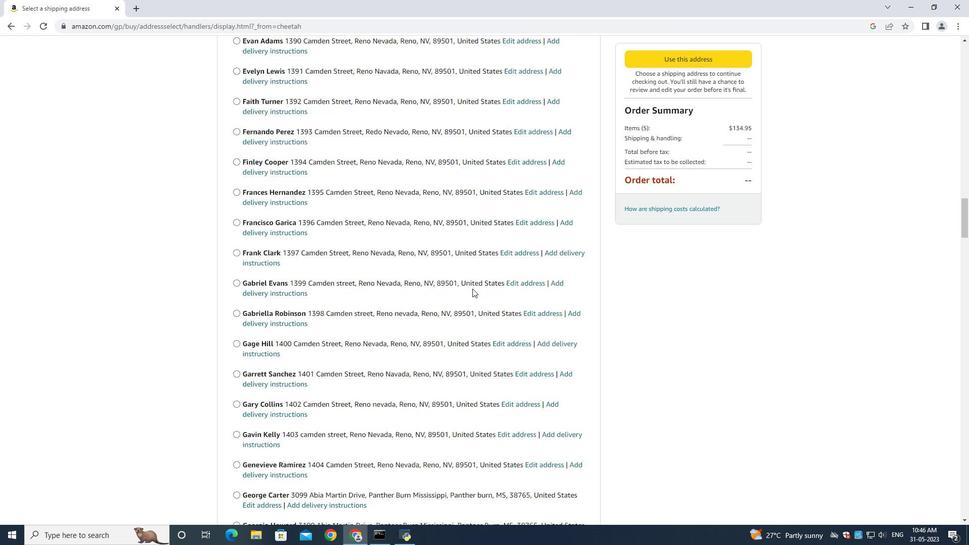 
Action: Mouse scrolled (472, 288) with delta (0, 0)
Screenshot: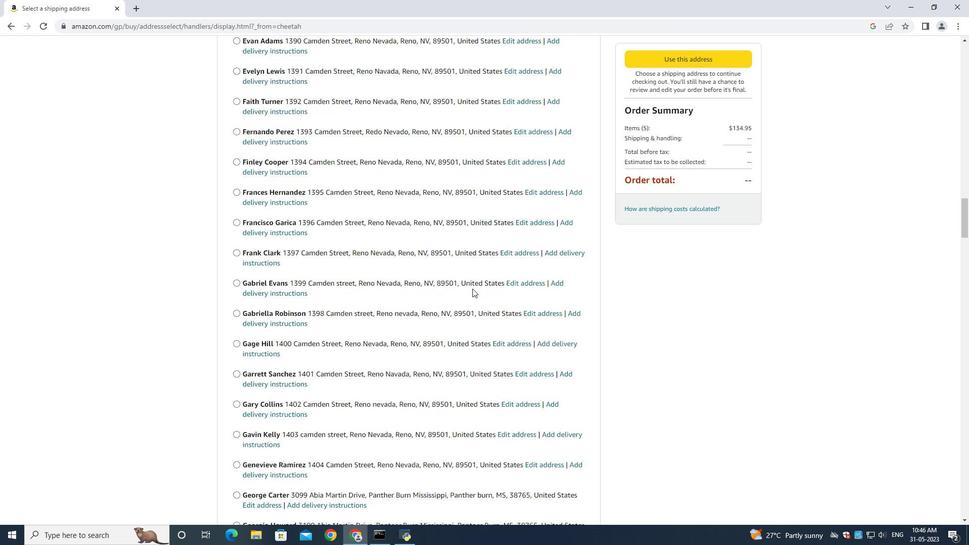 
Action: Mouse scrolled (472, 288) with delta (0, 0)
Screenshot: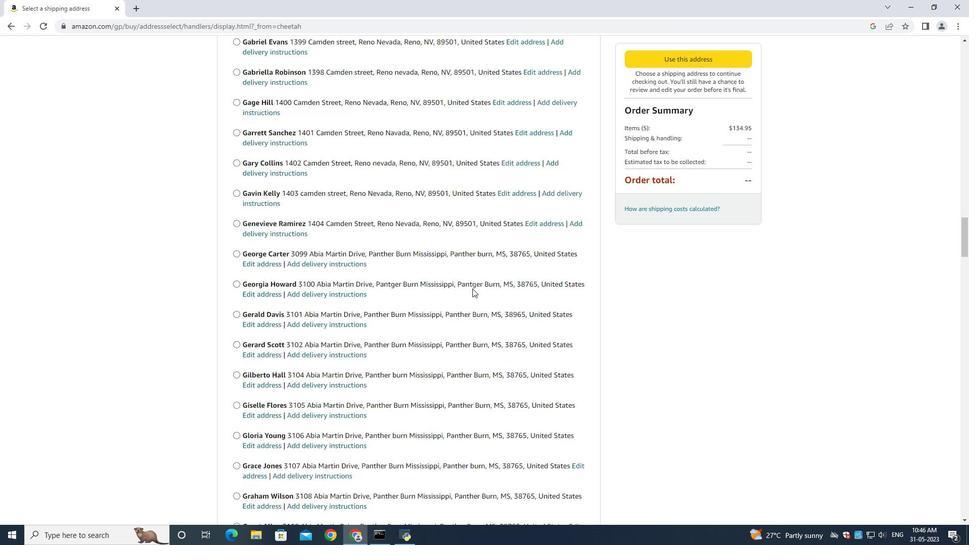 
Action: Mouse scrolled (472, 288) with delta (0, 0)
Screenshot: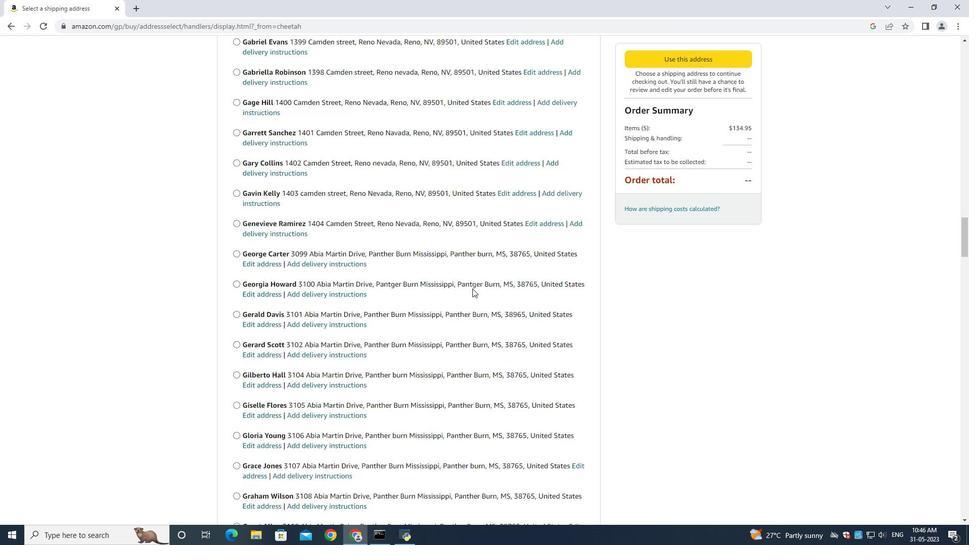 
Action: Mouse scrolled (472, 288) with delta (0, 0)
Screenshot: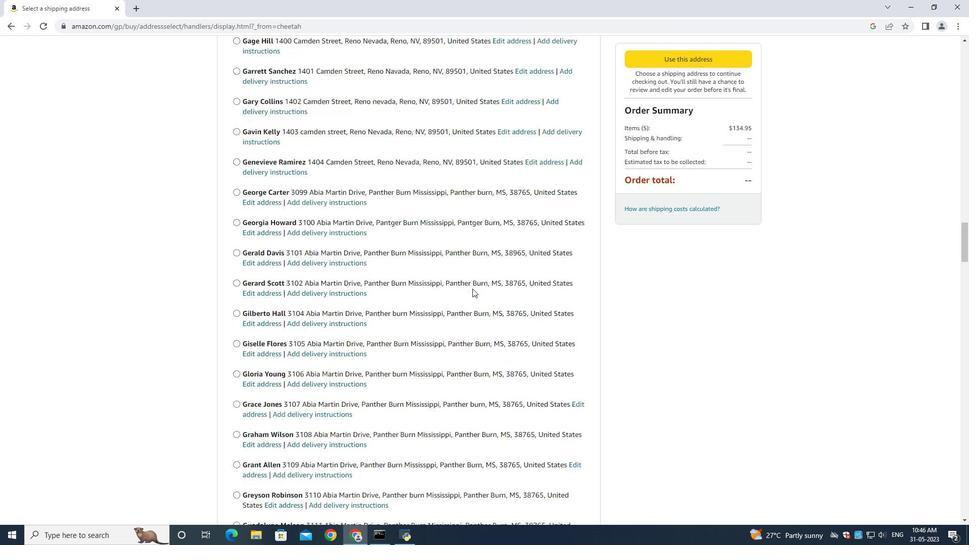 
Action: Mouse scrolled (472, 288) with delta (0, 0)
Screenshot: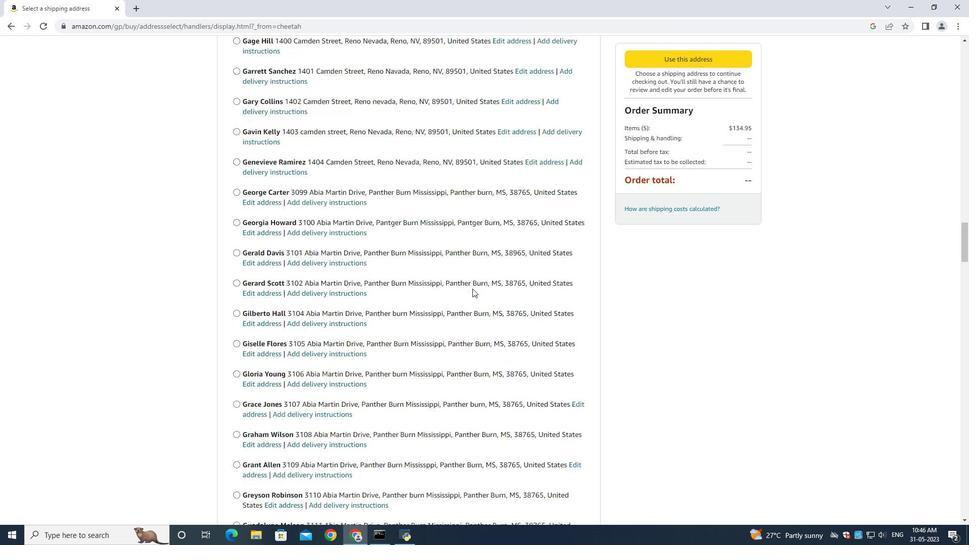 
Action: Mouse scrolled (472, 288) with delta (0, 0)
Screenshot: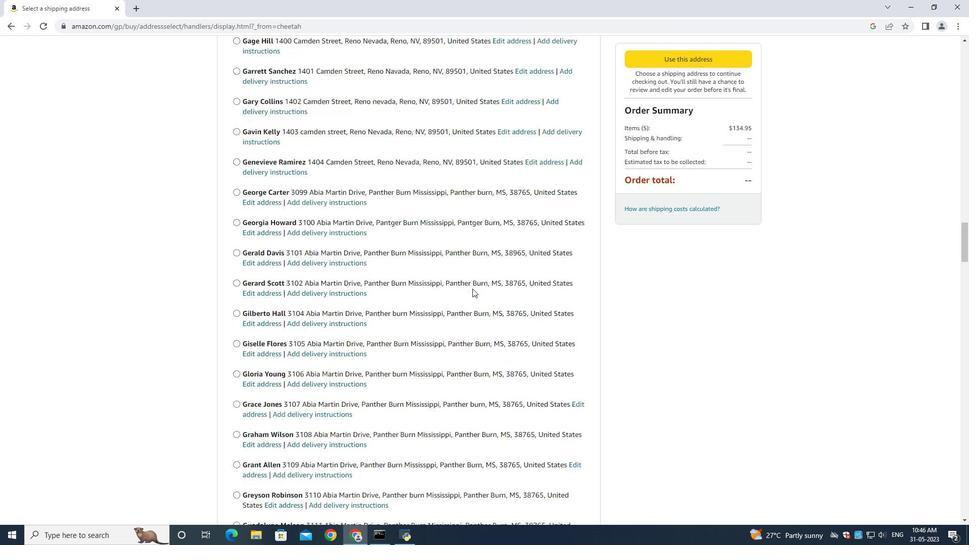
Action: Mouse scrolled (472, 288) with delta (0, 0)
Screenshot: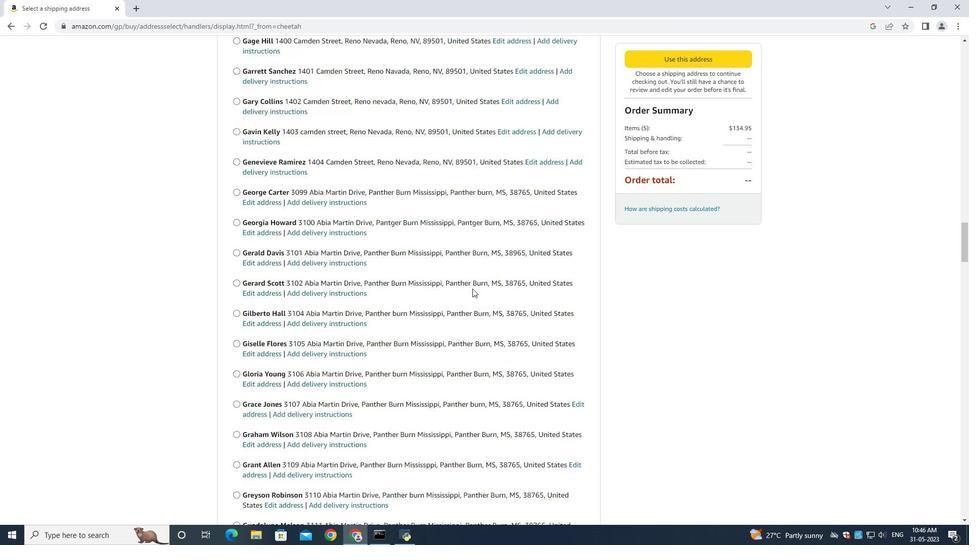 
Action: Mouse scrolled (472, 288) with delta (0, 0)
Screenshot: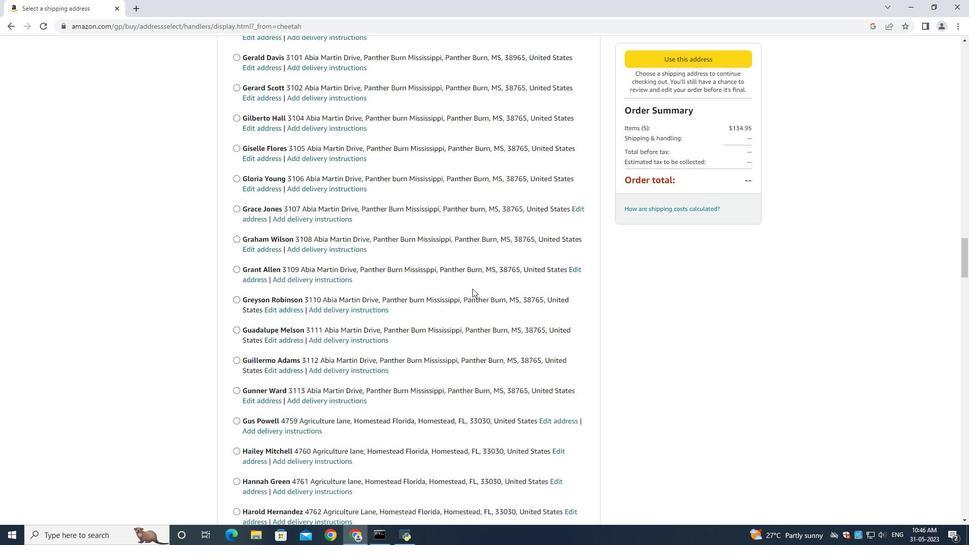 
Action: Mouse scrolled (472, 288) with delta (0, 0)
Screenshot: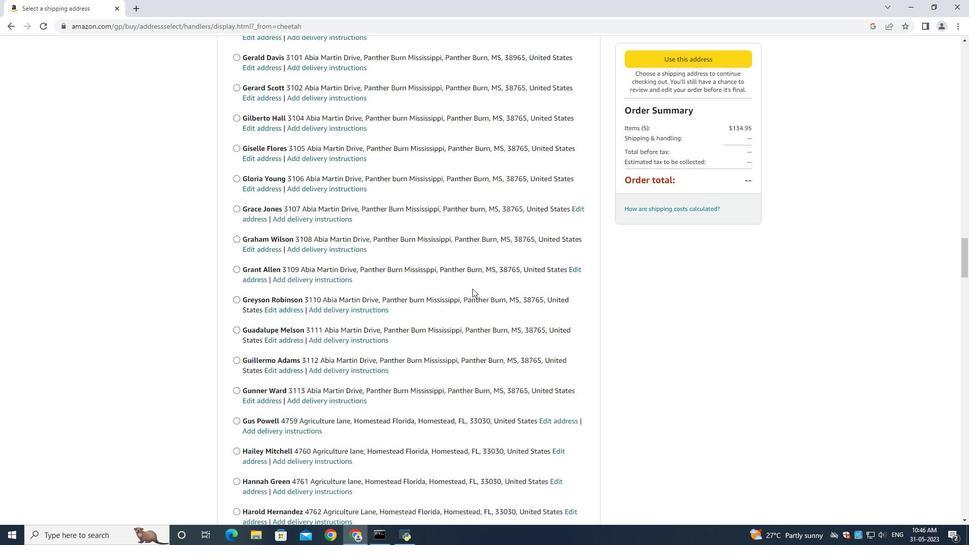 
Action: Mouse scrolled (472, 288) with delta (0, 0)
Screenshot: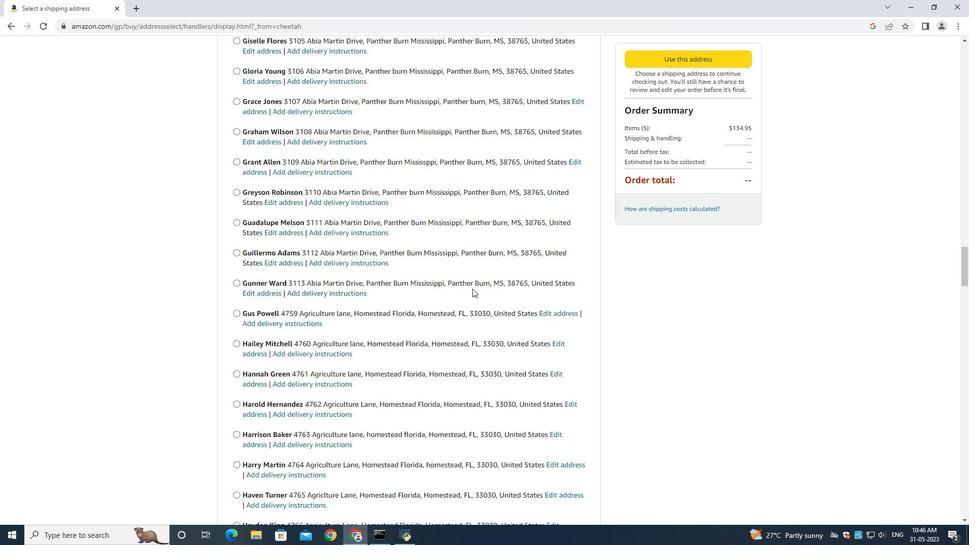 
Action: Mouse moved to (472, 288)
Screenshot: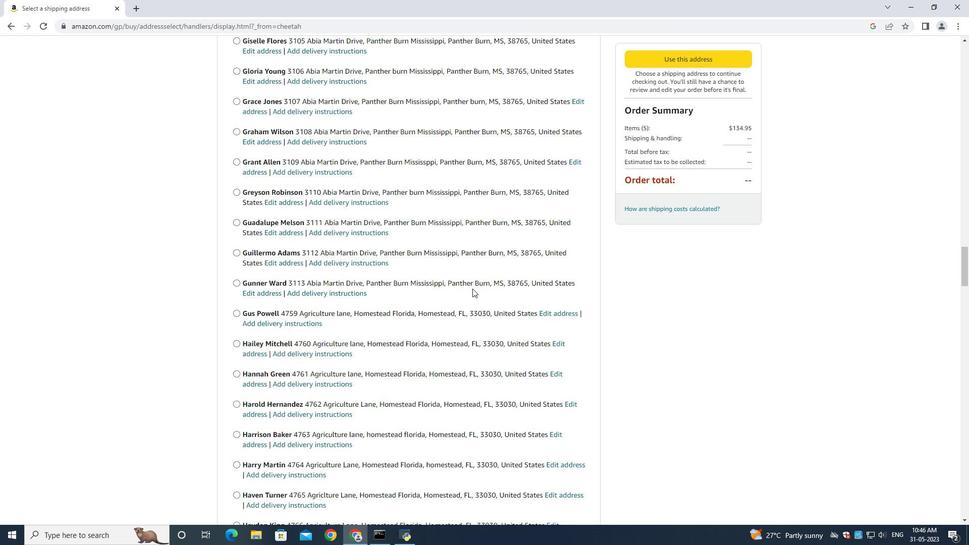 
Action: Mouse scrolled (472, 288) with delta (0, 0)
Screenshot: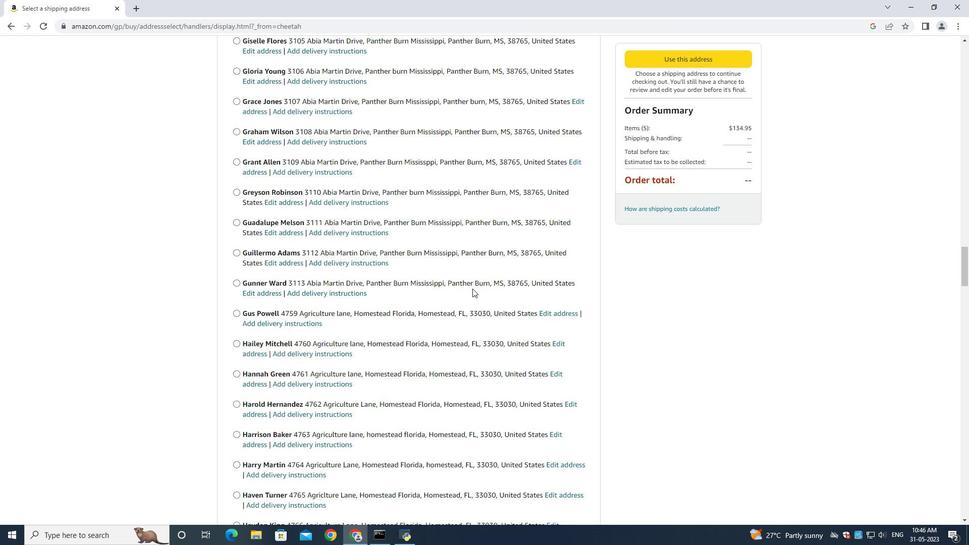 
Action: Mouse moved to (472, 287)
Screenshot: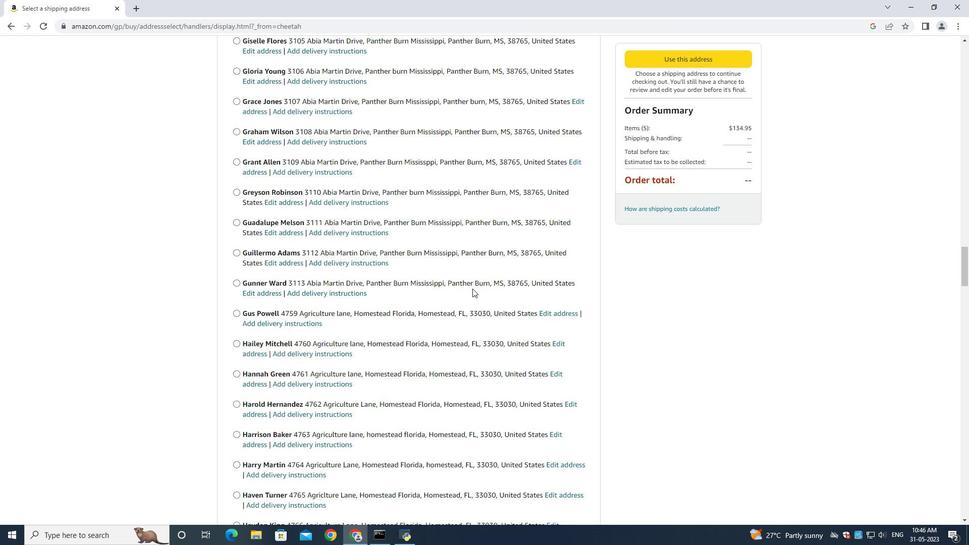 
Action: Mouse scrolled (472, 288) with delta (0, 0)
Screenshot: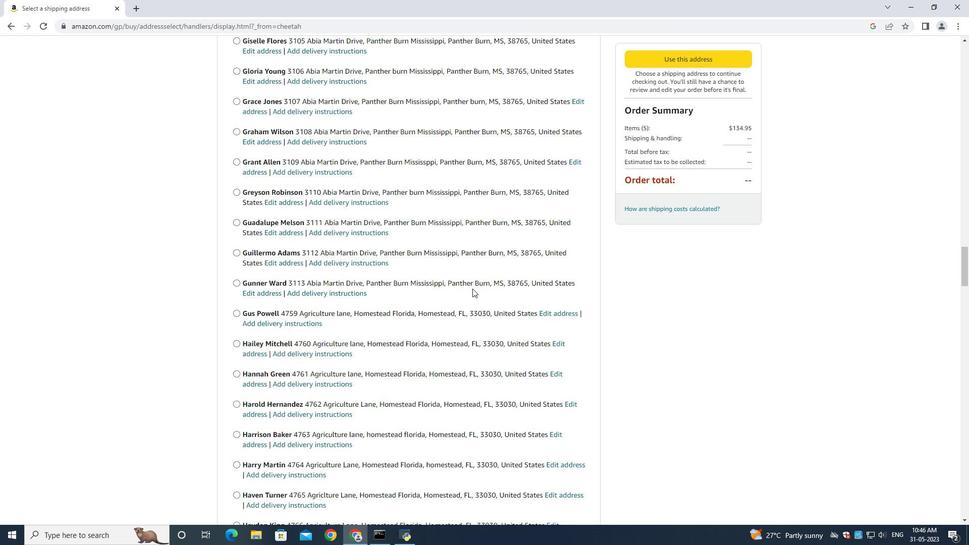 
Action: Mouse moved to (472, 287)
Screenshot: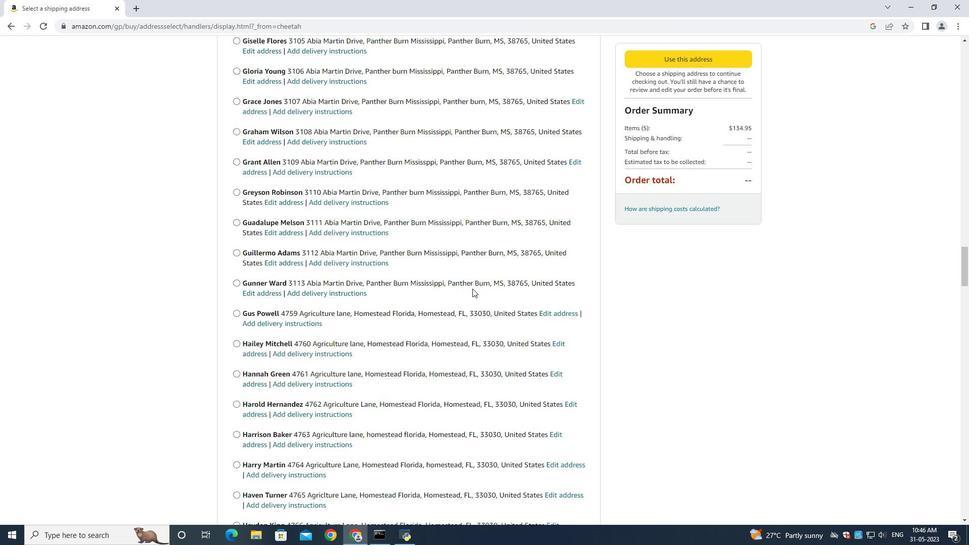
Action: Mouse scrolled (472, 288) with delta (0, 0)
Screenshot: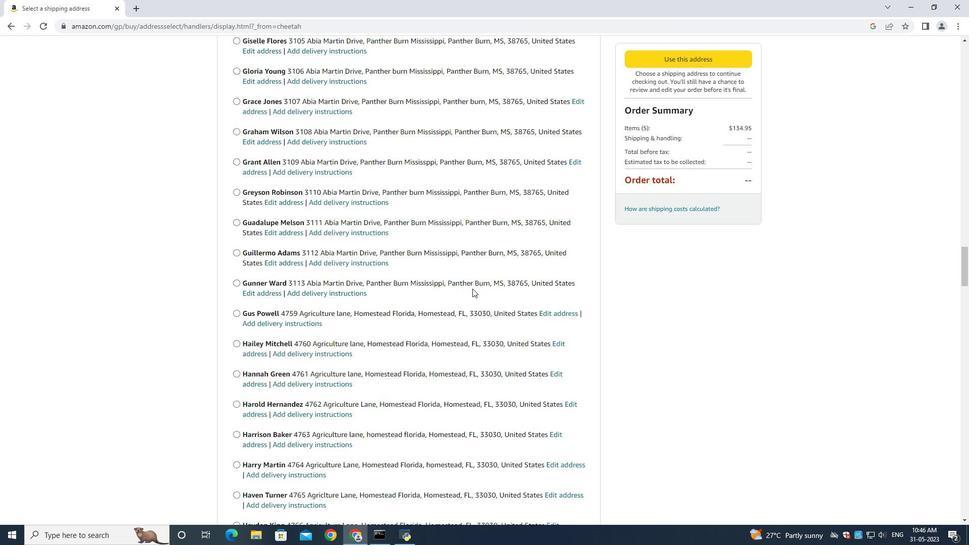 
Action: Mouse scrolled (472, 288) with delta (0, 0)
Screenshot: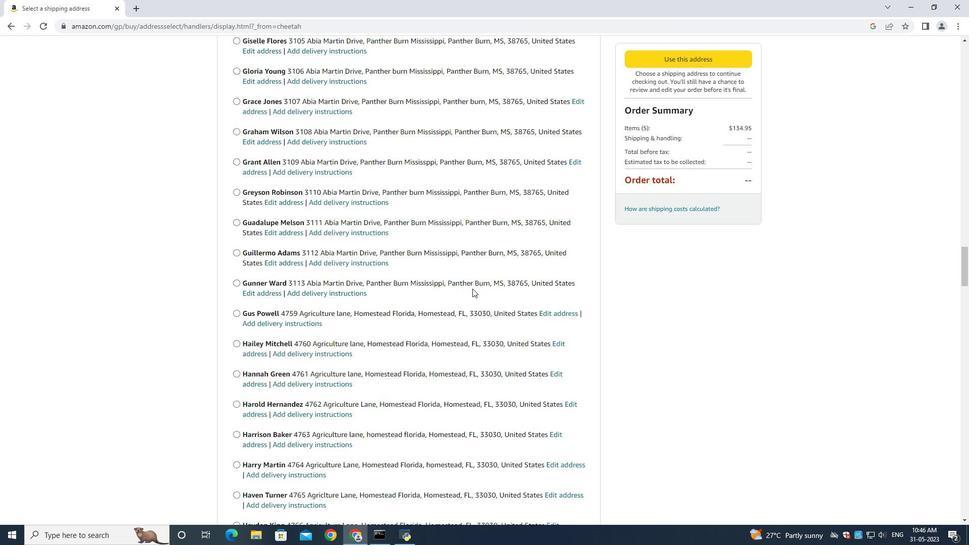 
Action: Mouse scrolled (472, 286) with delta (0, 0)
Screenshot: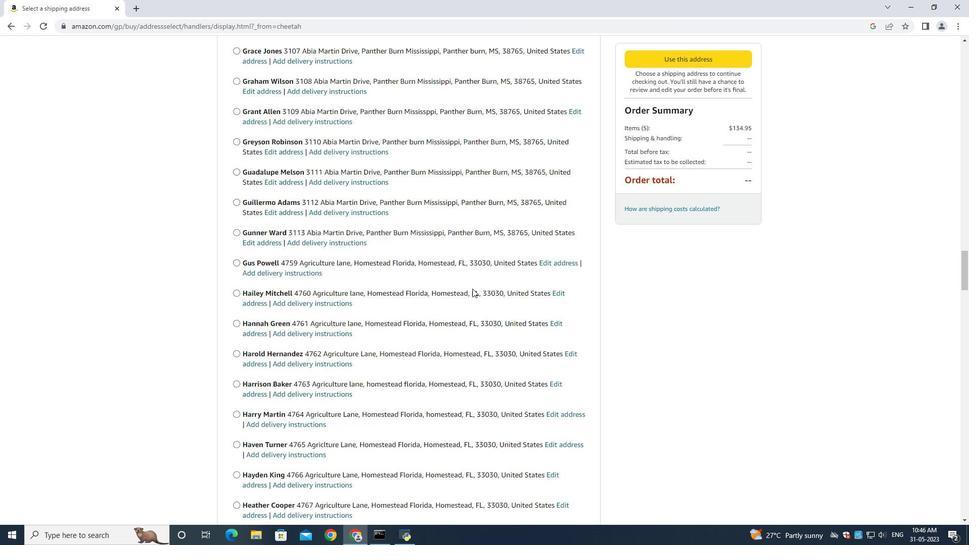 
Action: Mouse scrolled (472, 286) with delta (0, 0)
Screenshot: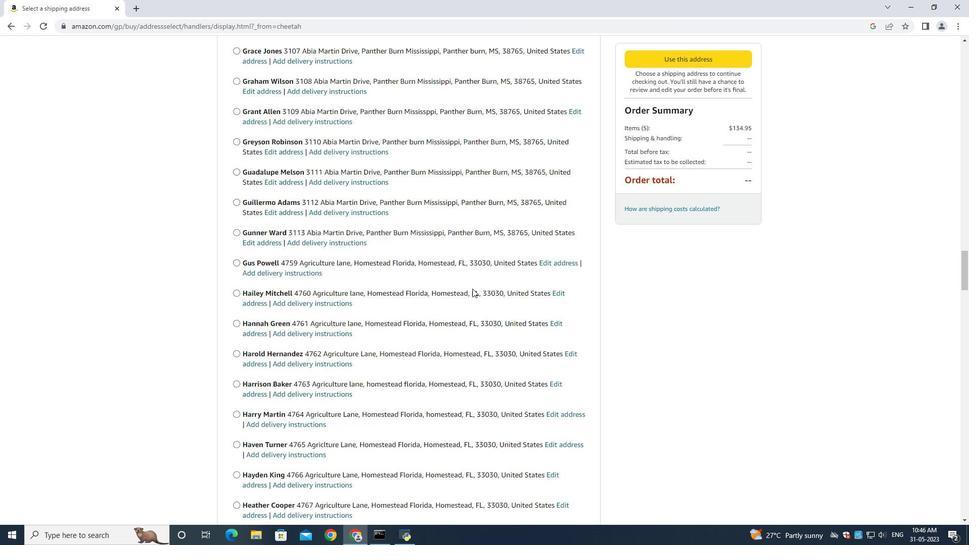 
Action: Mouse scrolled (472, 286) with delta (0, 0)
Screenshot: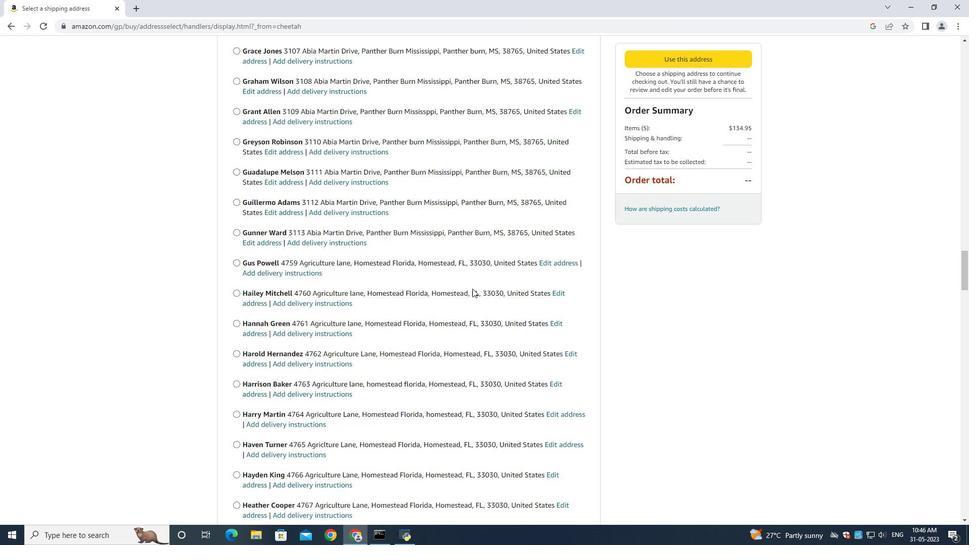 
Action: Mouse scrolled (472, 286) with delta (0, 0)
Screenshot: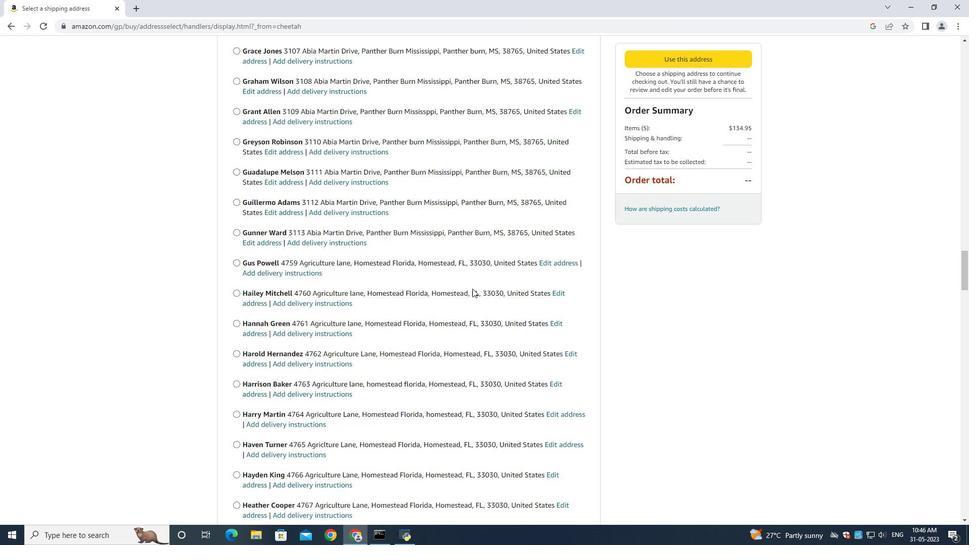 
Action: Mouse scrolled (472, 286) with delta (0, 0)
Screenshot: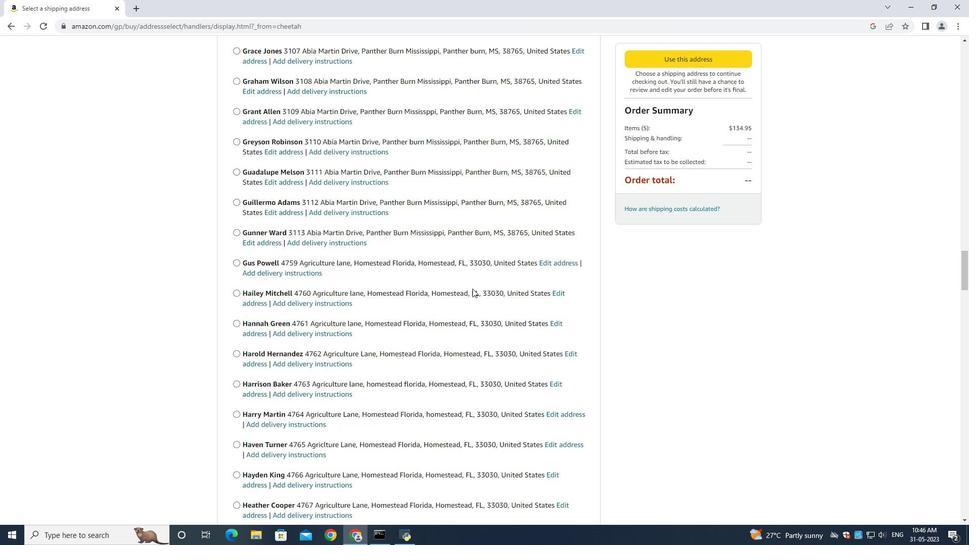 
Action: Mouse scrolled (472, 286) with delta (0, 0)
Screenshot: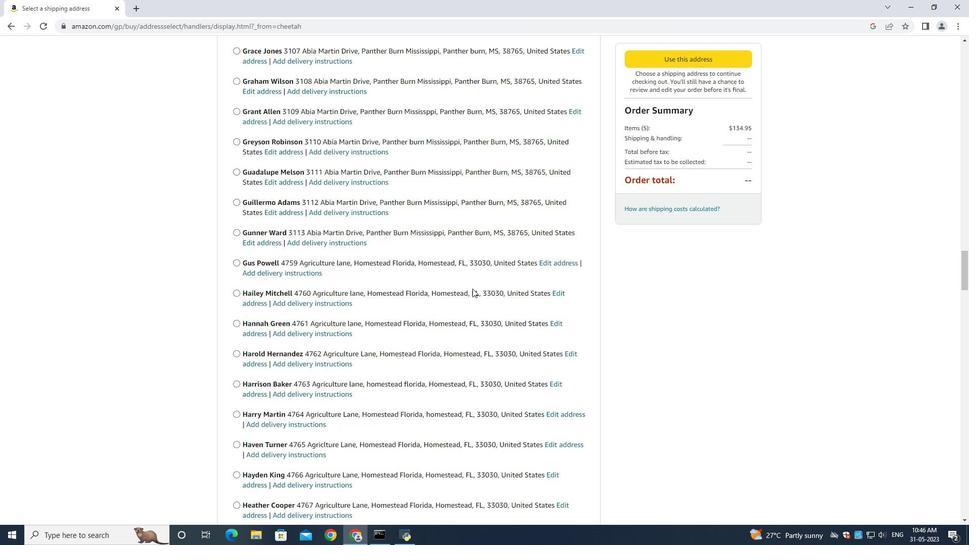 
Action: Mouse scrolled (472, 286) with delta (0, 0)
Screenshot: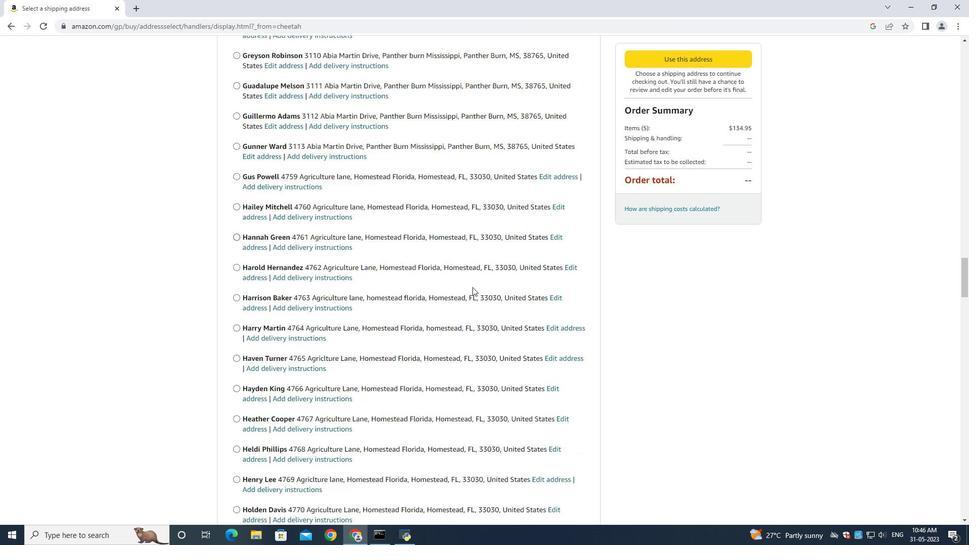 
Action: Mouse scrolled (472, 286) with delta (0, 0)
Screenshot: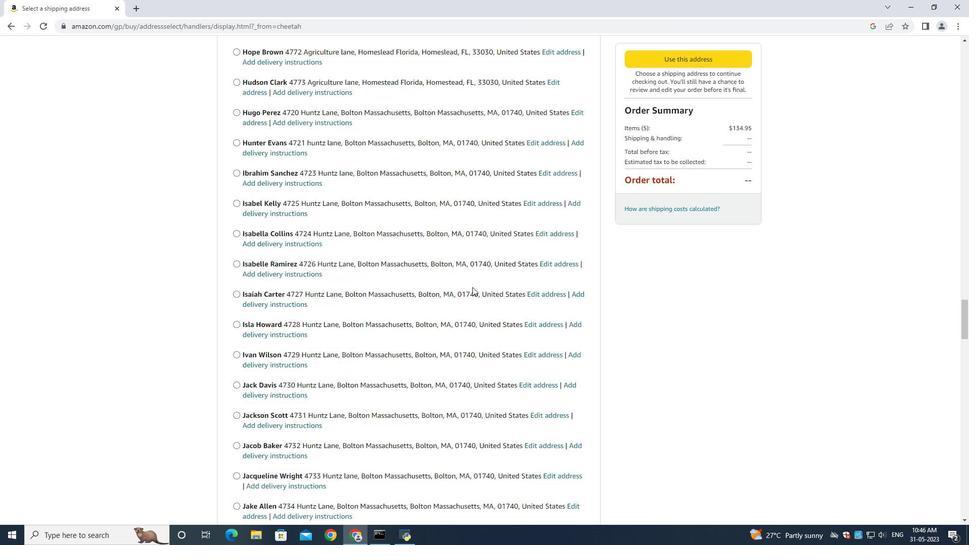 
Action: Mouse scrolled (472, 286) with delta (0, 0)
Screenshot: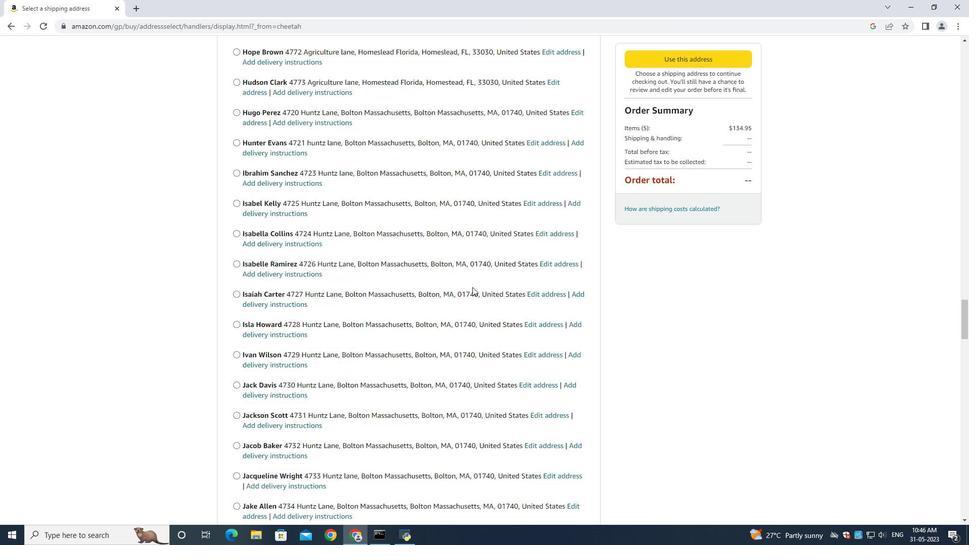 
Action: Mouse scrolled (472, 286) with delta (0, 0)
Screenshot: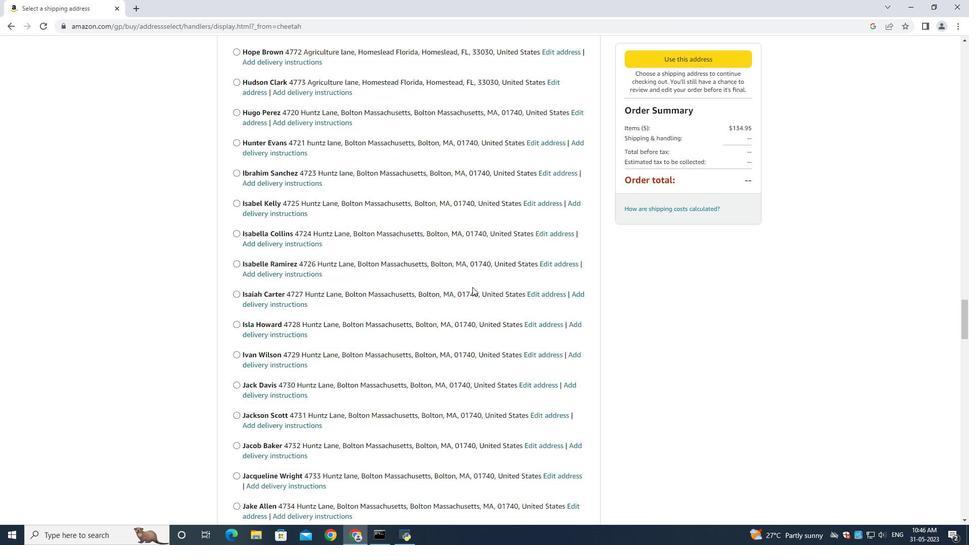 
Action: Mouse scrolled (472, 286) with delta (0, 0)
Screenshot: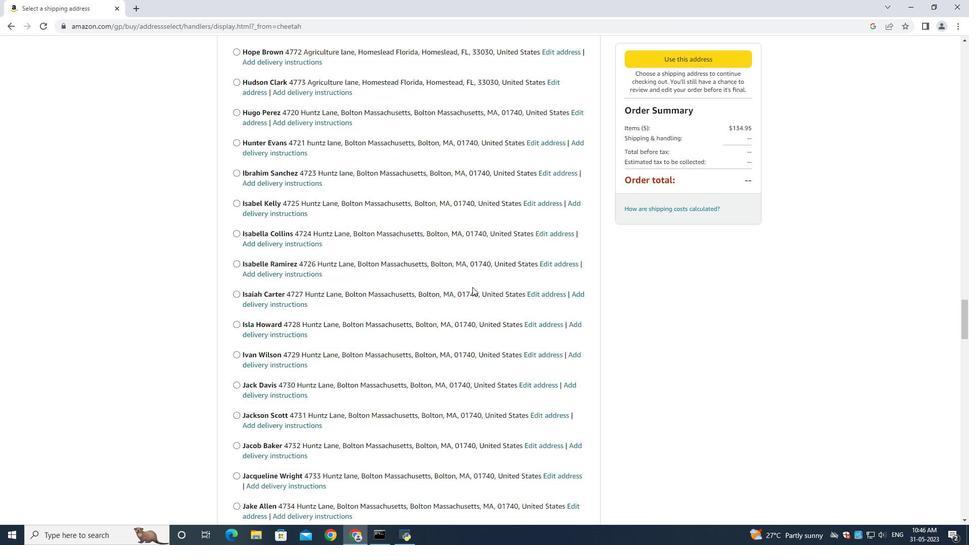
Action: Mouse scrolled (472, 286) with delta (0, 0)
Screenshot: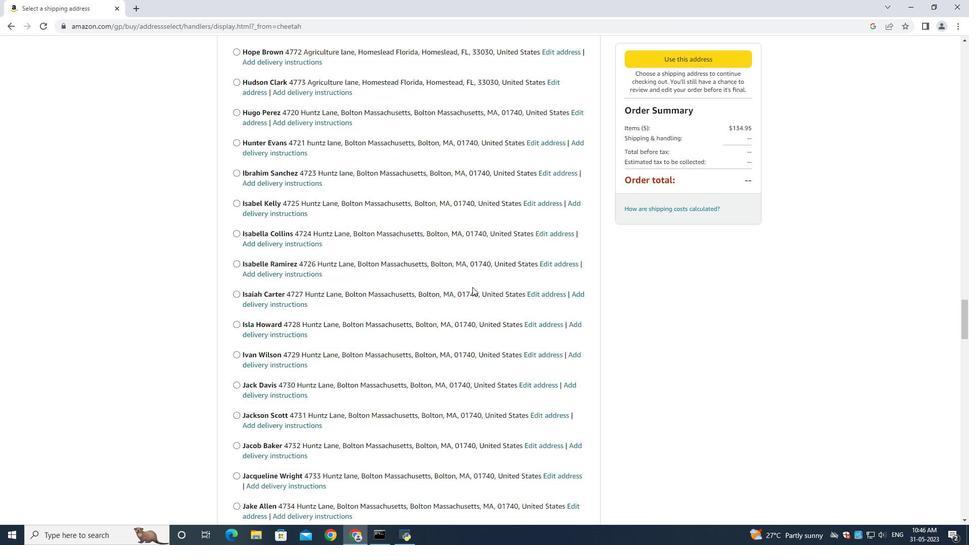 
Action: Mouse scrolled (472, 286) with delta (0, 0)
Screenshot: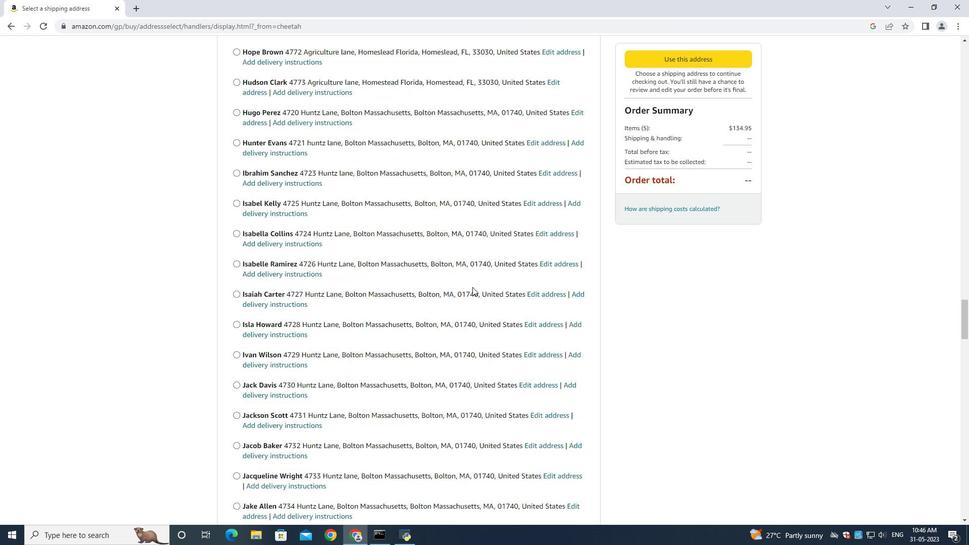 
Action: Mouse scrolled (472, 286) with delta (0, 0)
Screenshot: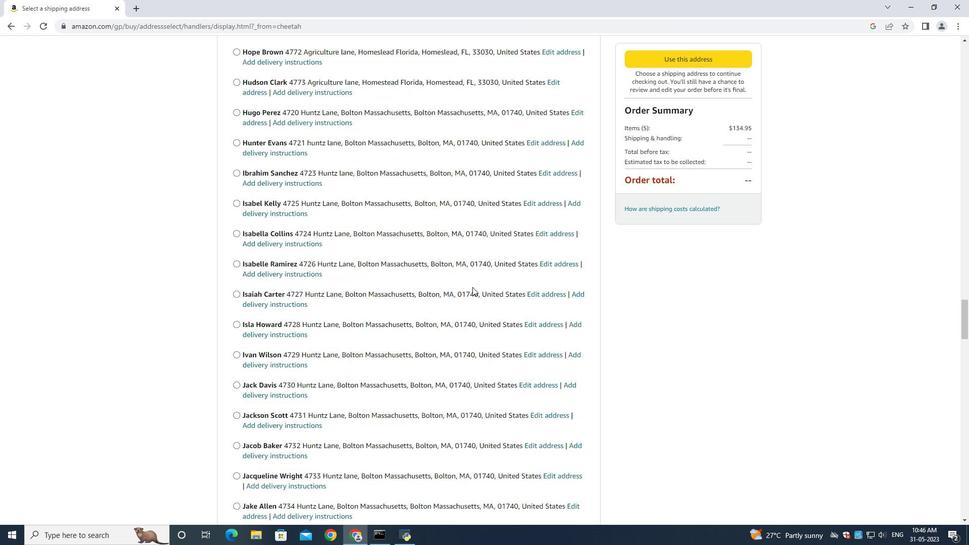 
Action: Mouse scrolled (472, 286) with delta (0, 0)
Screenshot: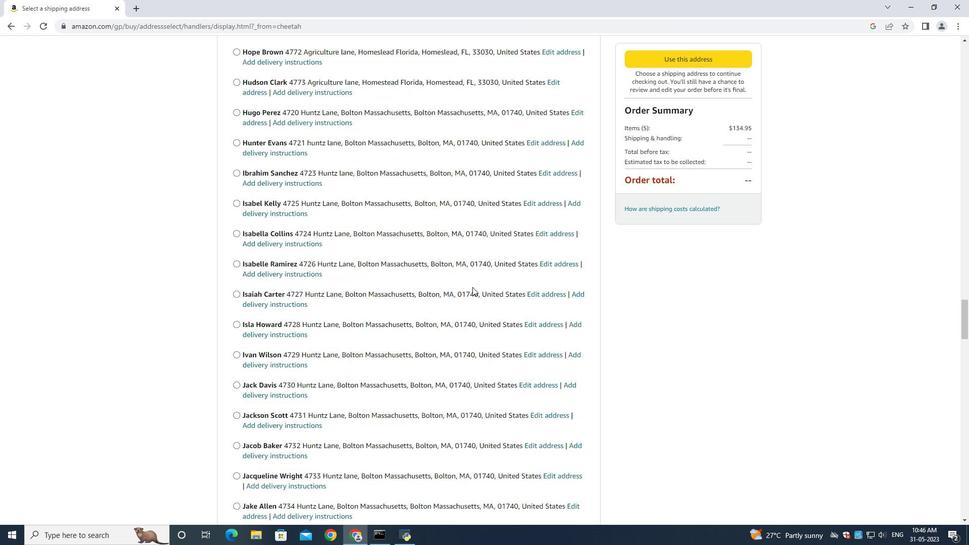 
Action: Mouse moved to (472, 286)
Screenshot: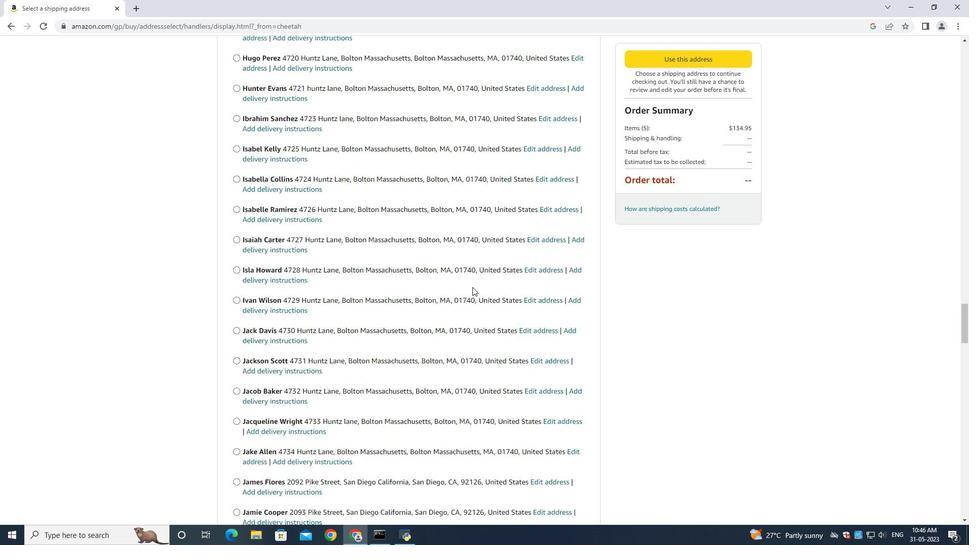
Action: Mouse scrolled (472, 286) with delta (0, 0)
Screenshot: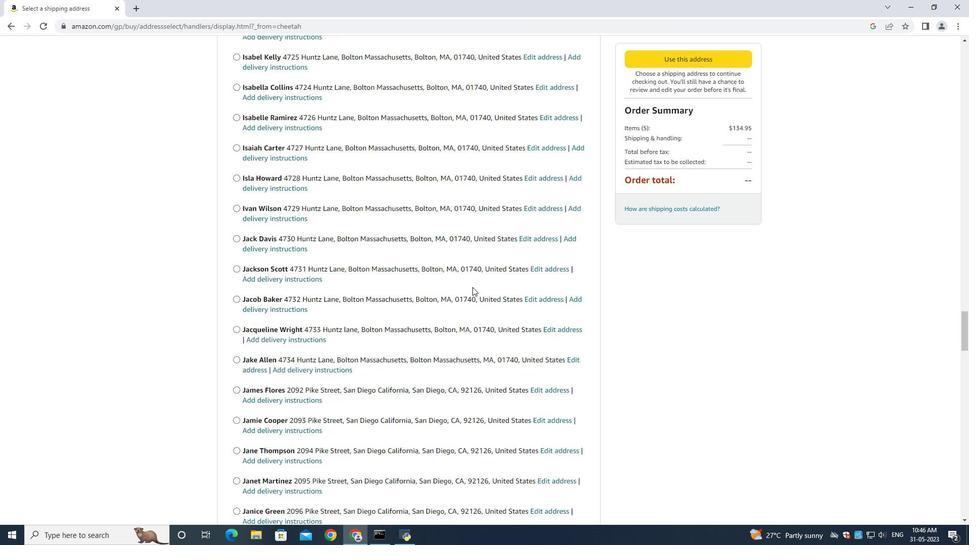 
Action: Mouse scrolled (472, 286) with delta (0, 0)
Screenshot: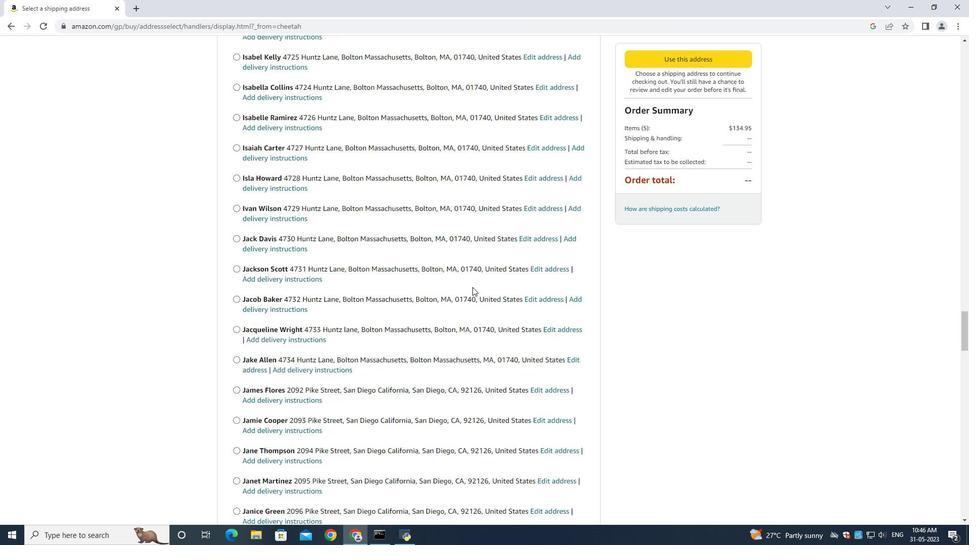 
Action: Mouse scrolled (472, 286) with delta (0, 0)
Screenshot: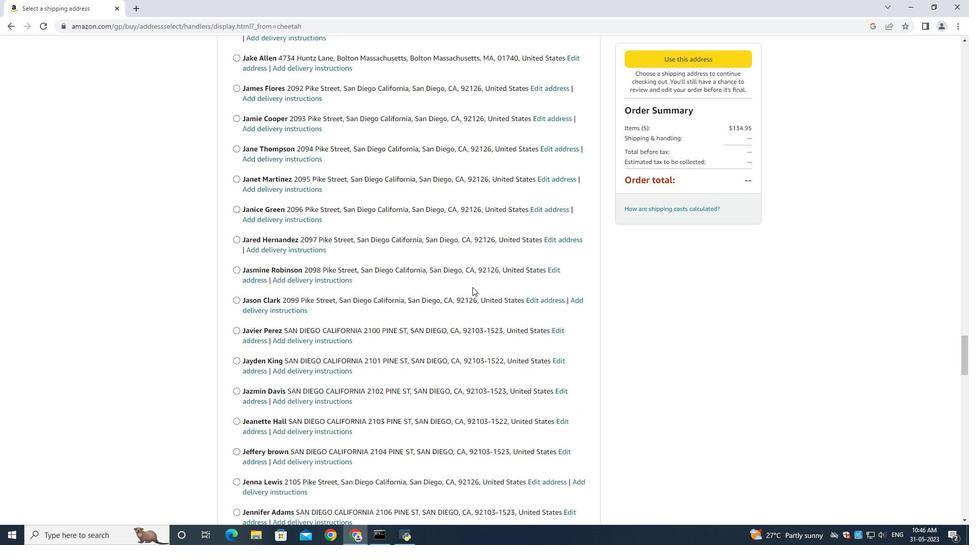 
Action: Mouse scrolled (472, 286) with delta (0, 0)
Screenshot: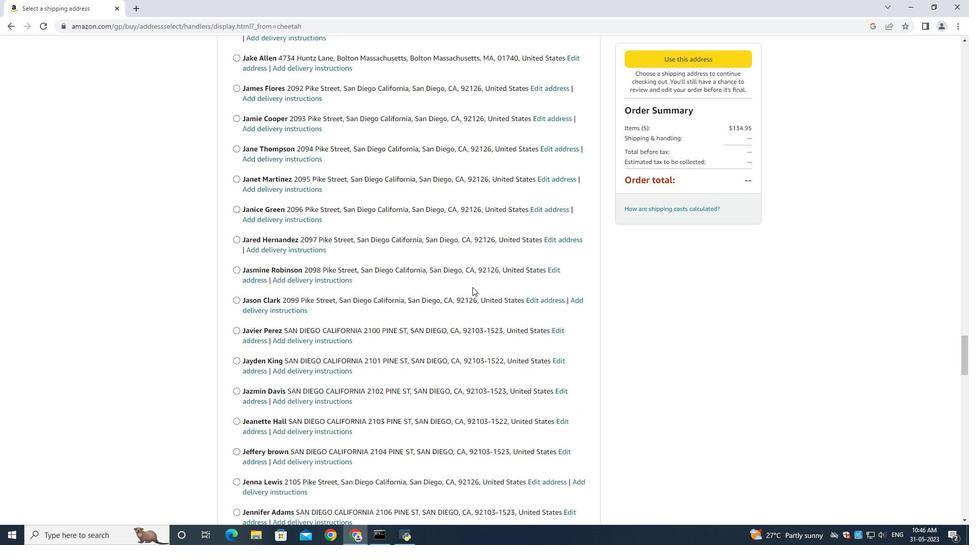 
Action: Mouse scrolled (472, 286) with delta (0, 0)
Screenshot: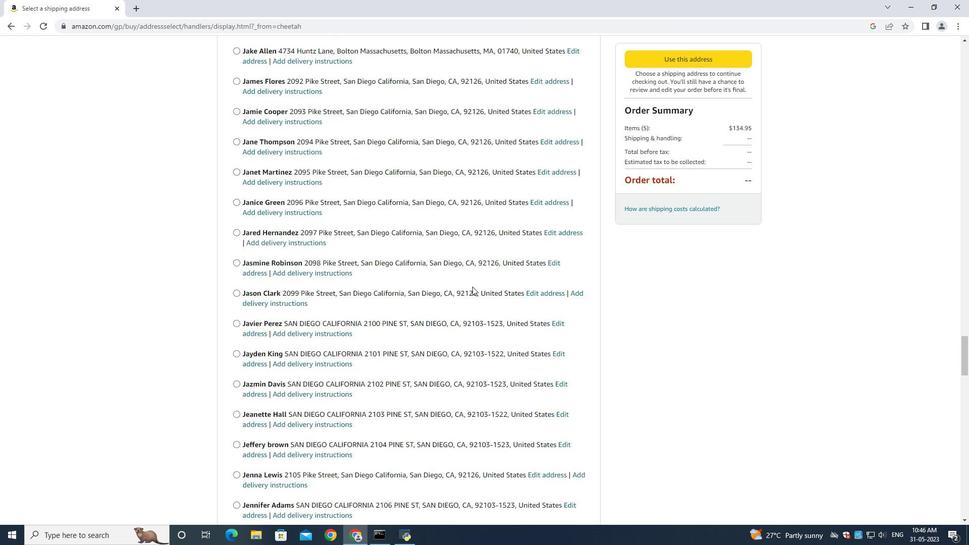 
Action: Mouse scrolled (472, 286) with delta (0, 0)
Screenshot: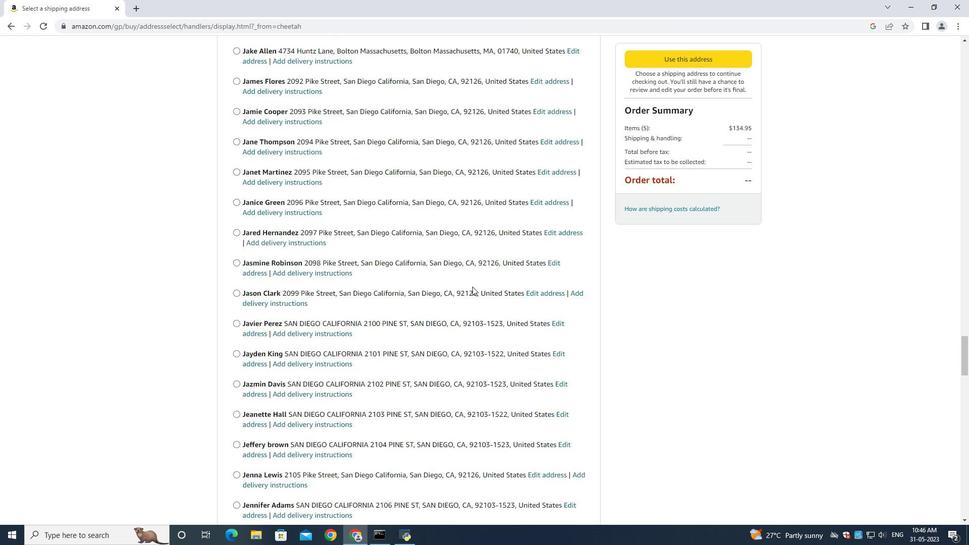 
Action: Mouse scrolled (472, 286) with delta (0, 0)
Screenshot: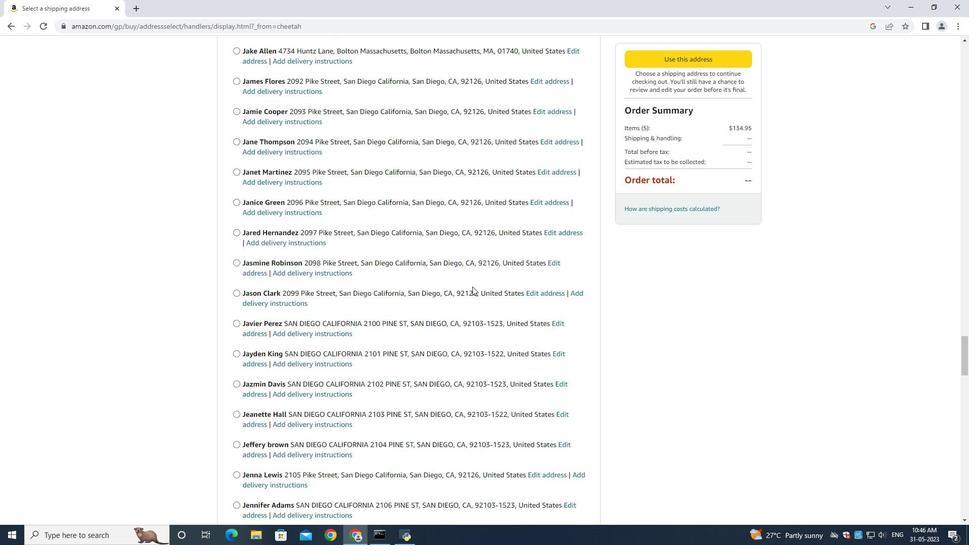
Action: Mouse scrolled (472, 286) with delta (0, 0)
Screenshot: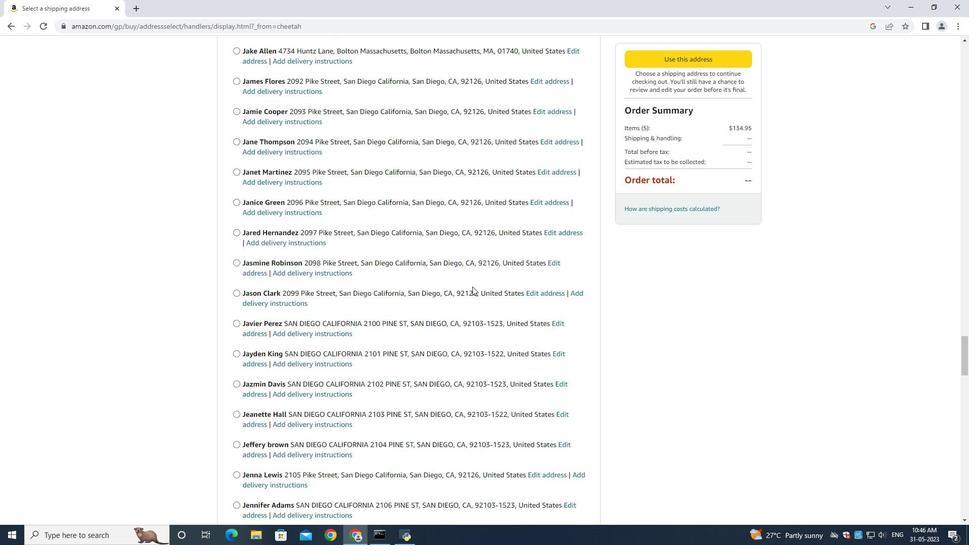 
Action: Mouse moved to (472, 285)
Screenshot: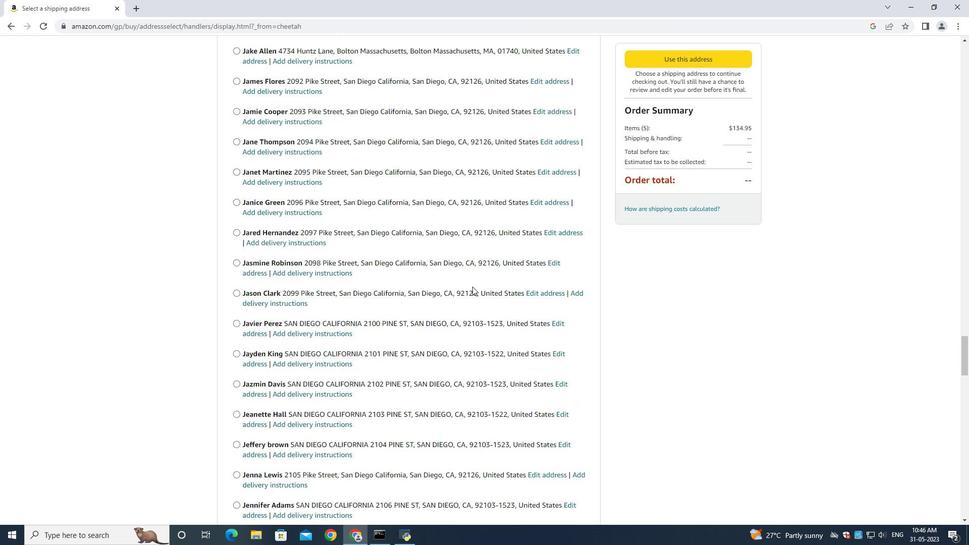 
Action: Mouse scrolled (472, 285) with delta (0, 0)
Screenshot: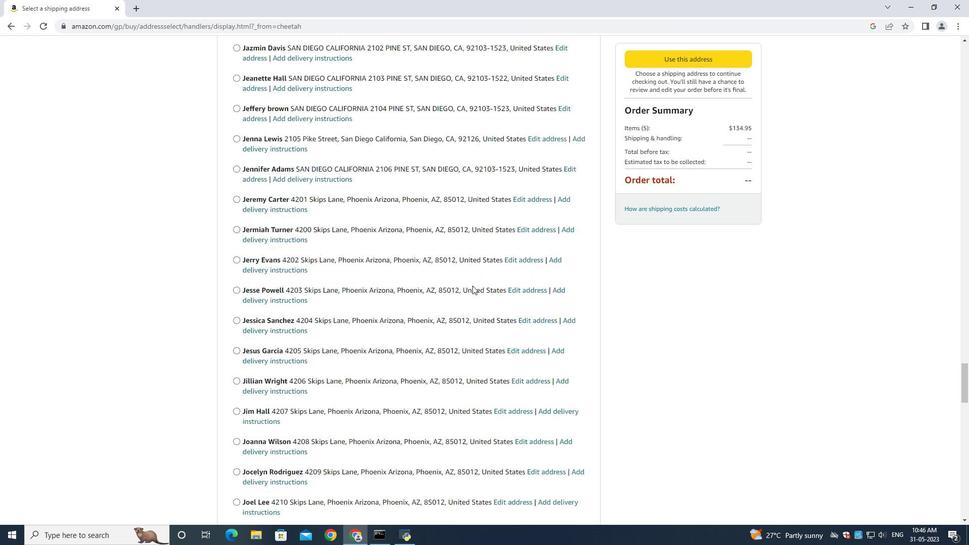 
Action: Mouse scrolled (472, 285) with delta (0, 0)
Screenshot: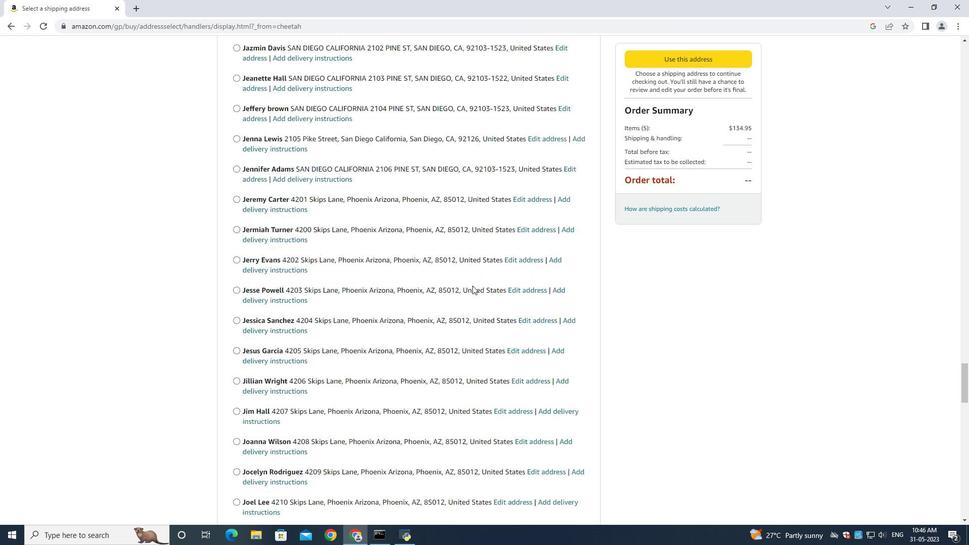 
Action: Mouse scrolled (472, 285) with delta (0, 0)
Screenshot: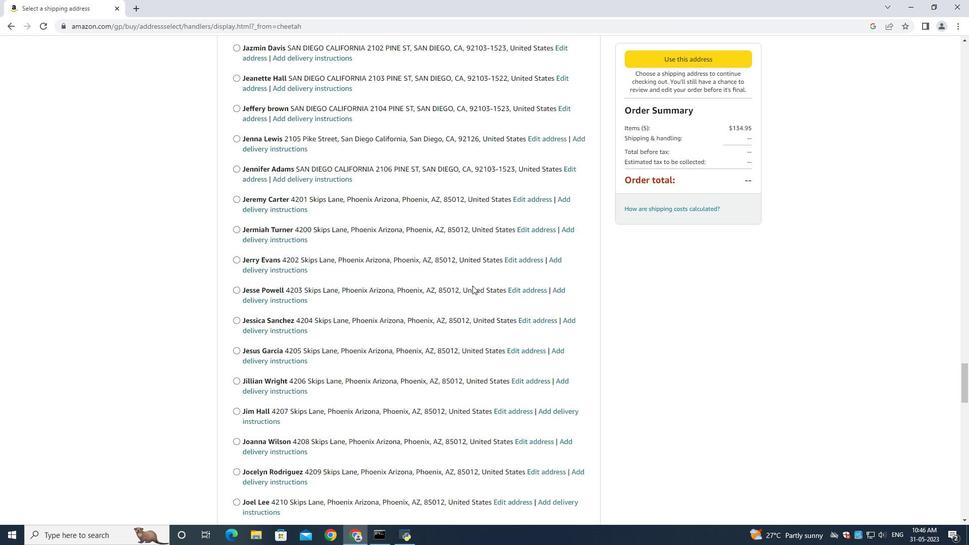 
Action: Mouse scrolled (472, 285) with delta (0, 0)
Screenshot: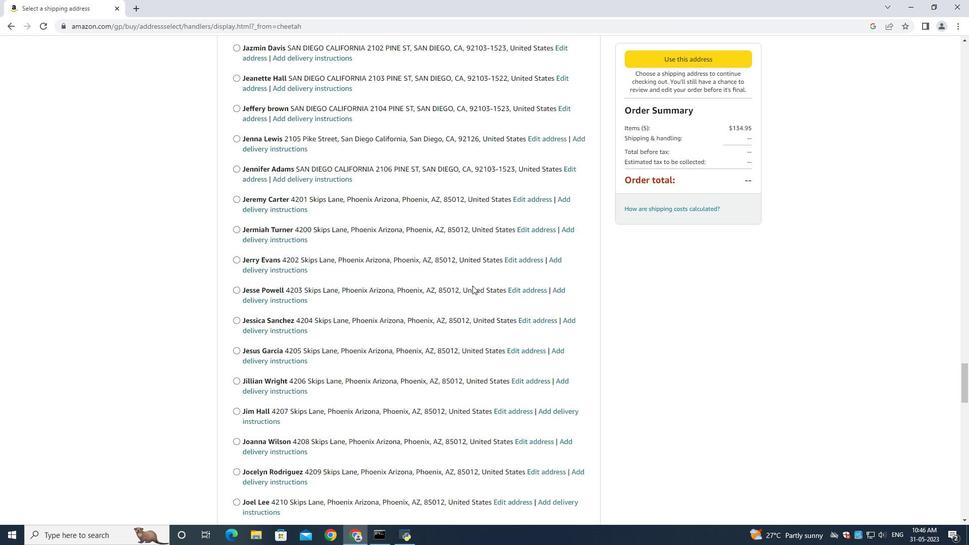 
Action: Mouse scrolled (472, 285) with delta (0, 0)
Screenshot: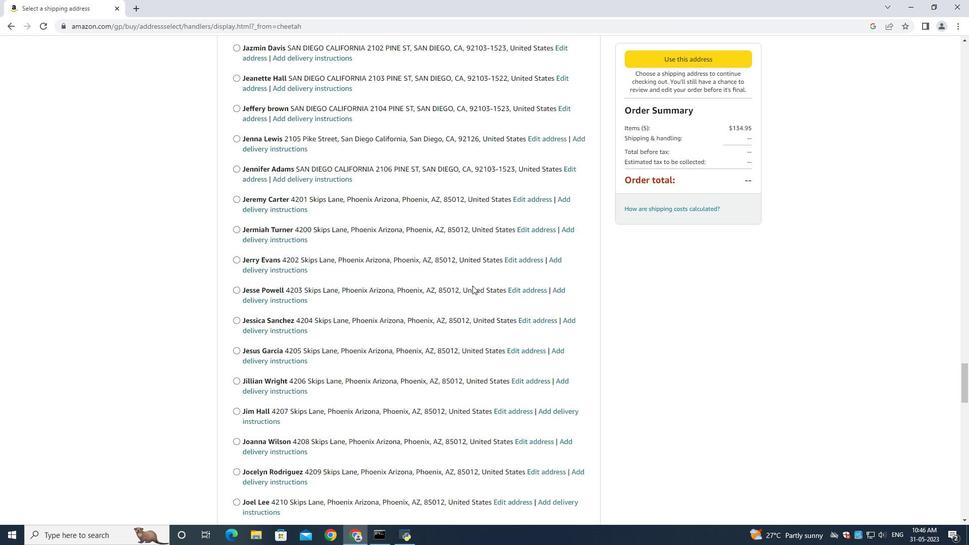 
Action: Mouse scrolled (472, 285) with delta (0, 0)
Screenshot: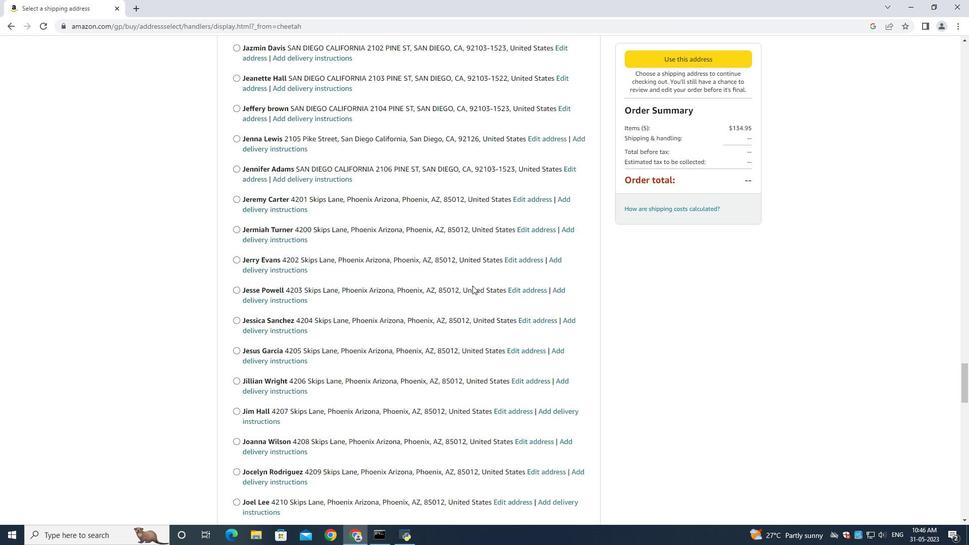 
Action: Mouse scrolled (472, 285) with delta (0, 0)
Screenshot: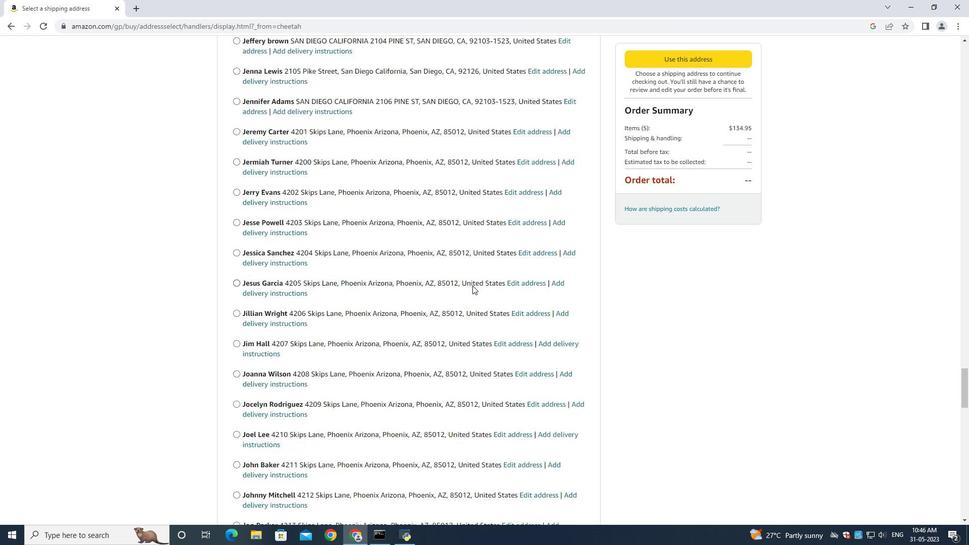 
Action: Mouse scrolled (472, 285) with delta (0, 0)
Screenshot: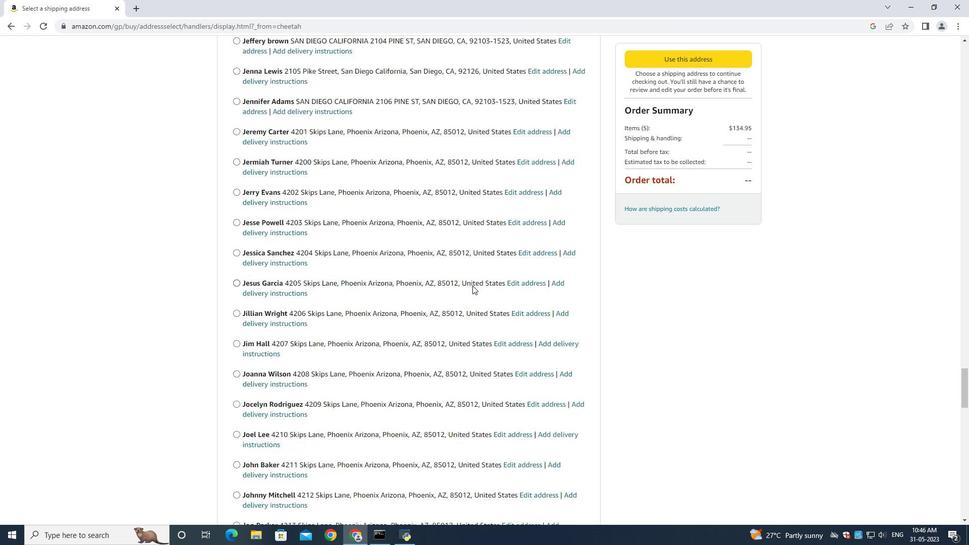 
Action: Mouse moved to (472, 285)
Screenshot: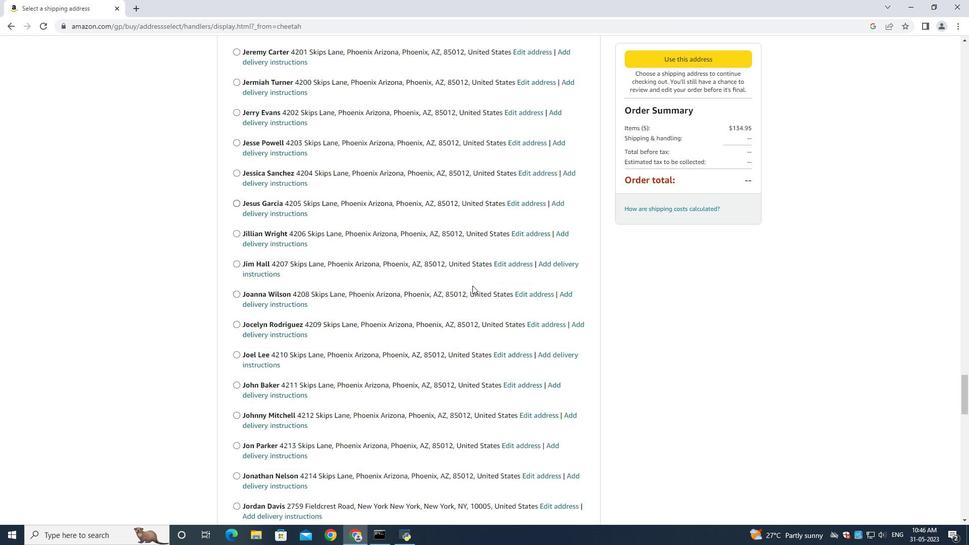 
Action: Mouse scrolled (472, 284) with delta (0, 0)
Screenshot: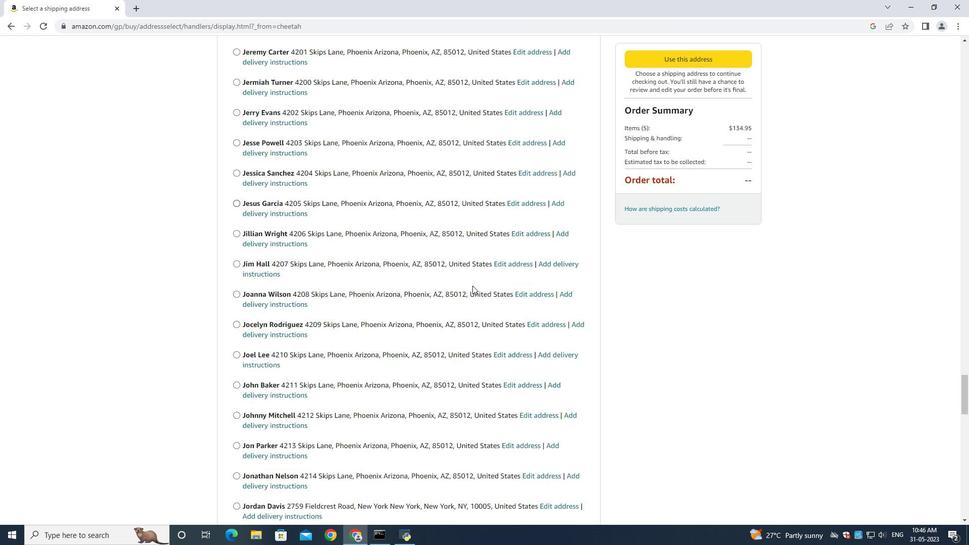 
Action: Mouse scrolled (472, 284) with delta (0, 0)
Screenshot: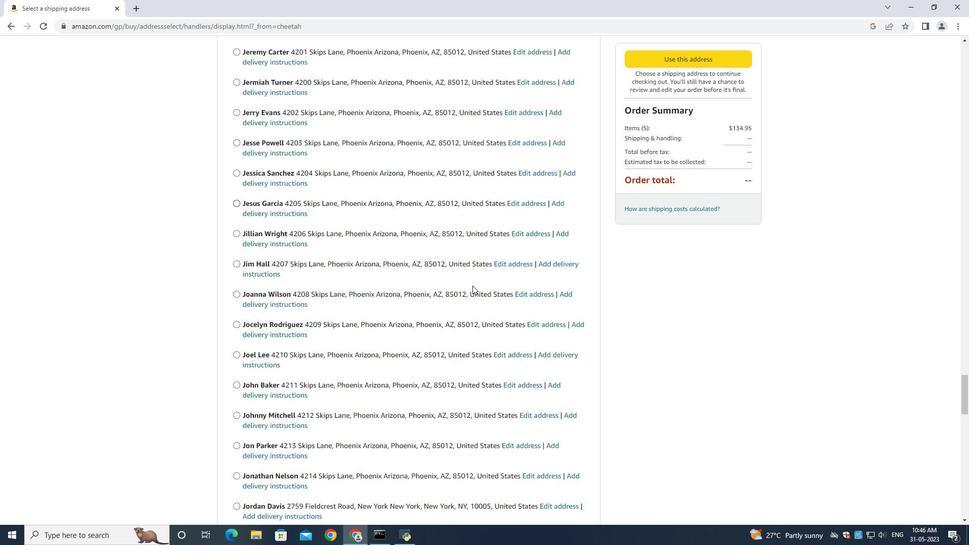 
Action: Mouse scrolled (472, 284) with delta (0, 0)
Screenshot: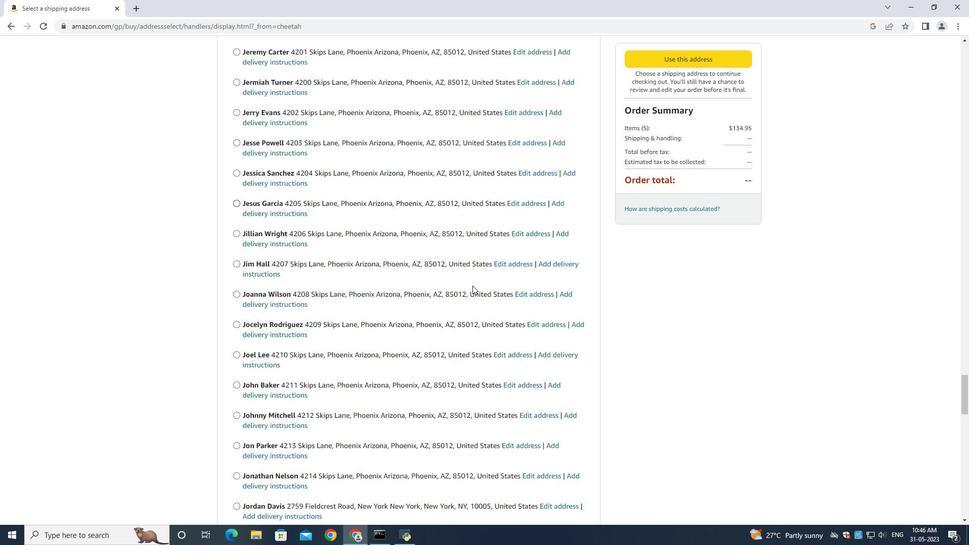 
Action: Mouse scrolled (472, 284) with delta (0, 0)
Screenshot: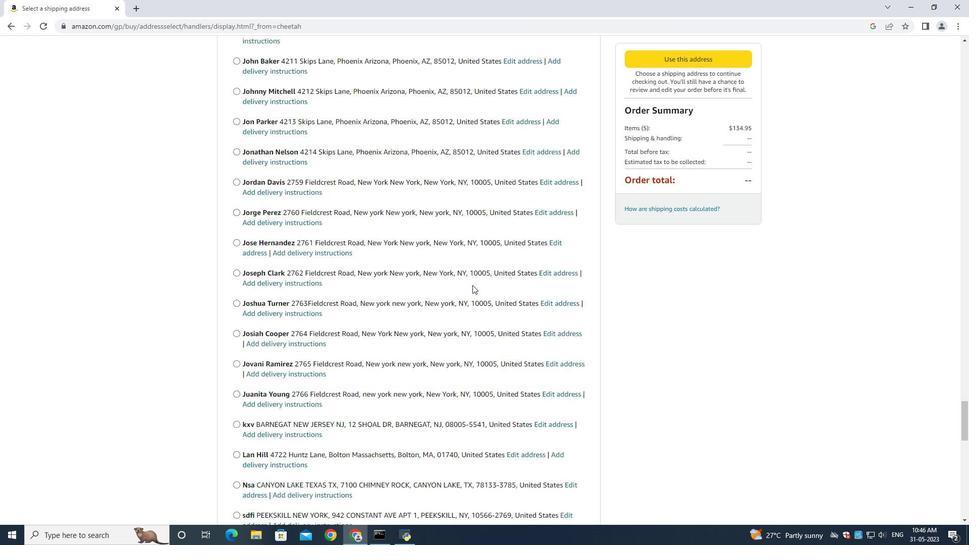 
Action: Mouse scrolled (472, 284) with delta (0, 0)
Screenshot: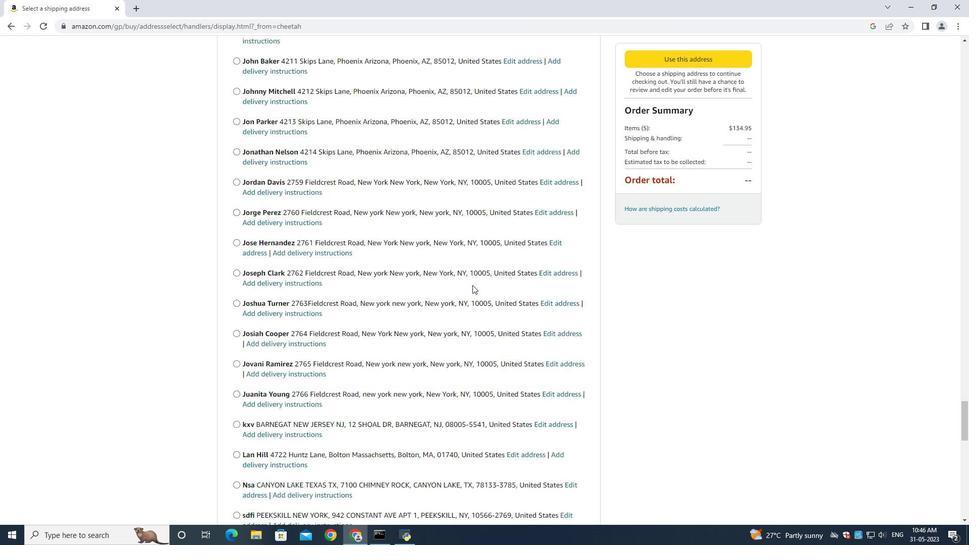 
Action: Mouse scrolled (472, 284) with delta (0, 0)
Screenshot: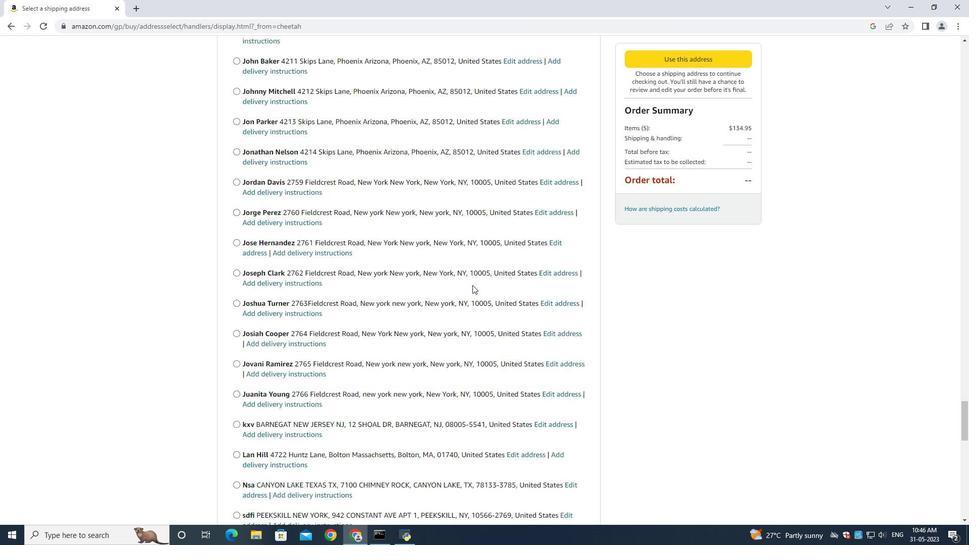 
Action: Mouse scrolled (472, 284) with delta (0, 0)
Screenshot: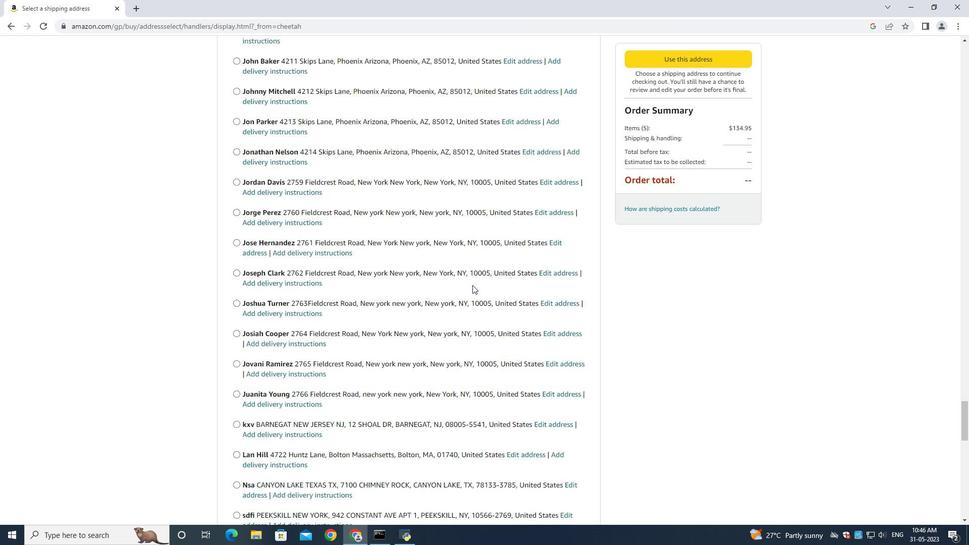 
Action: Mouse scrolled (472, 284) with delta (0, 0)
Screenshot: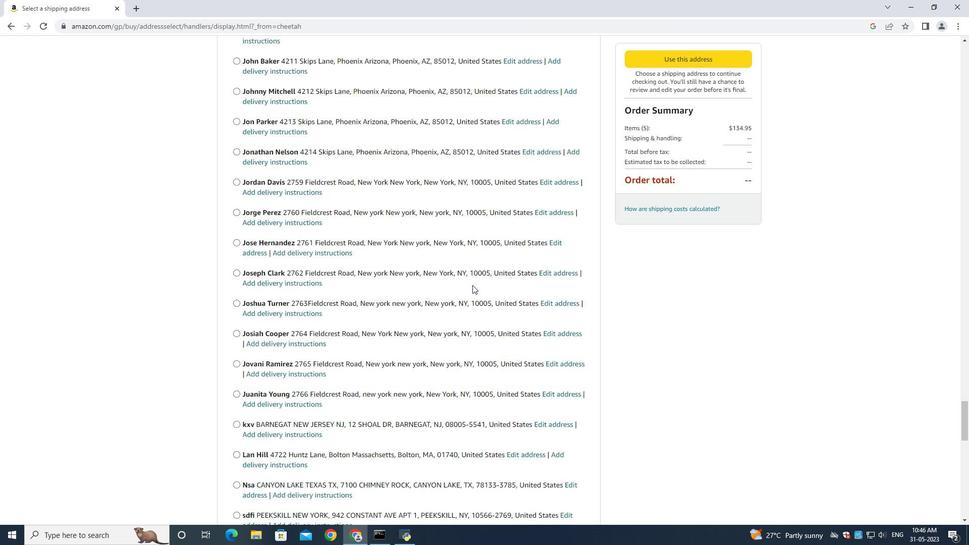 
Action: Mouse scrolled (472, 284) with delta (0, 0)
Screenshot: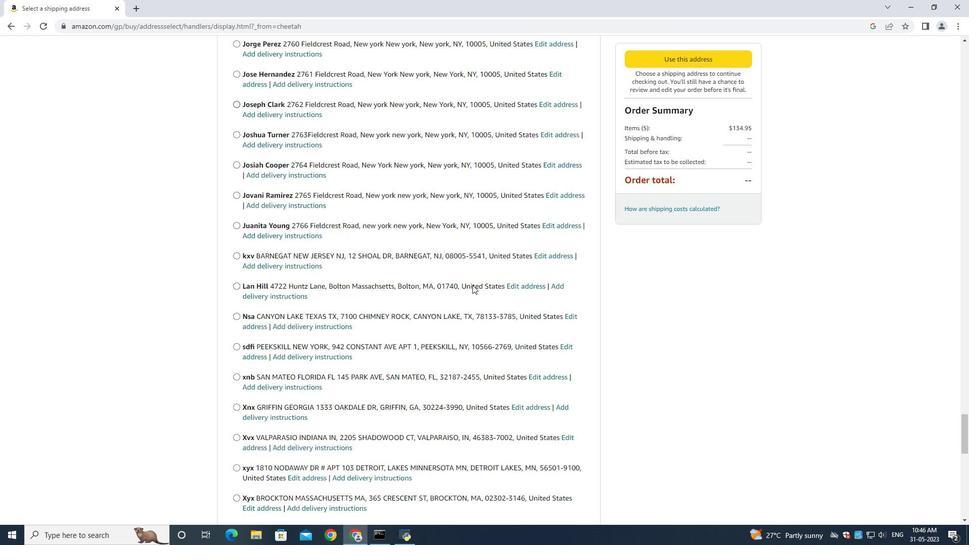 
Action: Mouse scrolled (472, 284) with delta (0, 0)
Screenshot: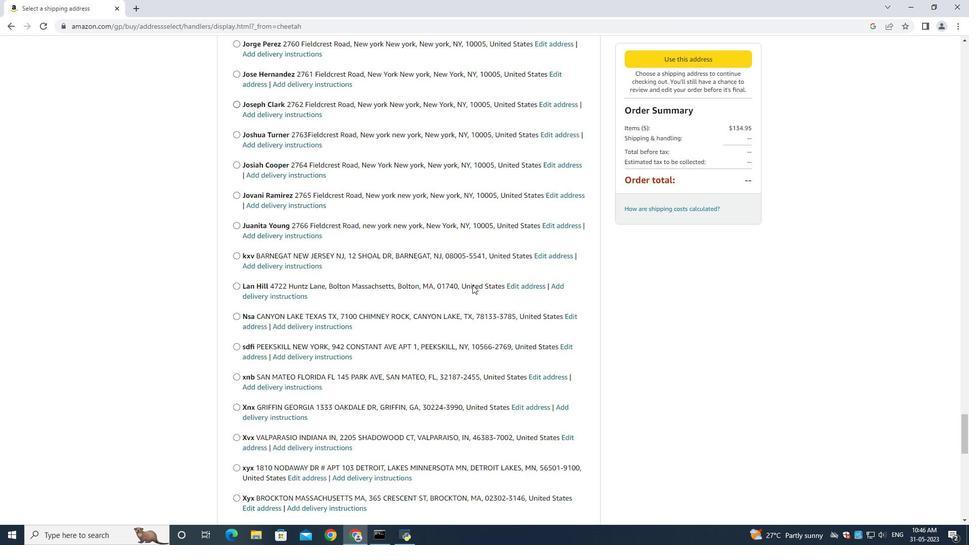 
Action: Mouse scrolled (472, 284) with delta (0, 0)
Screenshot: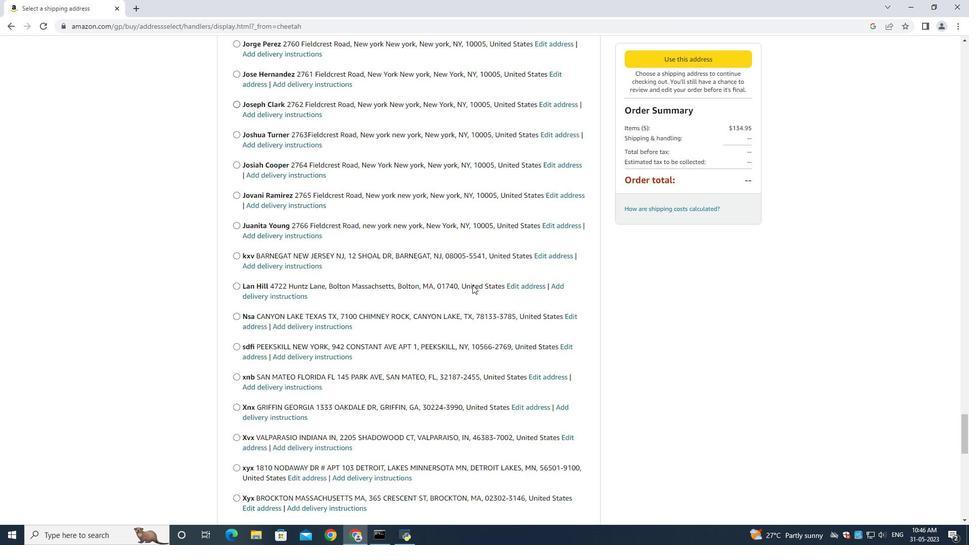 
Action: Mouse scrolled (472, 284) with delta (0, 0)
Screenshot: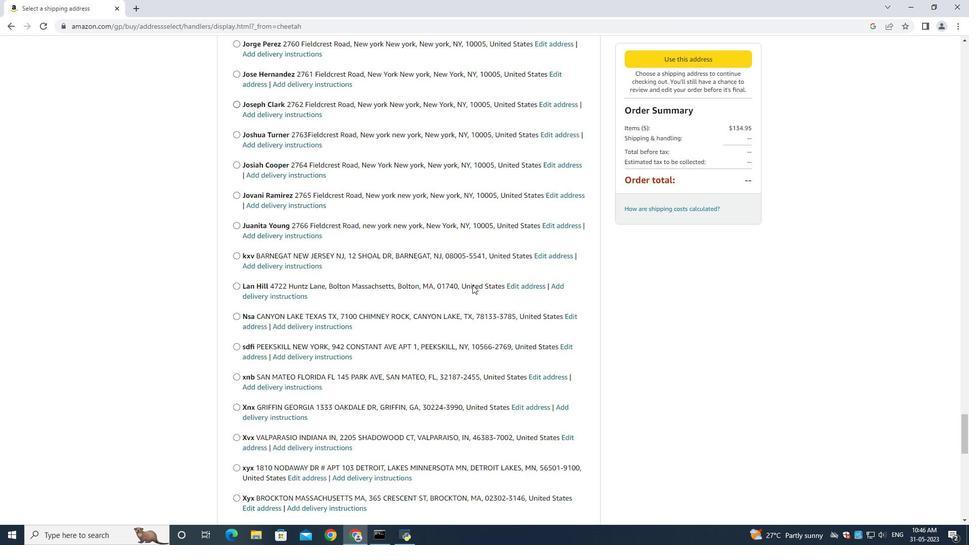 
Action: Mouse scrolled (472, 284) with delta (0, 0)
Screenshot: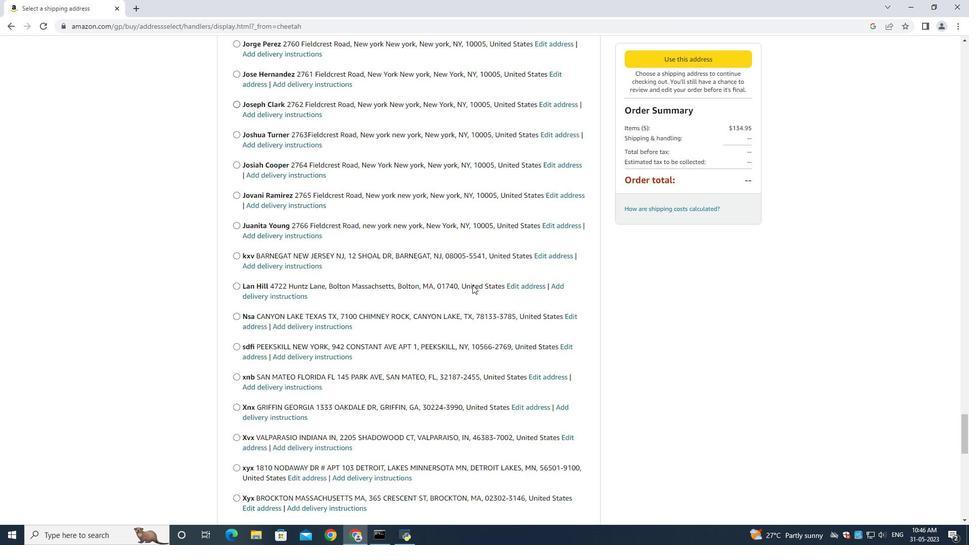 
Action: Mouse scrolled (472, 284) with delta (0, 0)
Screenshot: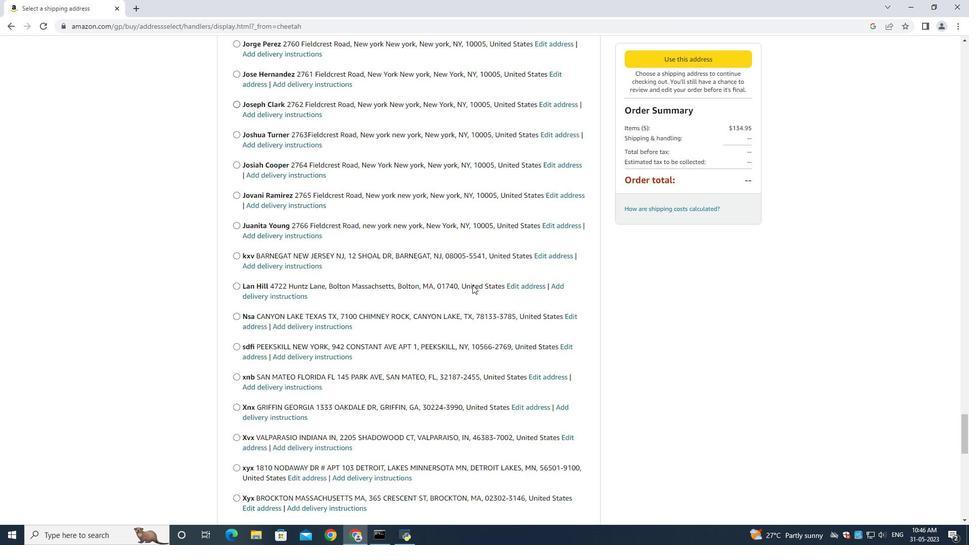 
Action: Mouse scrolled (472, 284) with delta (0, 0)
Screenshot: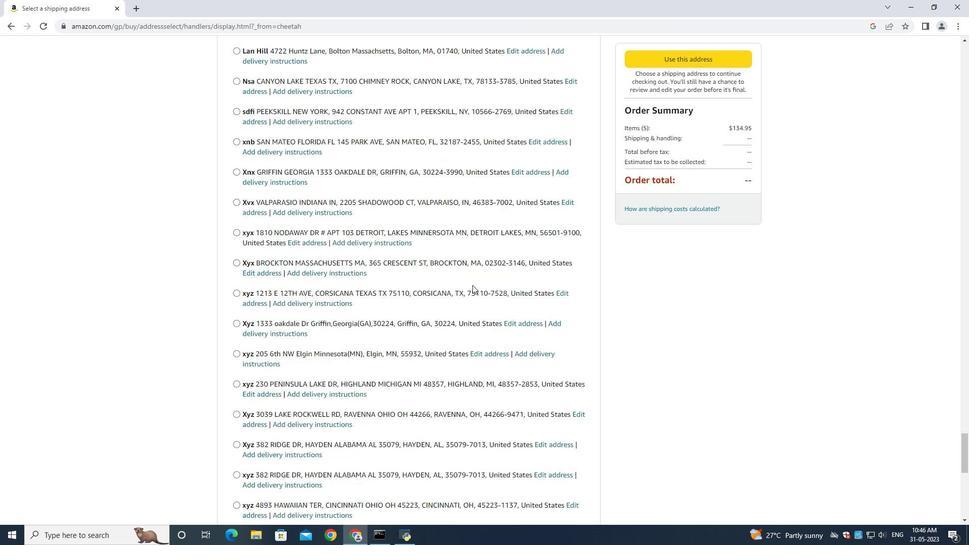 
Action: Mouse scrolled (472, 284) with delta (0, 0)
Screenshot: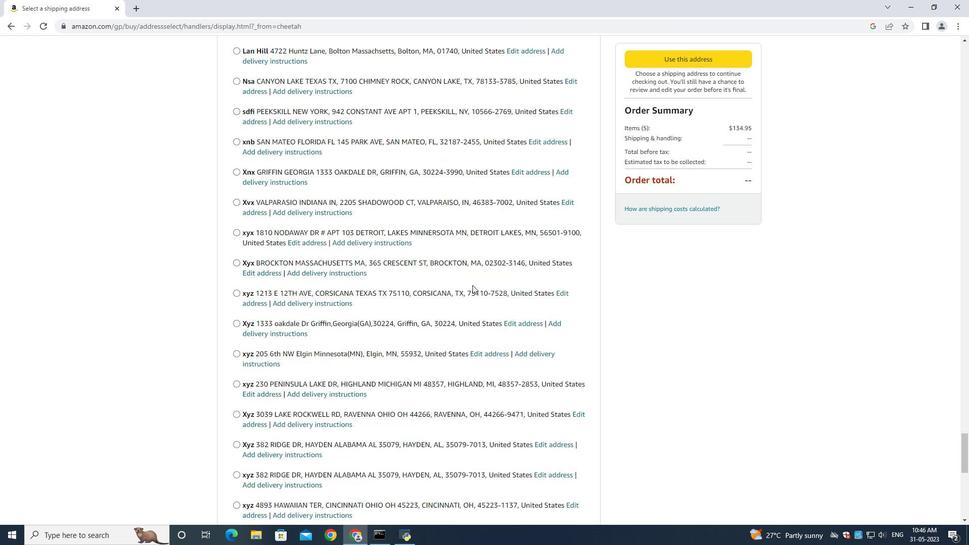 
Action: Mouse moved to (472, 283)
Screenshot: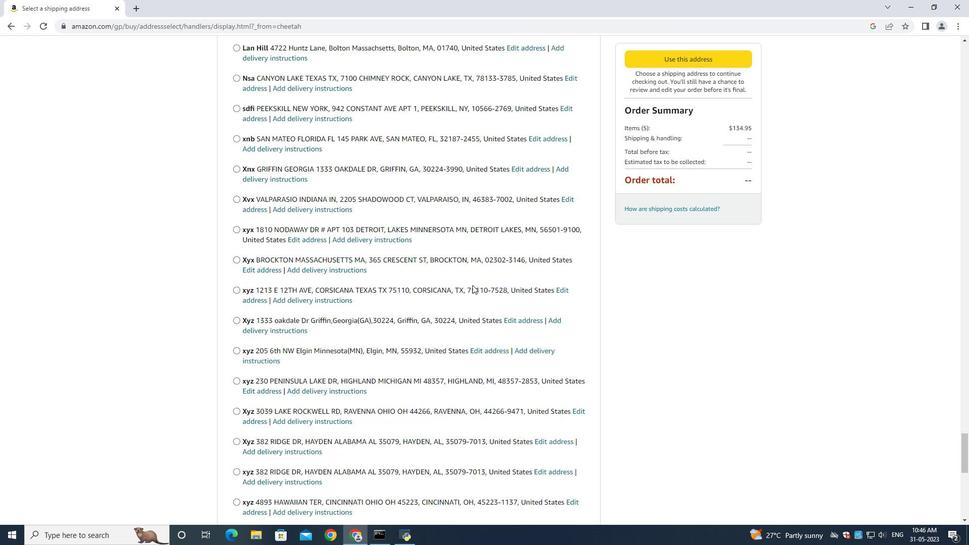 
Action: Mouse scrolled (472, 283) with delta (0, 0)
Screenshot: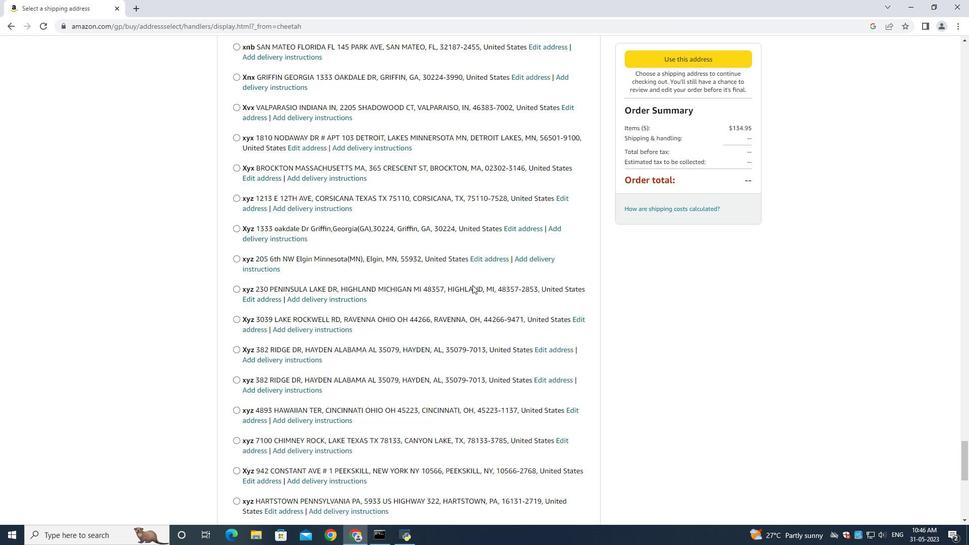 
Action: Mouse scrolled (472, 283) with delta (0, 0)
Screenshot: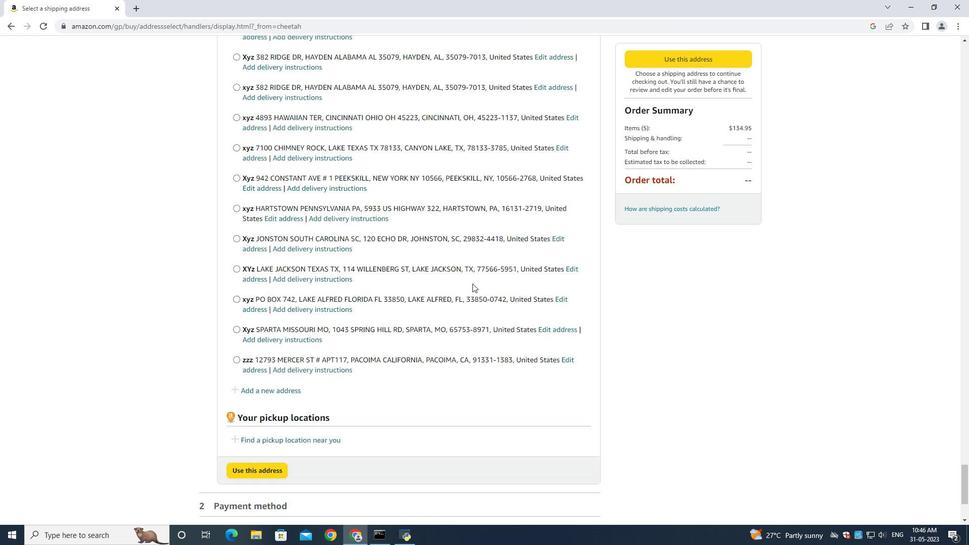 
Action: Mouse scrolled (472, 283) with delta (0, 0)
Screenshot: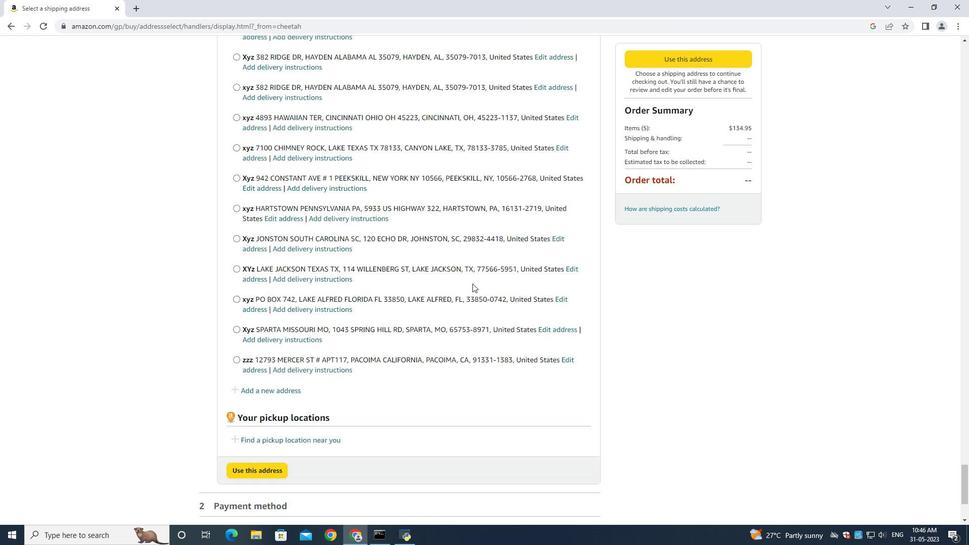 
Action: Mouse scrolled (472, 283) with delta (0, 0)
Screenshot: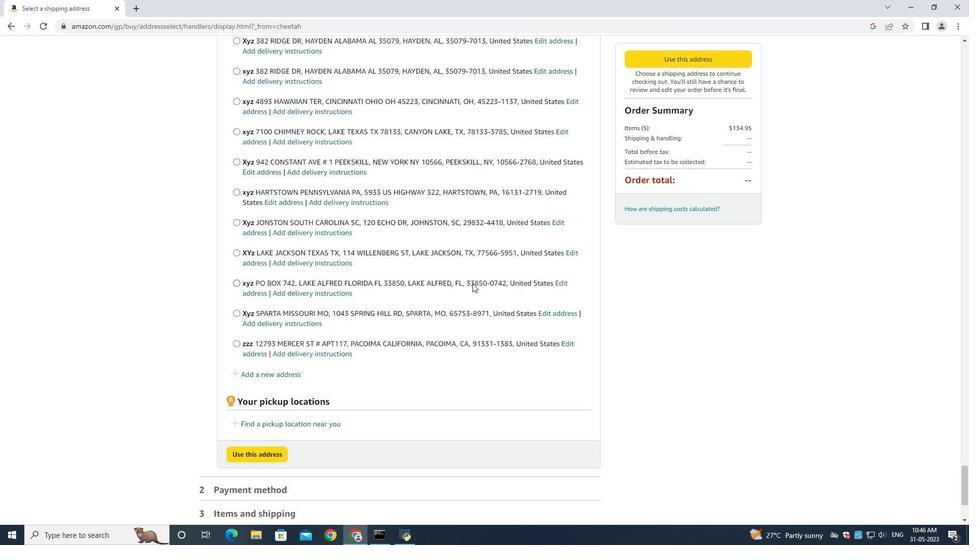 
Action: Mouse scrolled (472, 283) with delta (0, 0)
Screenshot: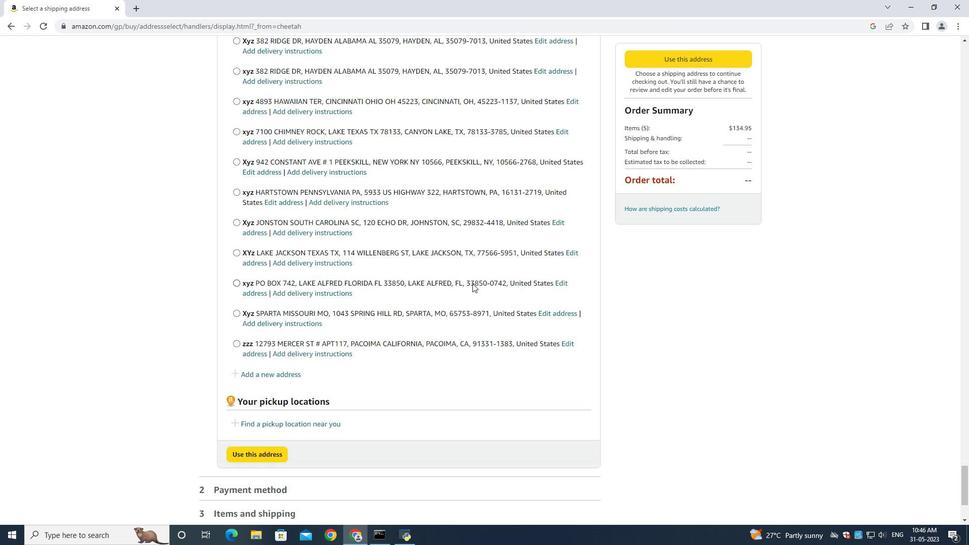 
Action: Mouse scrolled (472, 283) with delta (0, 0)
Screenshot: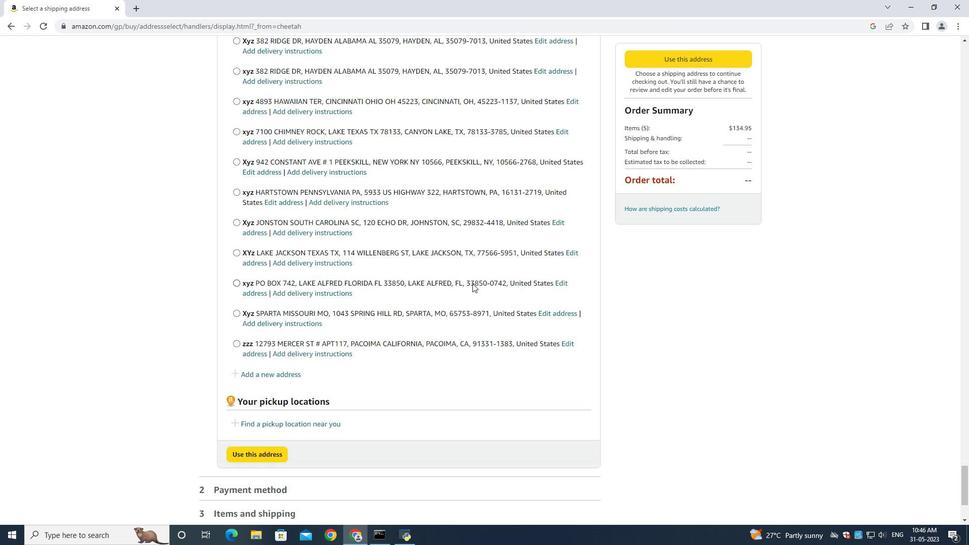 
Action: Mouse scrolled (472, 283) with delta (0, 0)
Screenshot: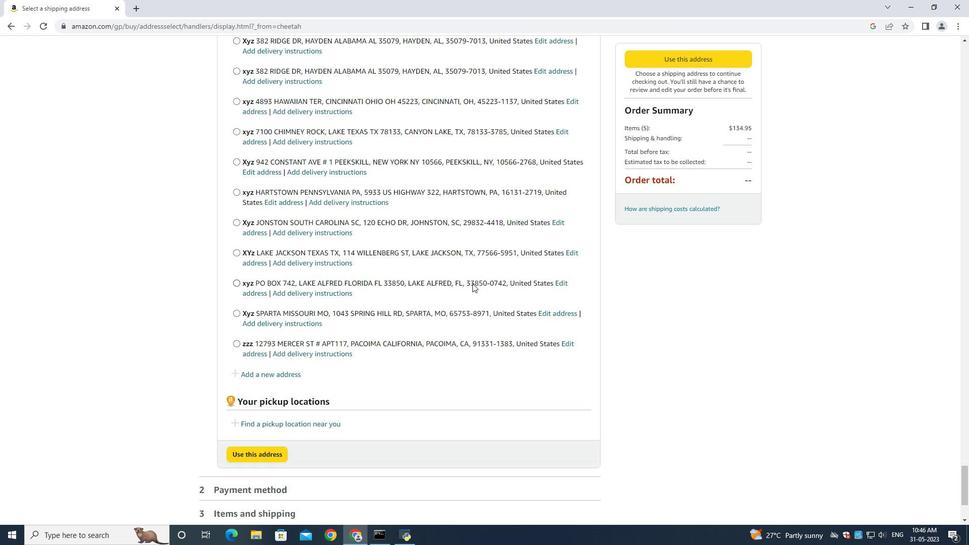 
Action: Mouse scrolled (472, 283) with delta (0, 0)
Screenshot: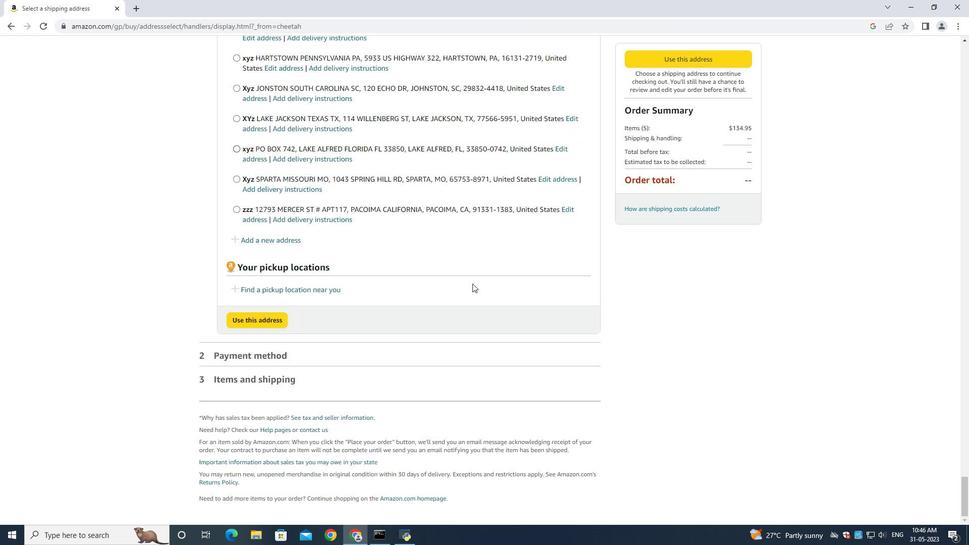 
Action: Mouse scrolled (472, 283) with delta (0, 0)
Screenshot: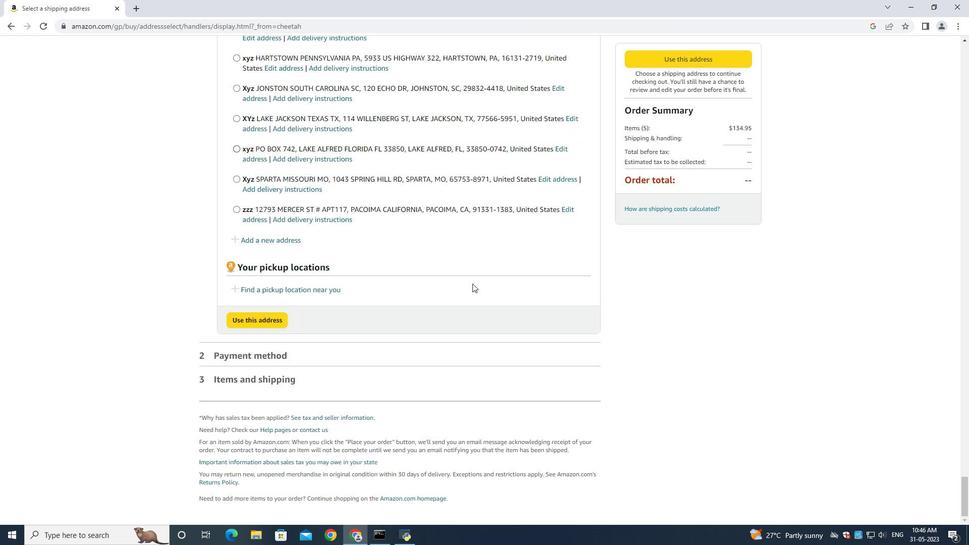 
Action: Mouse scrolled (472, 283) with delta (0, 0)
Screenshot: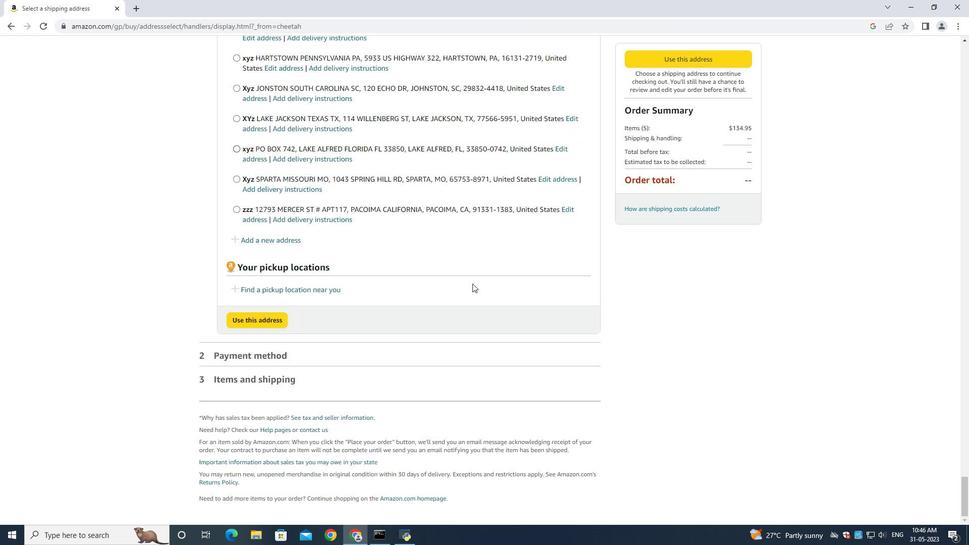 
Action: Mouse scrolled (472, 283) with delta (0, 0)
Screenshot: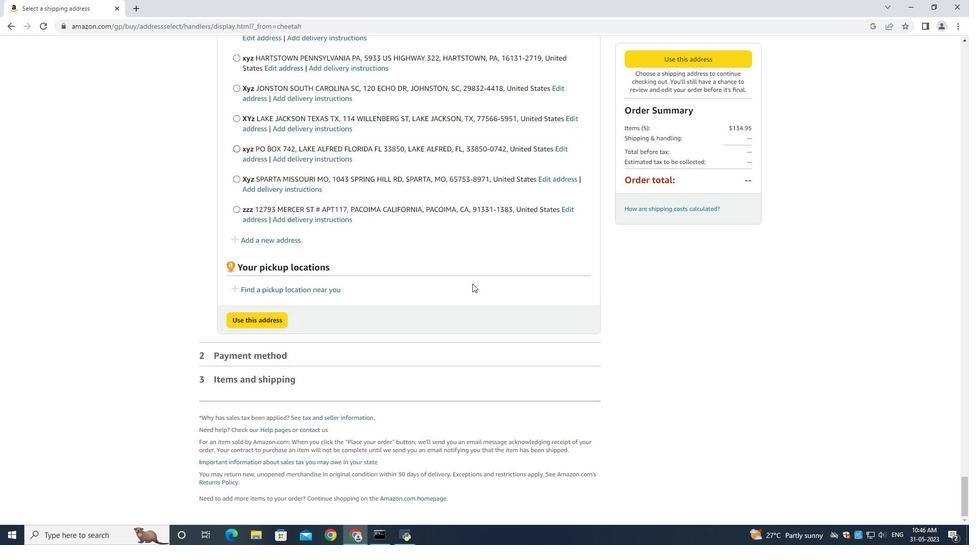 
Action: Mouse scrolled (472, 283) with delta (0, 0)
Screenshot: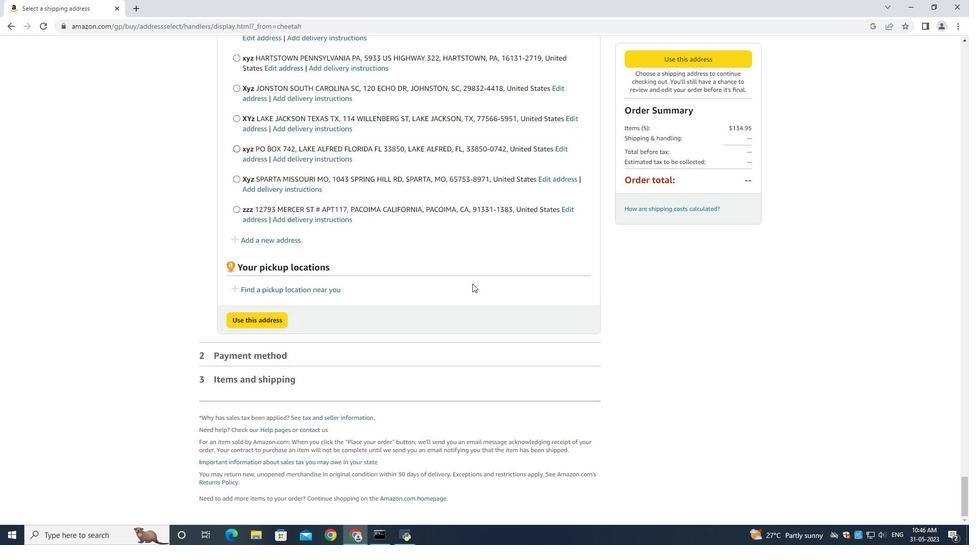 
Action: Mouse scrolled (472, 283) with delta (0, 0)
Screenshot: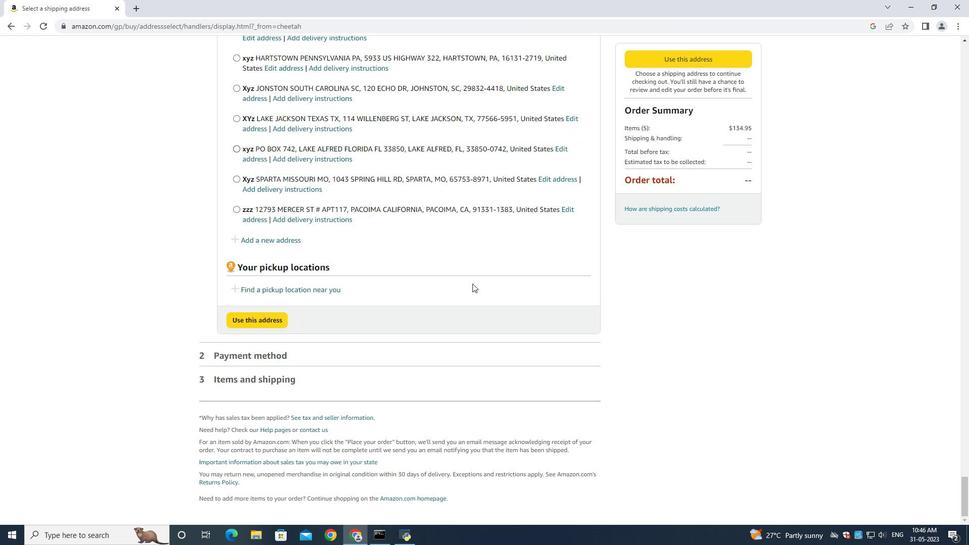 
Action: Mouse scrolled (472, 283) with delta (0, 0)
Screenshot: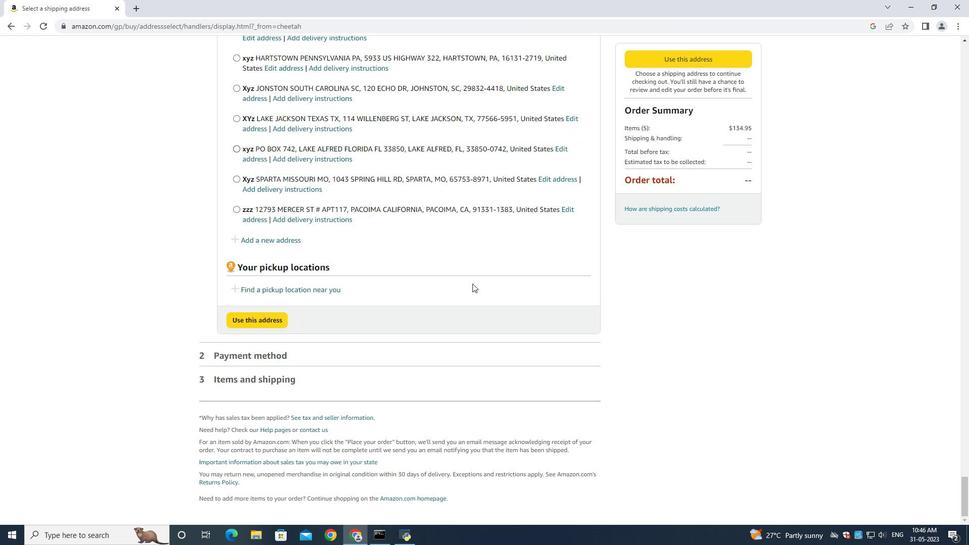 
Action: Mouse moved to (269, 236)
Screenshot: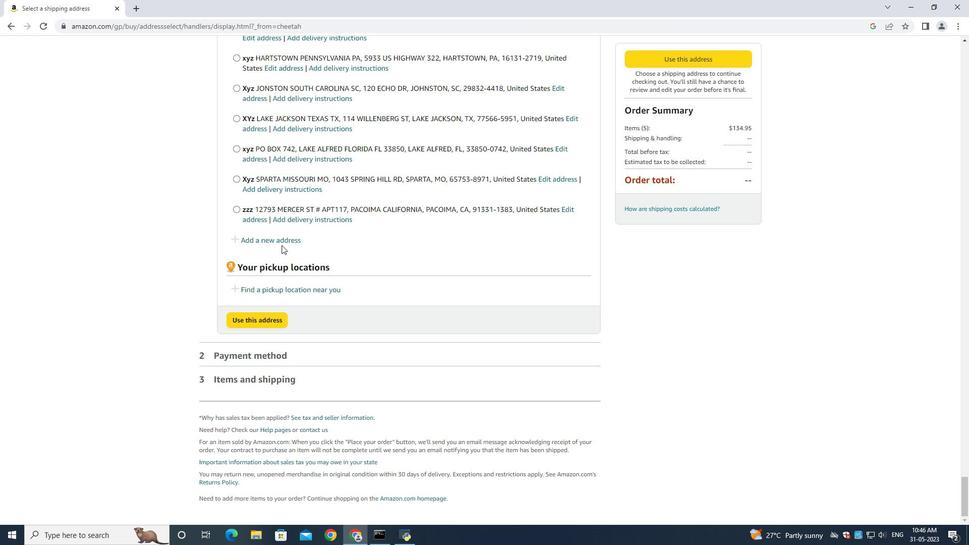 
Action: Mouse pressed left at (269, 236)
Screenshot: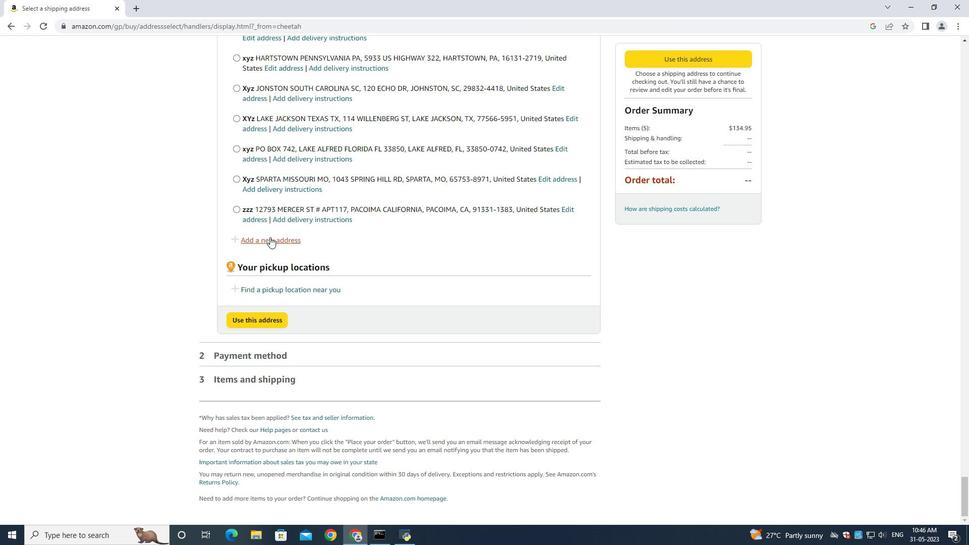 
Action: Mouse moved to (334, 241)
Screenshot: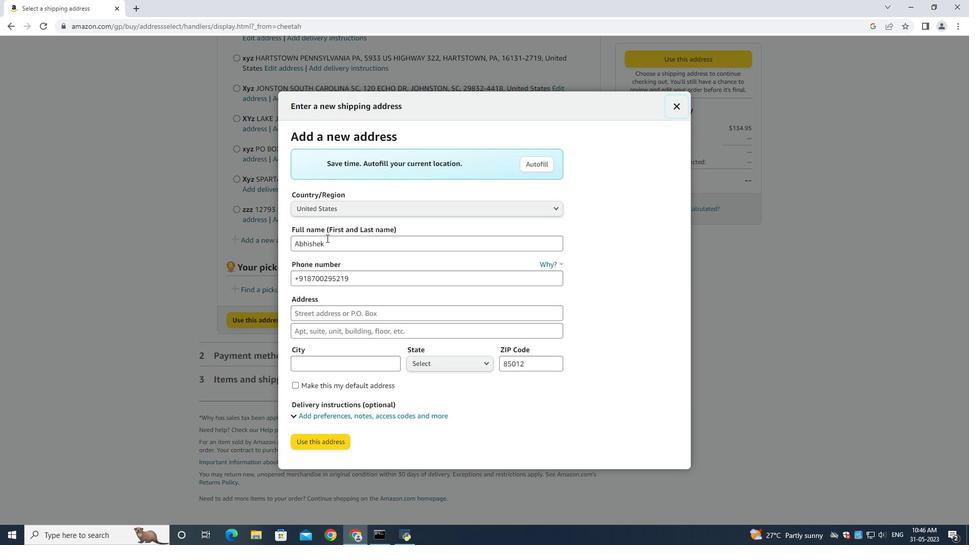 
Action: Mouse pressed left at (334, 241)
Screenshot: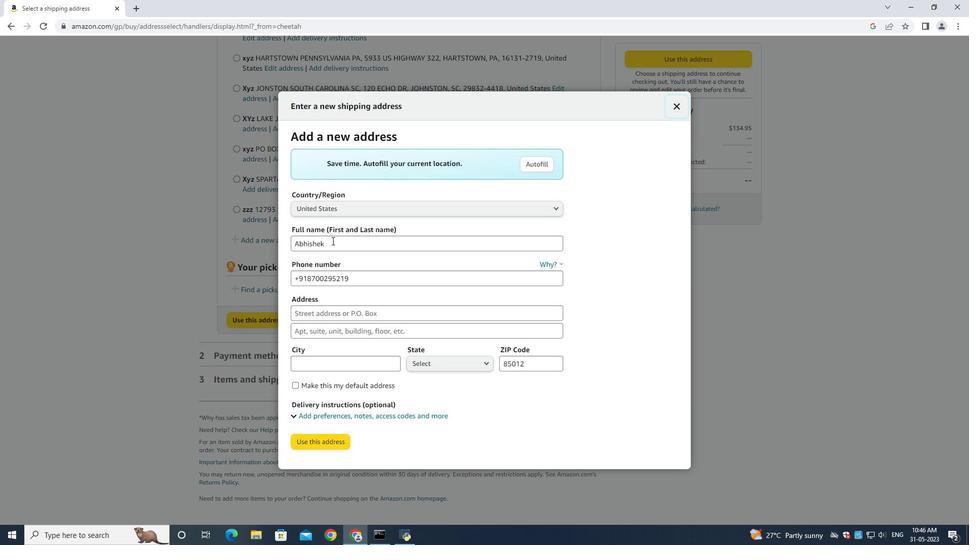 
Action: Key pressed ctrl+A<Key.backspace><Key.shift><Key.shift><Key.shift><Key.shift><Key.shift><Key.shift><Key.shift><Key.shift><Key.shift><Key.shift><Key.shift><Key.shift><Key.shift><Key.shift><Key.shift><Key.shift><Key.shift><Key.shift><Key.shift><Key.shift><Key.shift><Key.shift><Key.shift><Key.shift><Key.shift><Key.shift><Key.shift><Key.shift><Key.shift><Key.shift><Key.shift><Key.shift><Key.shift><Key.shift><Key.shift><Key.shift><Key.shift><Key.shift><Key.shift><Key.shift><Key.shift><Key.shift><Key.shift><Key.shift><Key.shift><Key.shift><Key.shift><Key.shift><Key.shift><Key.shift><Key.shift><Key.shift><Key.shift><Key.shift><Key.shift><Key.shift><Key.shift><Key.shift><Key.shift><Key.shift><Key.shift><Key.shift><Key.shift><Key.shift><Key.shift><Key.shift><Key.shift><Key.shift><Key.shift><Key.shift><Key.shift><Key.shift><Key.shift><Key.shift>Jude<Key.space><Key.shift>Thompson<Key.space><Key.tab><Key.tab><Key.backspace>6318992398<Key.space>
Screenshot: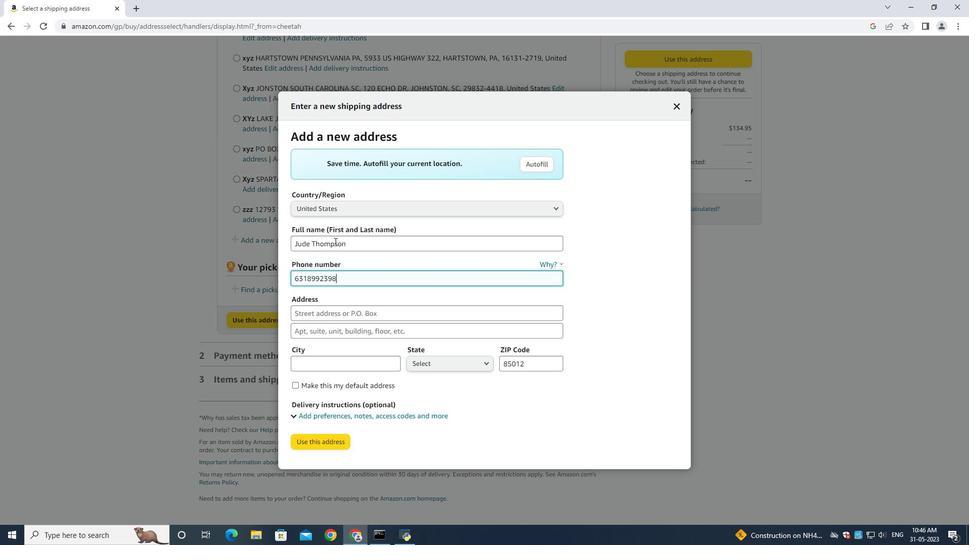 
Action: Mouse moved to (386, 313)
Screenshot: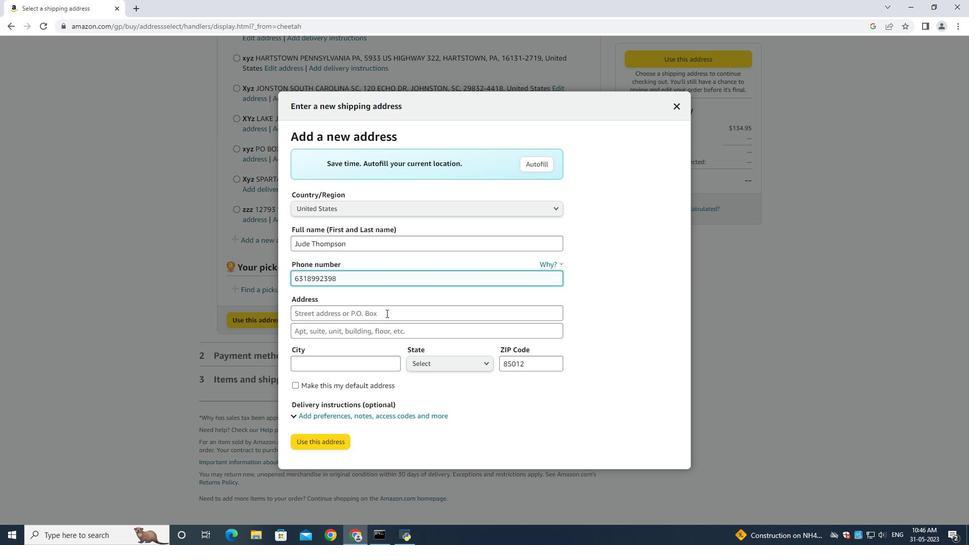 
Action: Mouse pressed left at (386, 313)
Screenshot: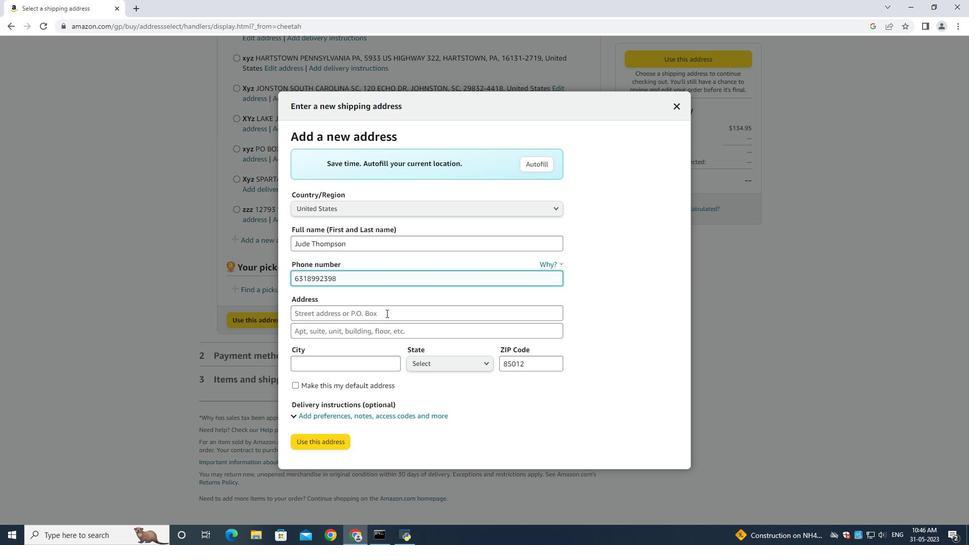 
Action: Mouse moved to (386, 313)
Screenshot: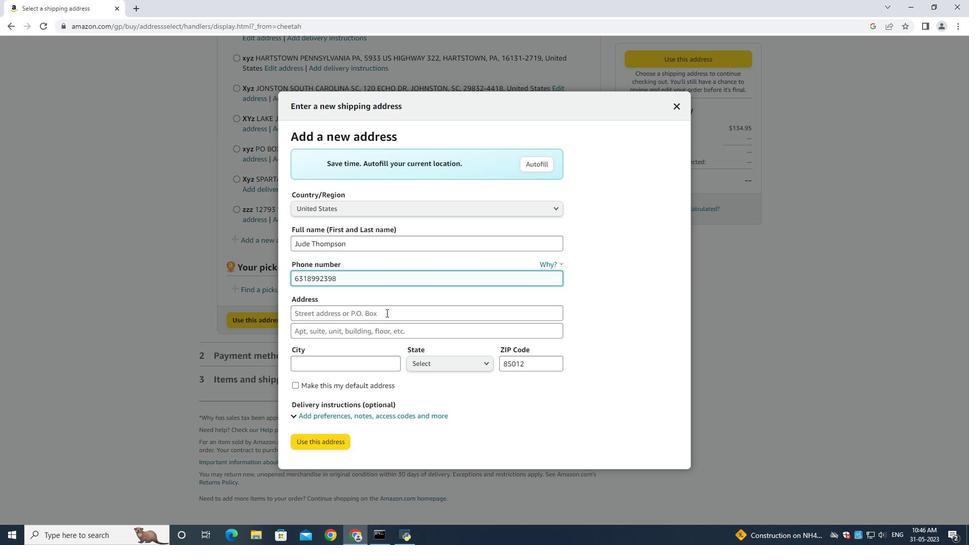 
Action: Key pressed 2967<Key.space><Key.shift><Key.shift>Fieldcrest<Key.space><Key.shift>Road<Key.space><Key.shift><Key.shift><Key.shift><Key.shift><Key.shift><Key.shift><Key.shift><Key.shift><Key.shift><Key.shift><Key.shift><Key.shift><Key.shift><Key.shift><Key.shift><Key.shift><Key.shift><Key.shift><Key.shift><Key.shift><Key.shift><Key.shift><Key.shift><Key.shift><Key.shift><Key.shift><Key.shift><Key.shift><Key.shift><Key.shift><Key.shift><Key.shift><Key.shift><Key.shift><Key.tab><Key.shift>New<Key.space><Key.shift><Key.shift><Key.shift><Key.shift><Key.shift><Key.shift><Key.shift>York<Key.space><Key.shift>New<Key.space>york<Key.space><Key.tab><Key.shift>New<Key.space>york<Key.space>
Screenshot: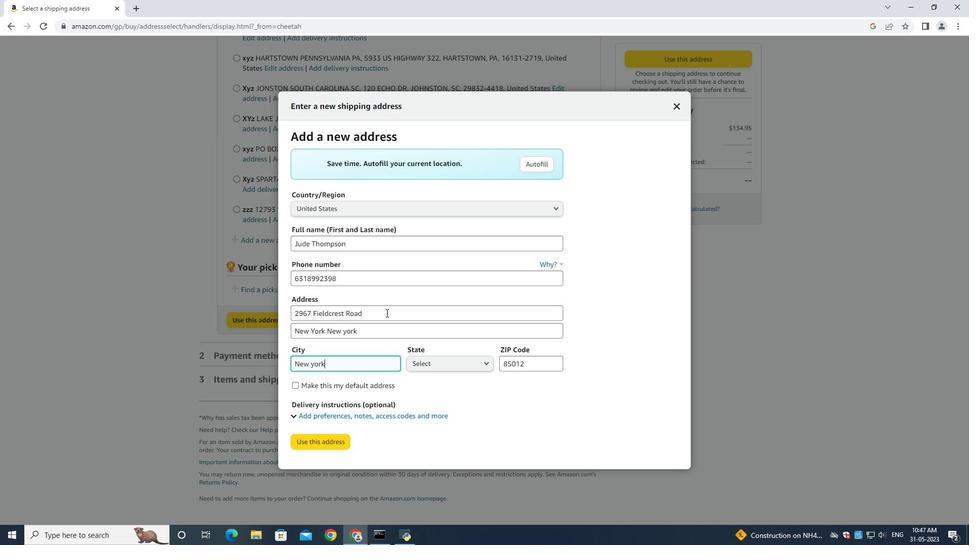 
Action: Mouse moved to (378, 313)
Screenshot: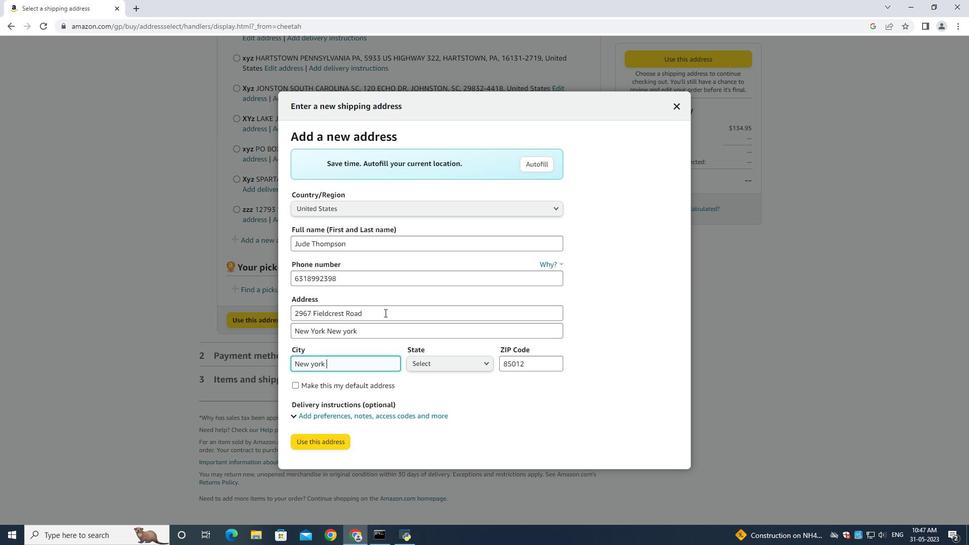 
Action: Key pressed <Key.tab><Key.shift>New<Key.space>york<Key.space>
Screenshot: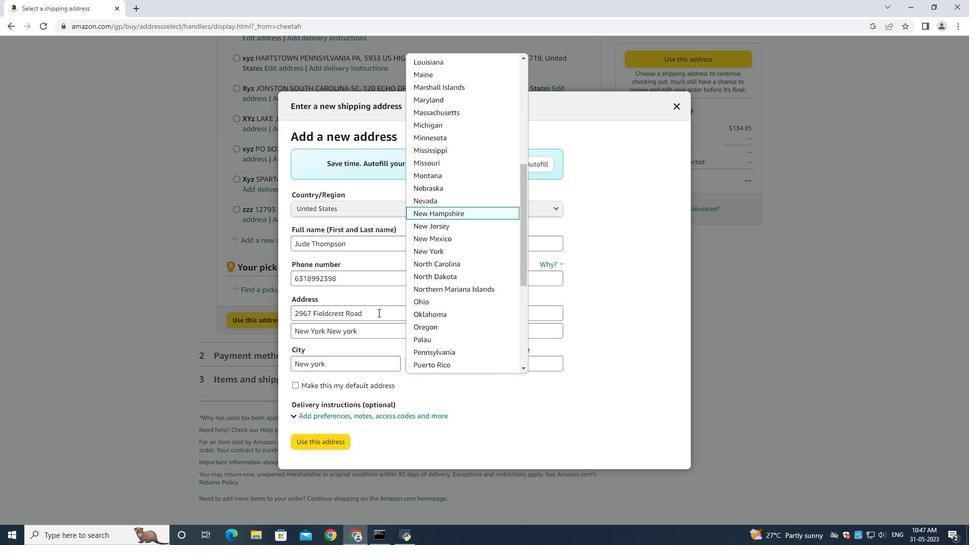 
Action: Mouse moved to (472, 224)
Screenshot: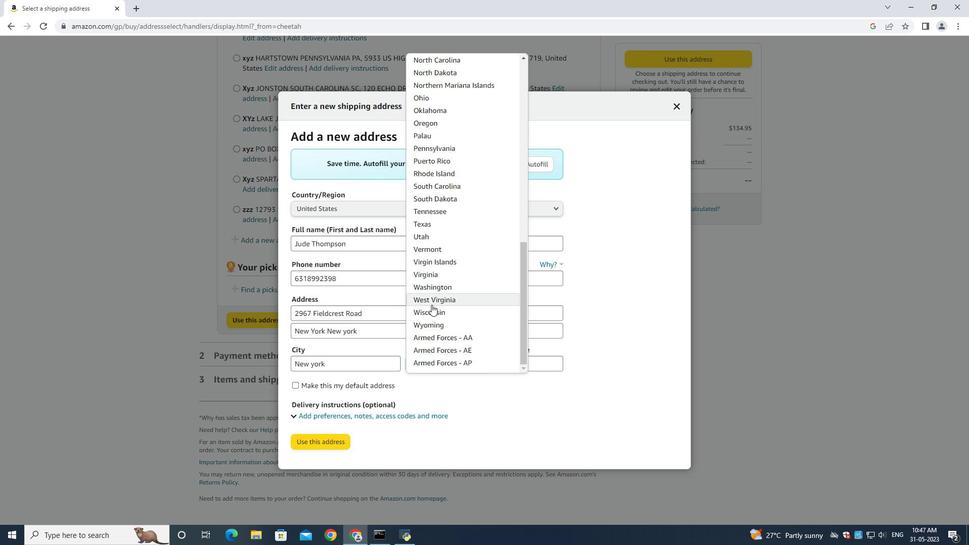 
Action: Mouse scrolled (472, 227) with delta (0, 0)
Screenshot: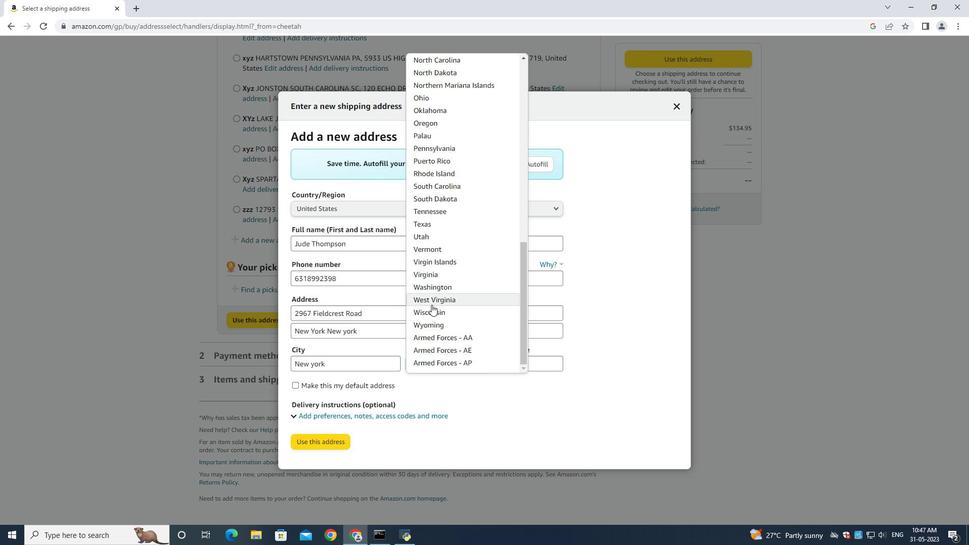 
Action: Mouse scrolled (472, 227) with delta (0, 0)
Screenshot: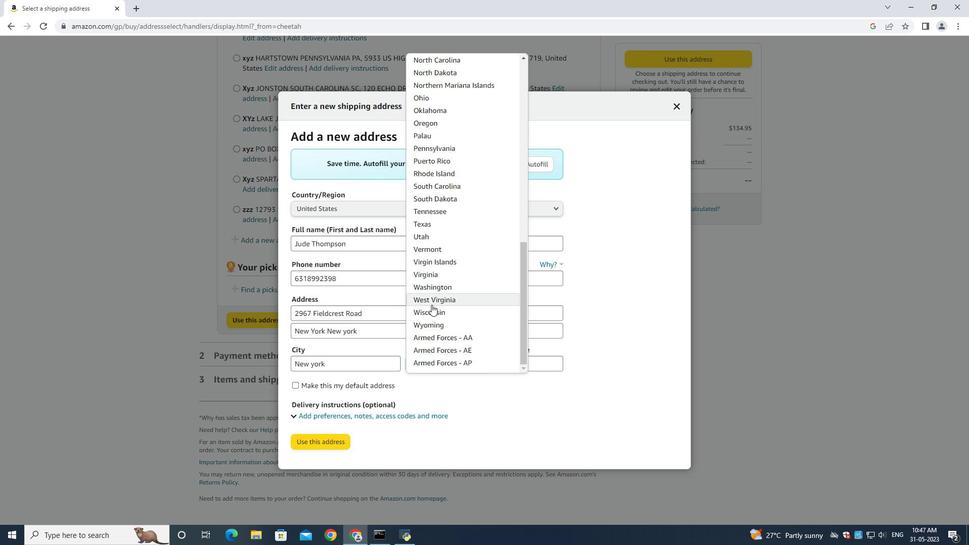 
Action: Mouse scrolled (472, 227) with delta (0, 0)
Screenshot: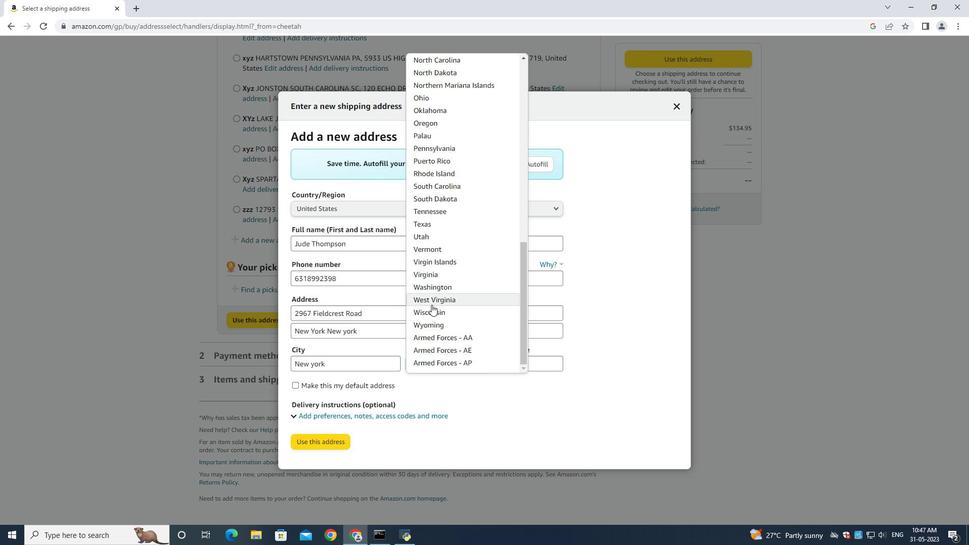 
Action: Mouse scrolled (472, 227) with delta (0, 0)
Screenshot: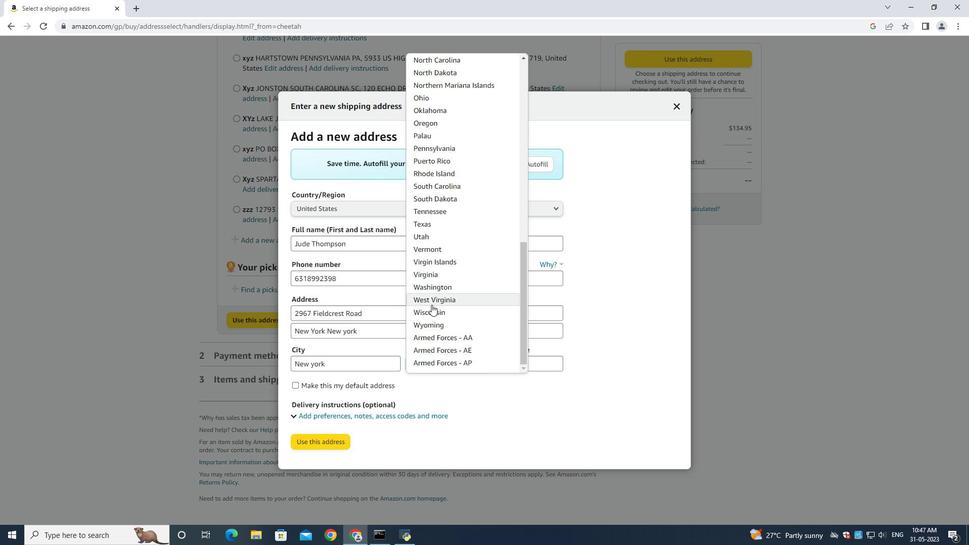 
Action: Mouse scrolled (472, 224) with delta (0, 0)
Screenshot: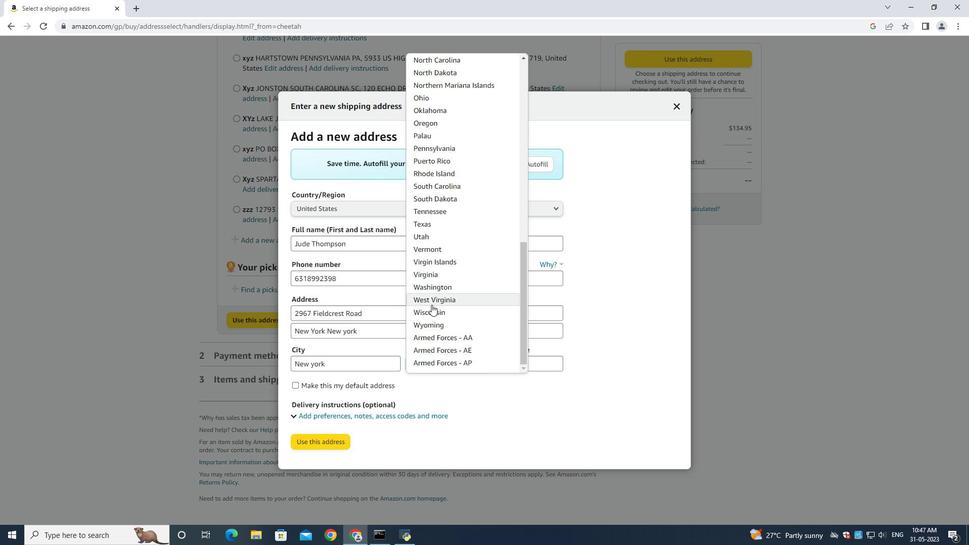 
Action: Mouse scrolled (472, 224) with delta (0, 0)
Screenshot: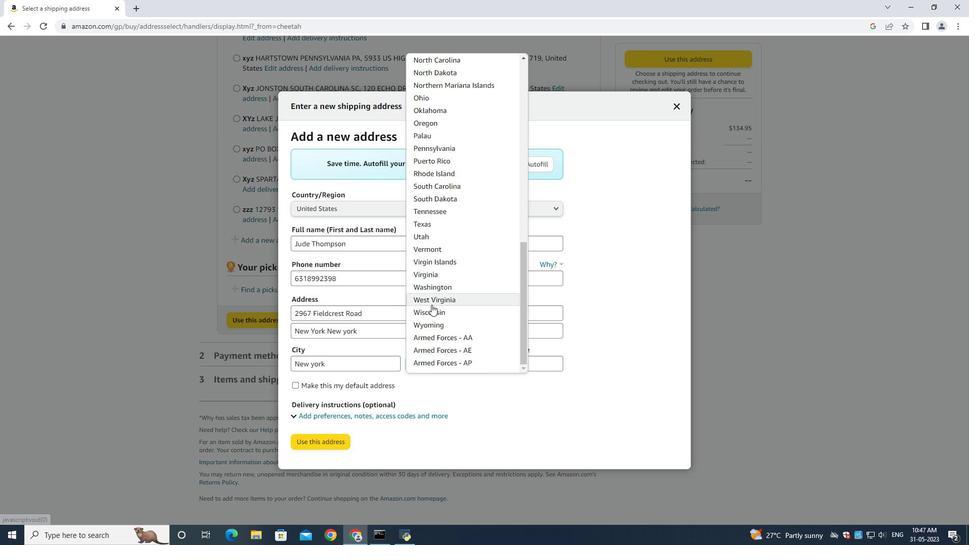
Action: Mouse scrolled (472, 225) with delta (0, 0)
Screenshot: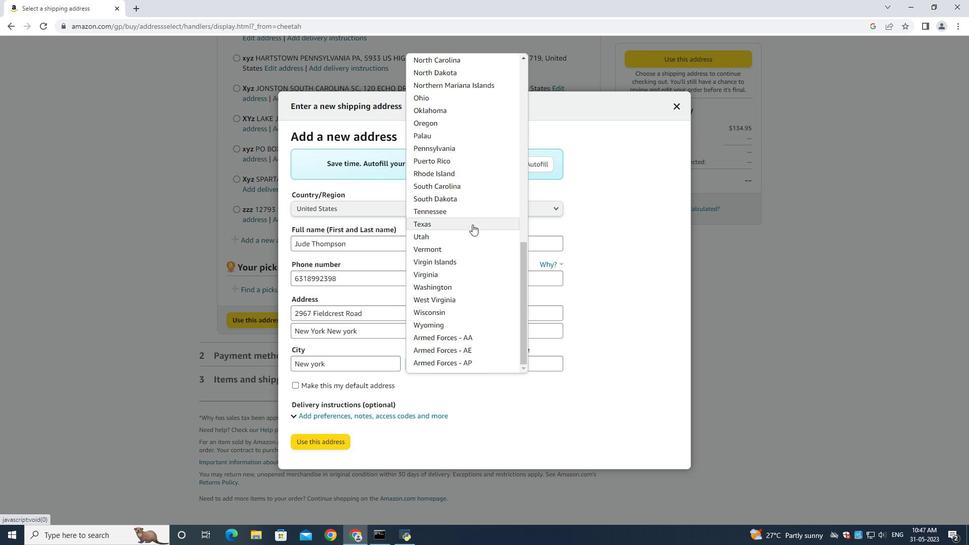 
Action: Mouse scrolled (472, 225) with delta (0, 0)
Screenshot: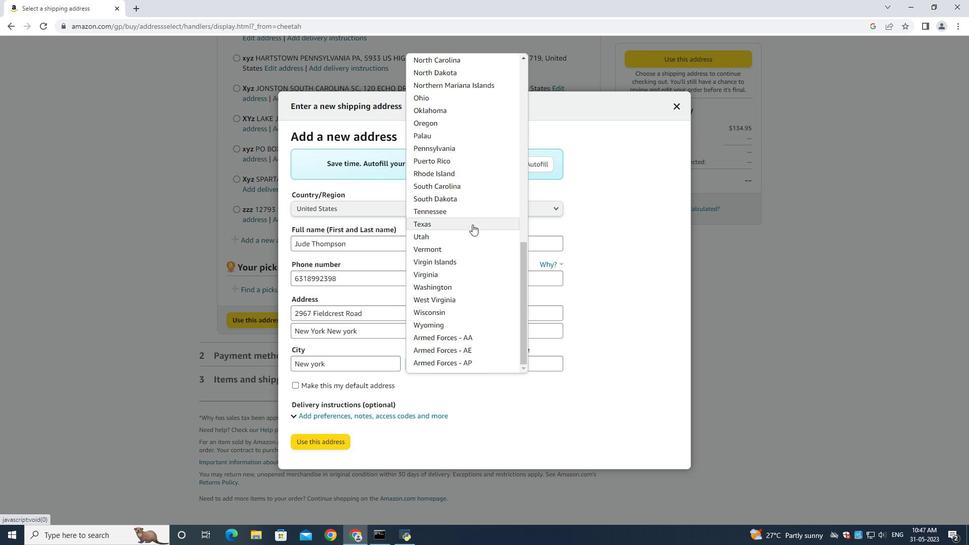 
Action: Mouse scrolled (472, 225) with delta (0, 0)
Screenshot: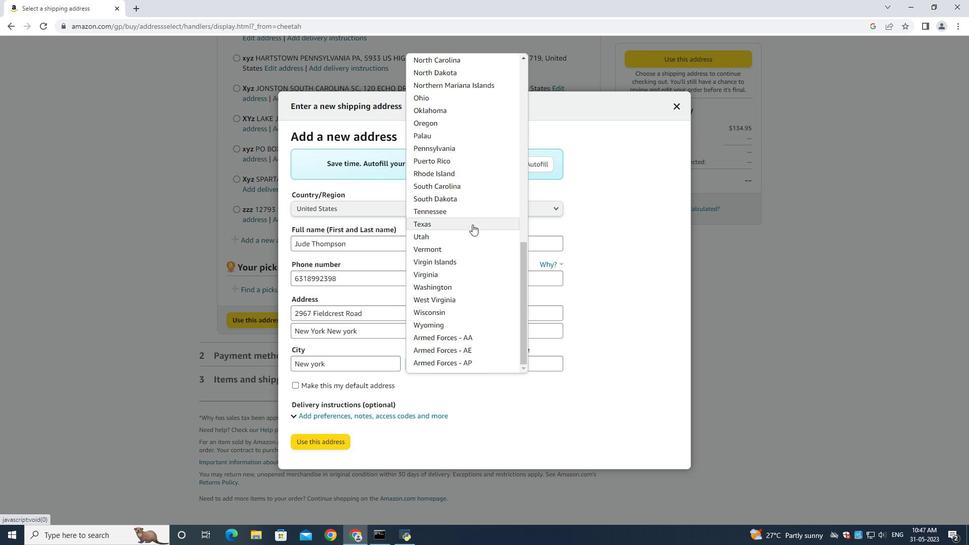 
Action: Mouse scrolled (472, 225) with delta (0, 1)
Screenshot: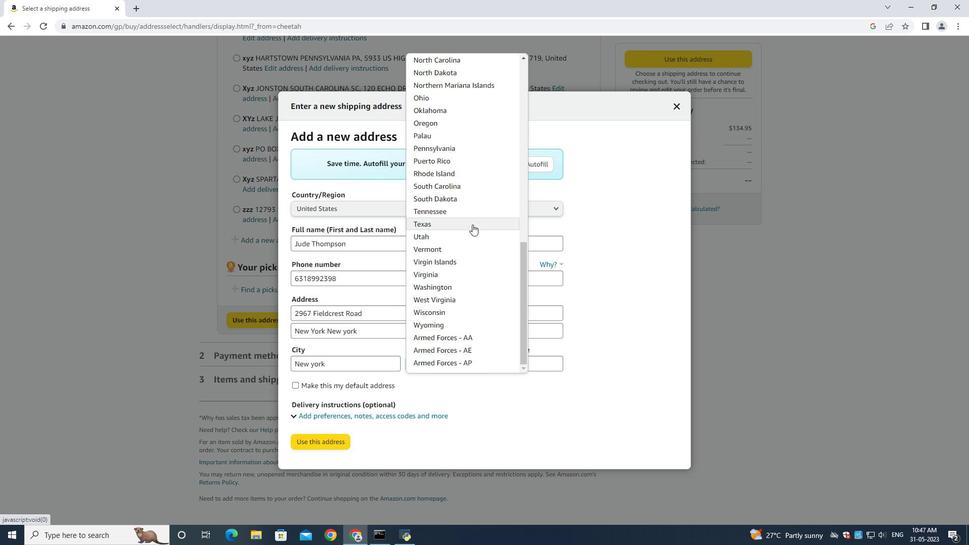 
Action: Mouse scrolled (472, 225) with delta (0, 0)
Screenshot: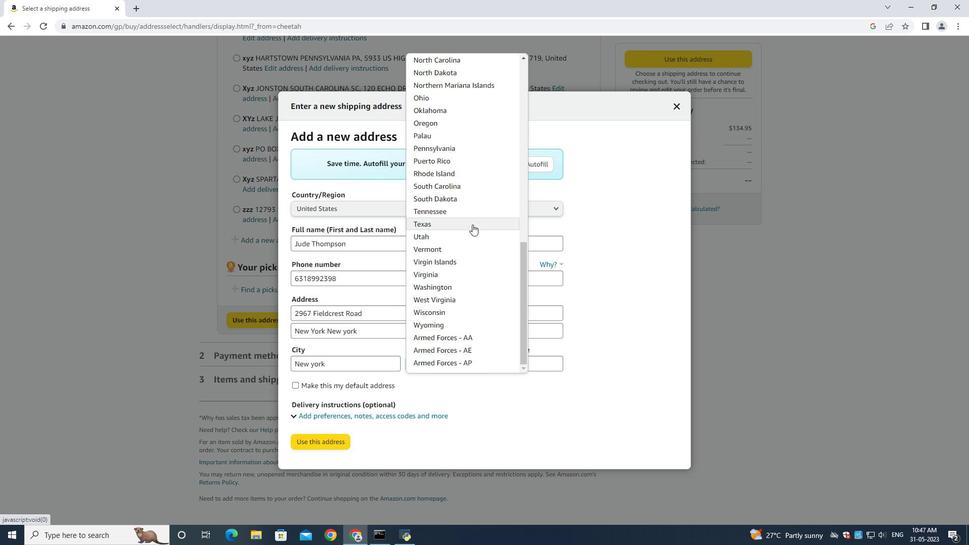 
Action: Mouse scrolled (472, 225) with delta (0, 0)
Screenshot: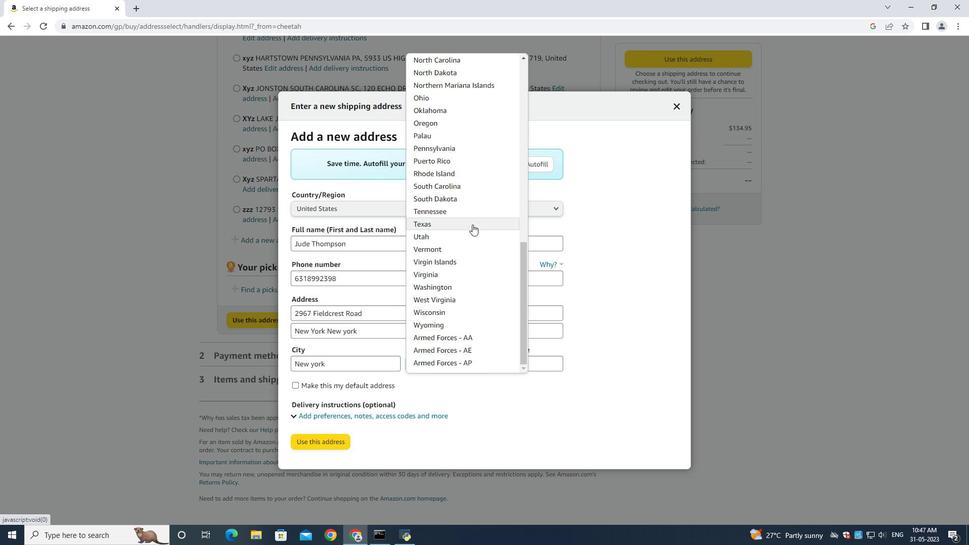 
Action: Mouse scrolled (472, 225) with delta (0, 0)
Screenshot: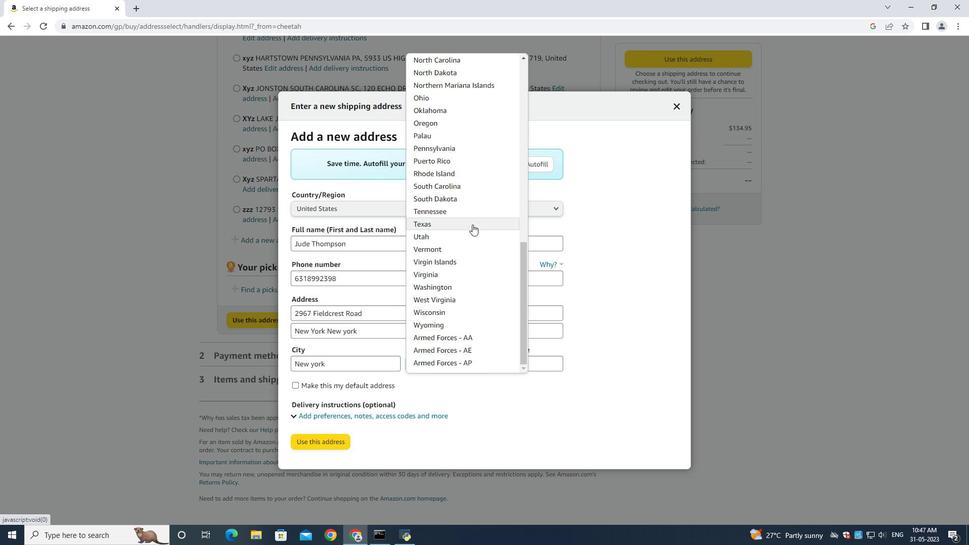 
Action: Mouse scrolled (472, 225) with delta (0, 0)
Screenshot: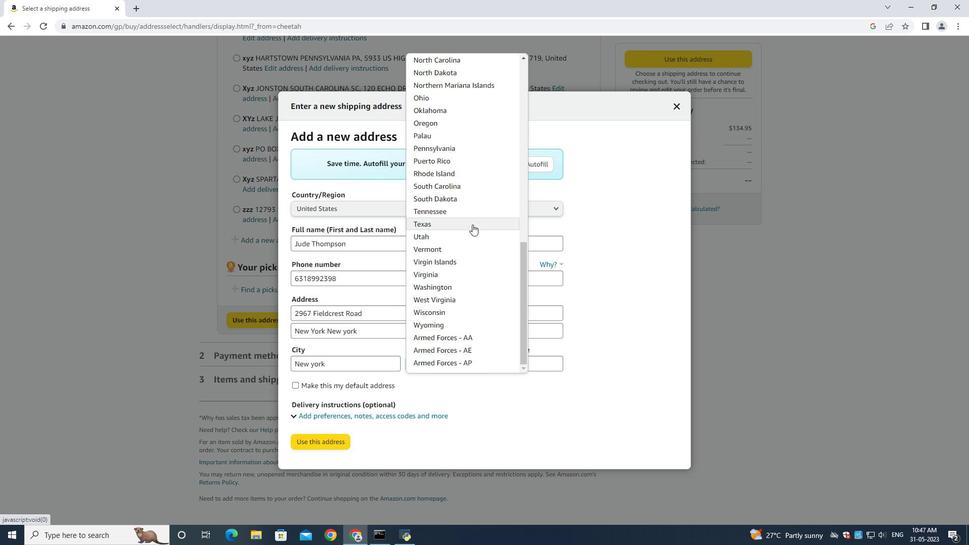 
Action: Mouse scrolled (472, 225) with delta (0, 0)
Screenshot: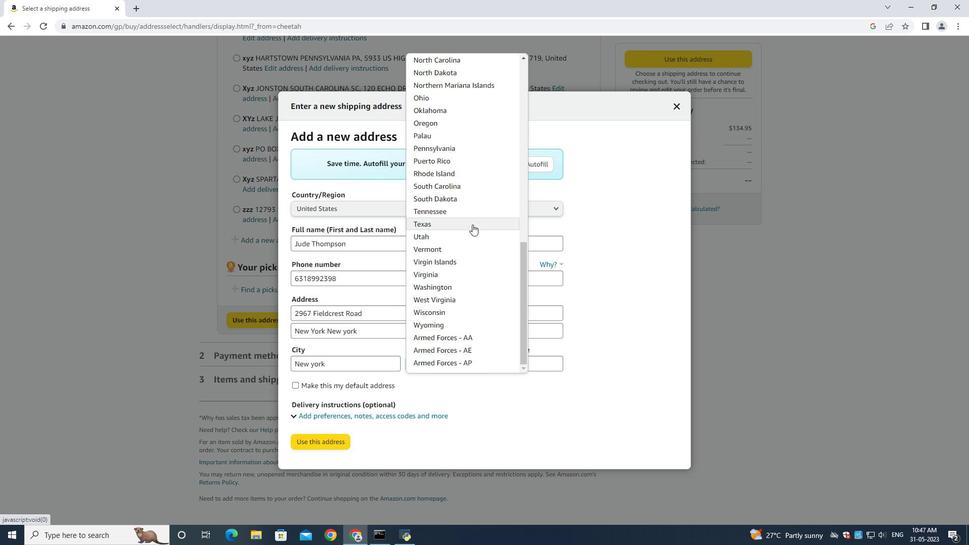 
Action: Mouse scrolled (472, 225) with delta (0, 0)
Screenshot: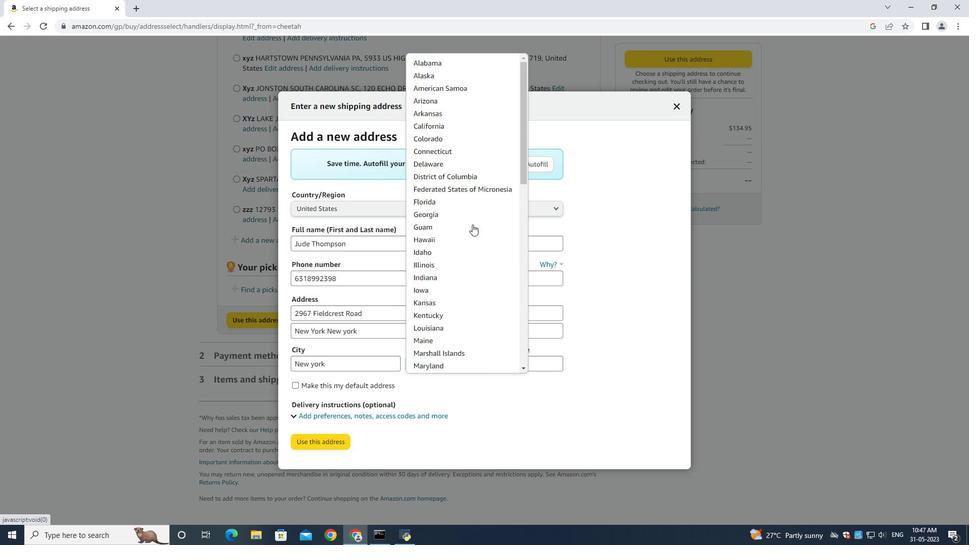 
Action: Mouse scrolled (472, 225) with delta (0, 0)
Screenshot: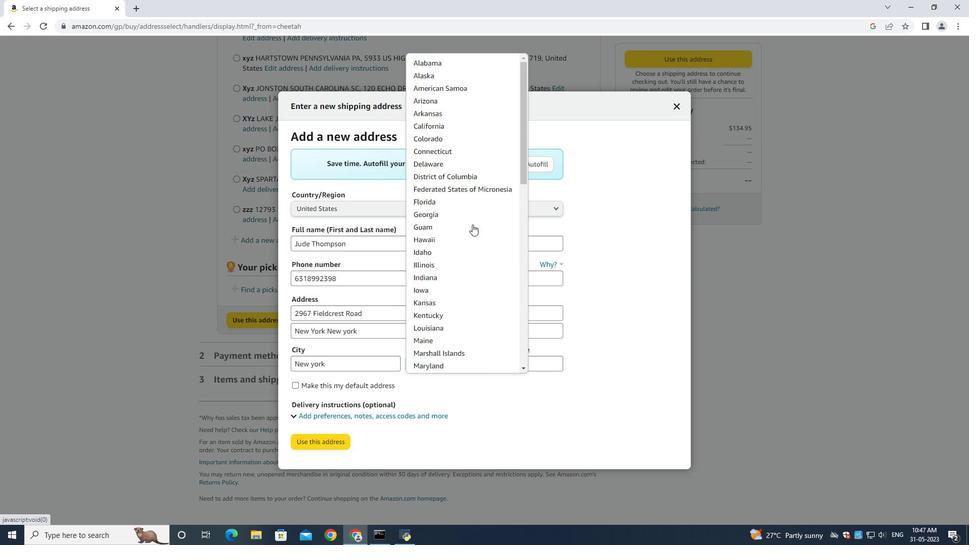 
Action: Mouse scrolled (472, 225) with delta (0, 0)
Screenshot: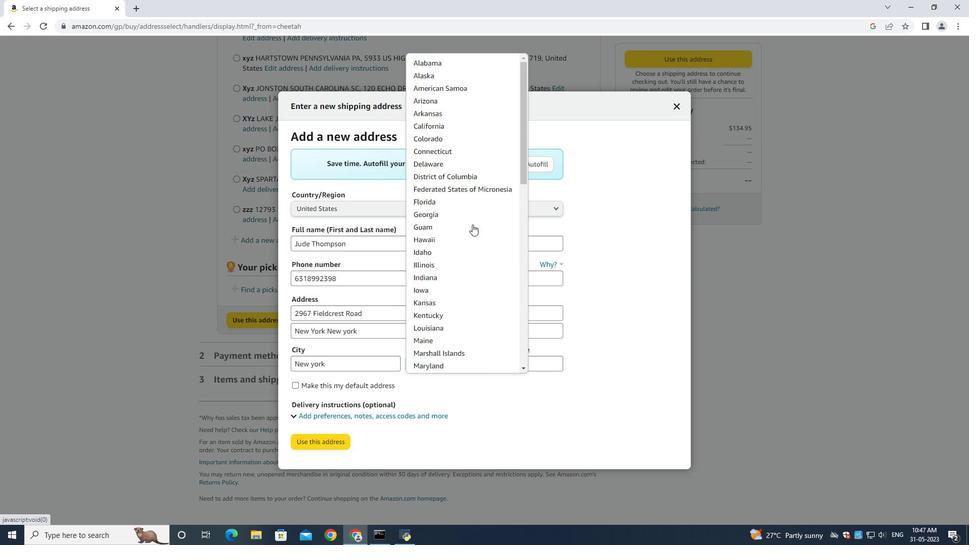 
Action: Mouse scrolled (472, 225) with delta (0, 0)
Screenshot: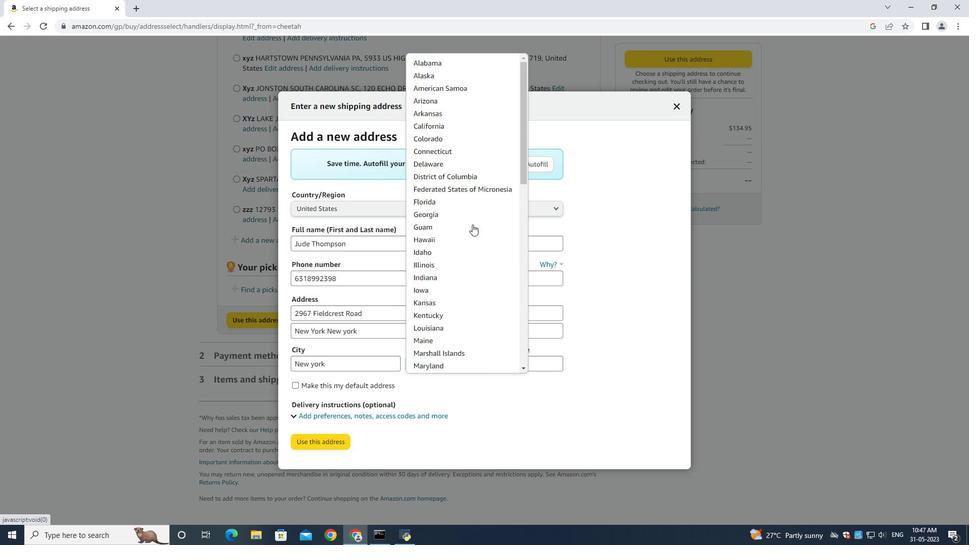 
Action: Mouse scrolled (472, 225) with delta (0, 0)
Screenshot: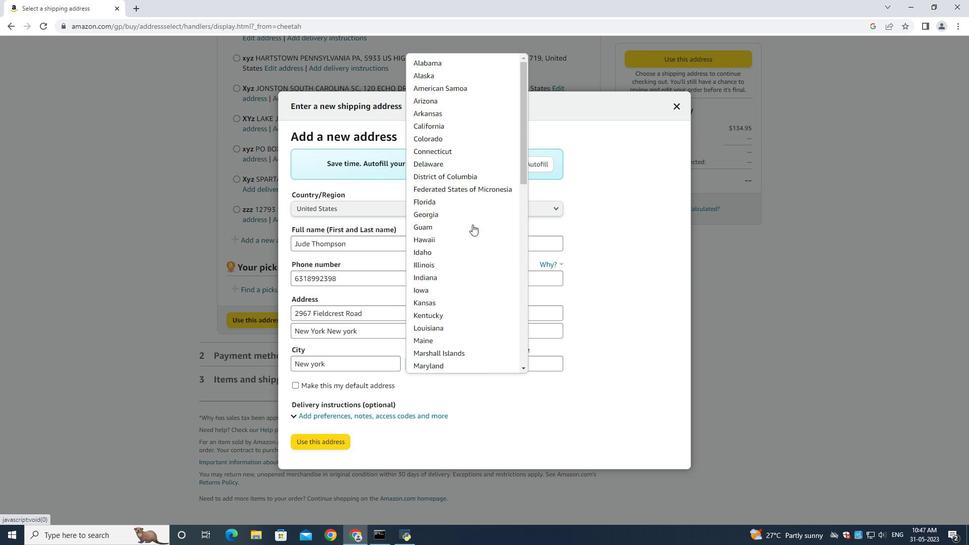 
Action: Mouse scrolled (472, 225) with delta (0, 0)
Screenshot: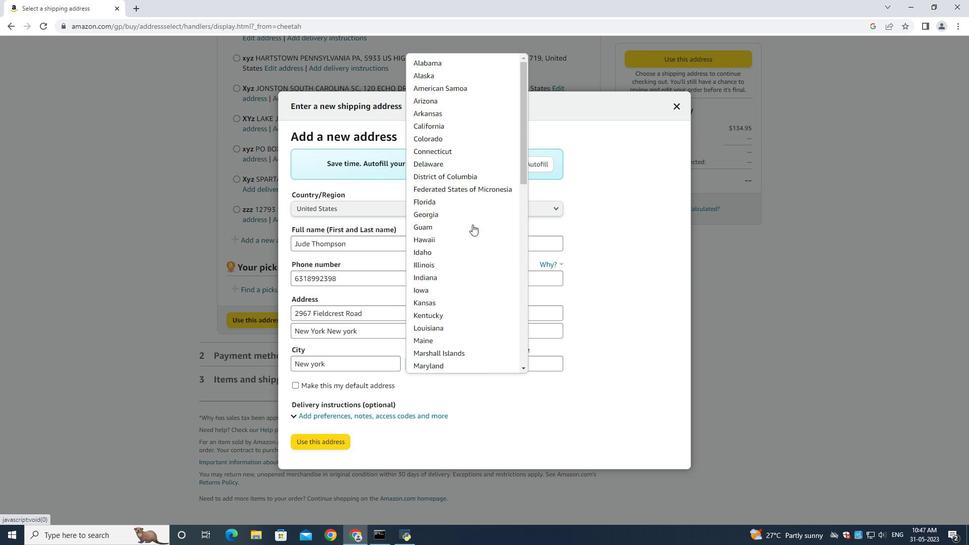 
Action: Mouse moved to (446, 229)
Screenshot: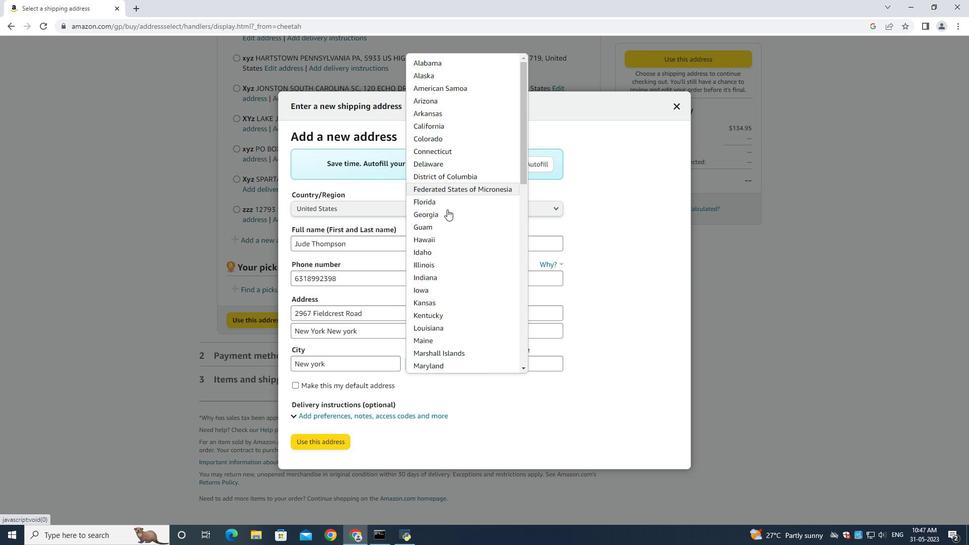 
Action: Mouse scrolled (446, 229) with delta (0, 0)
Screenshot: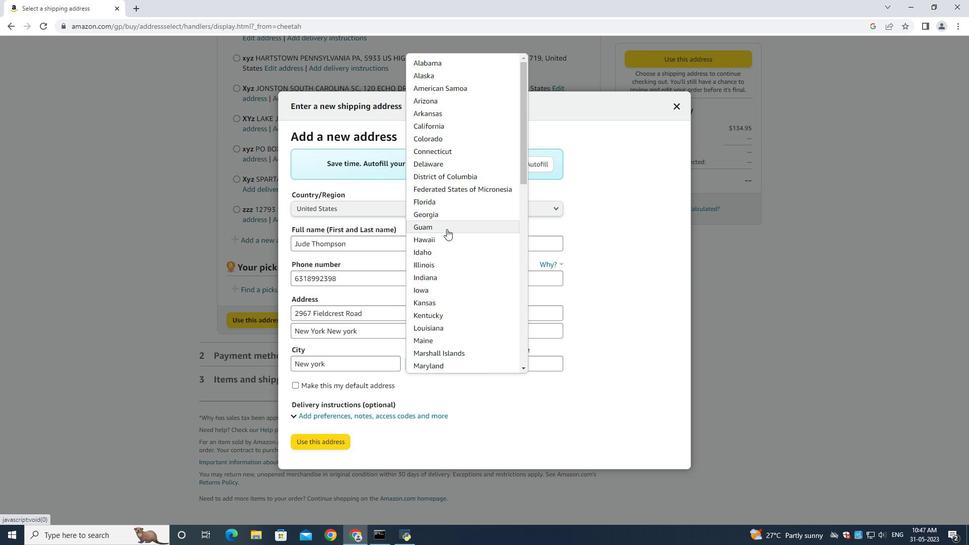 
Action: Mouse scrolled (446, 229) with delta (0, 0)
Screenshot: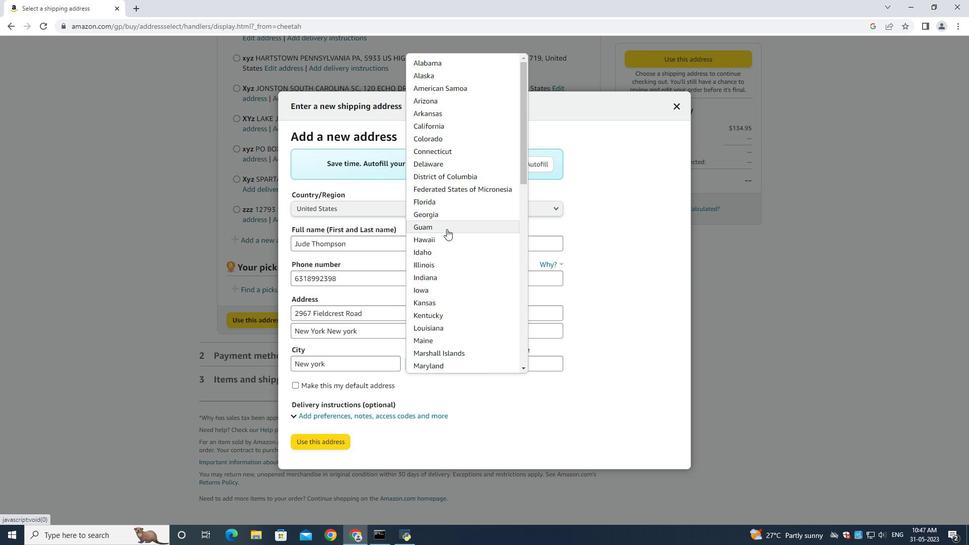 
Action: Mouse scrolled (446, 229) with delta (0, 0)
Screenshot: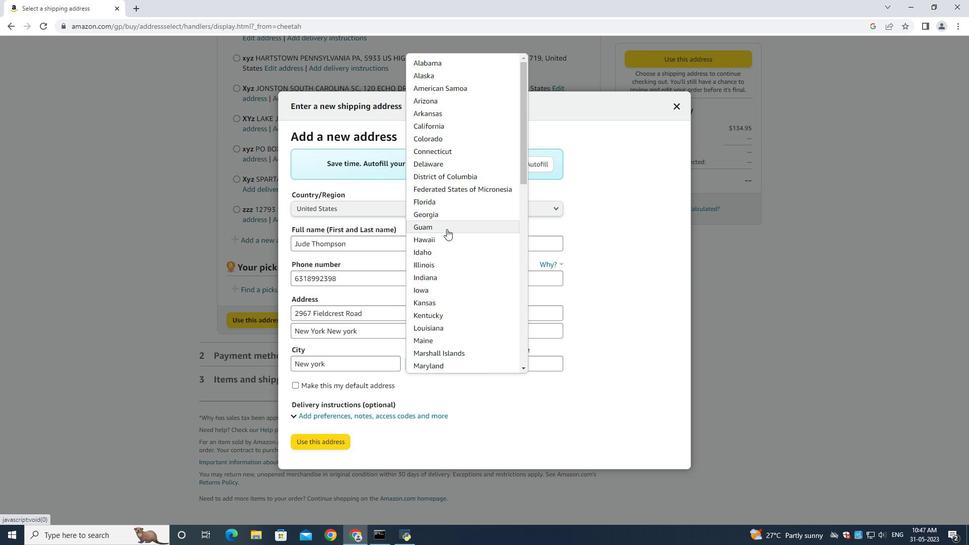 
Action: Mouse scrolled (446, 229) with delta (0, 0)
Screenshot: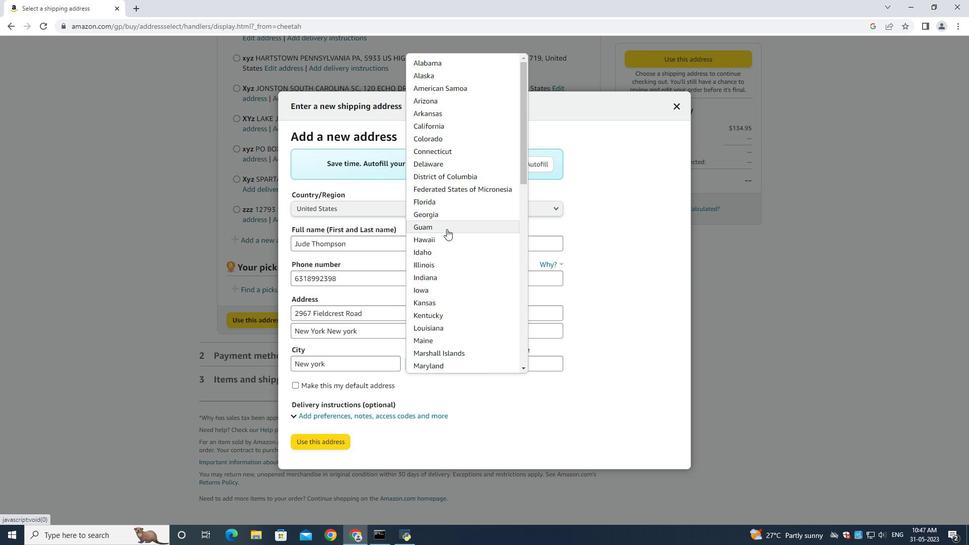 
Action: Mouse scrolled (446, 229) with delta (0, 0)
Screenshot: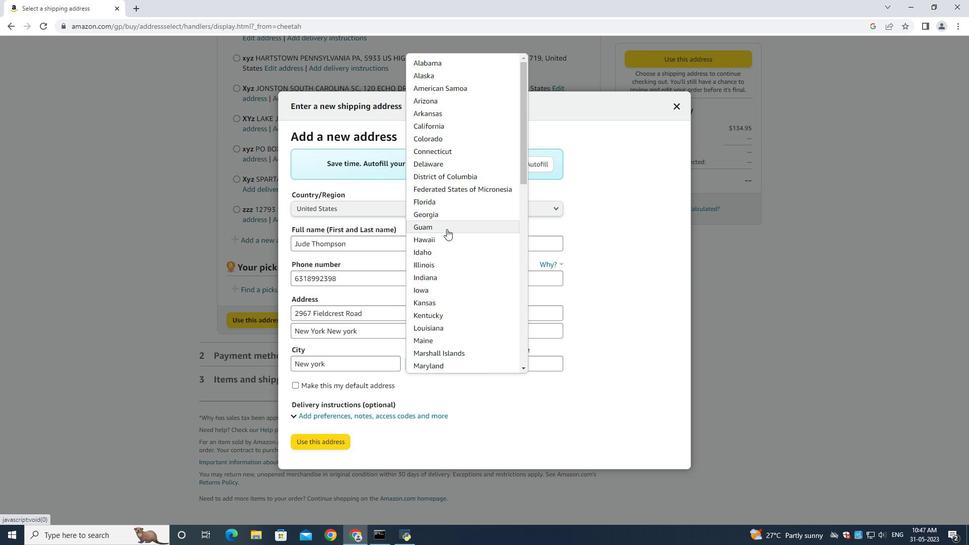 
Action: Mouse scrolled (446, 229) with delta (0, 0)
